 Task: Search one way flight ticket for 3 adults in first from Newark: Newark Liberty International Airport to Greenville: Pitt-greenville Airport on 5-2-2023. Choice of flights is Royal air maroc. Number of bags: 2 checked bags. Price is upto 106000. Outbound departure time preference is 17:00.
Action: Mouse moved to (263, 390)
Screenshot: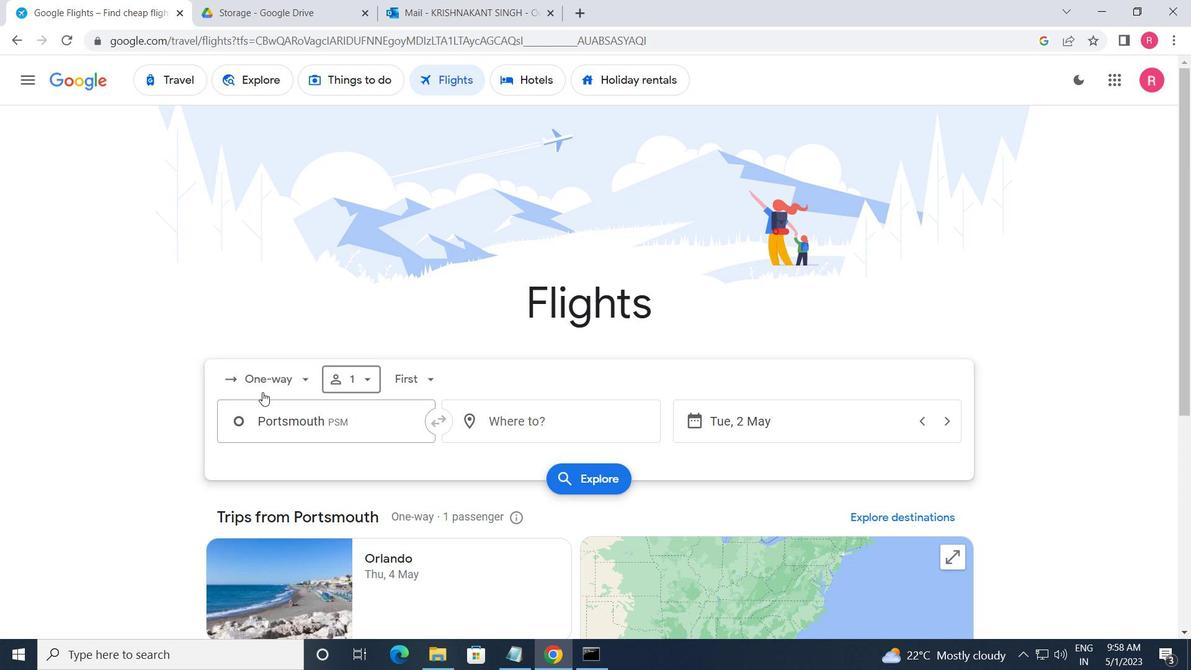 
Action: Mouse pressed left at (263, 390)
Screenshot: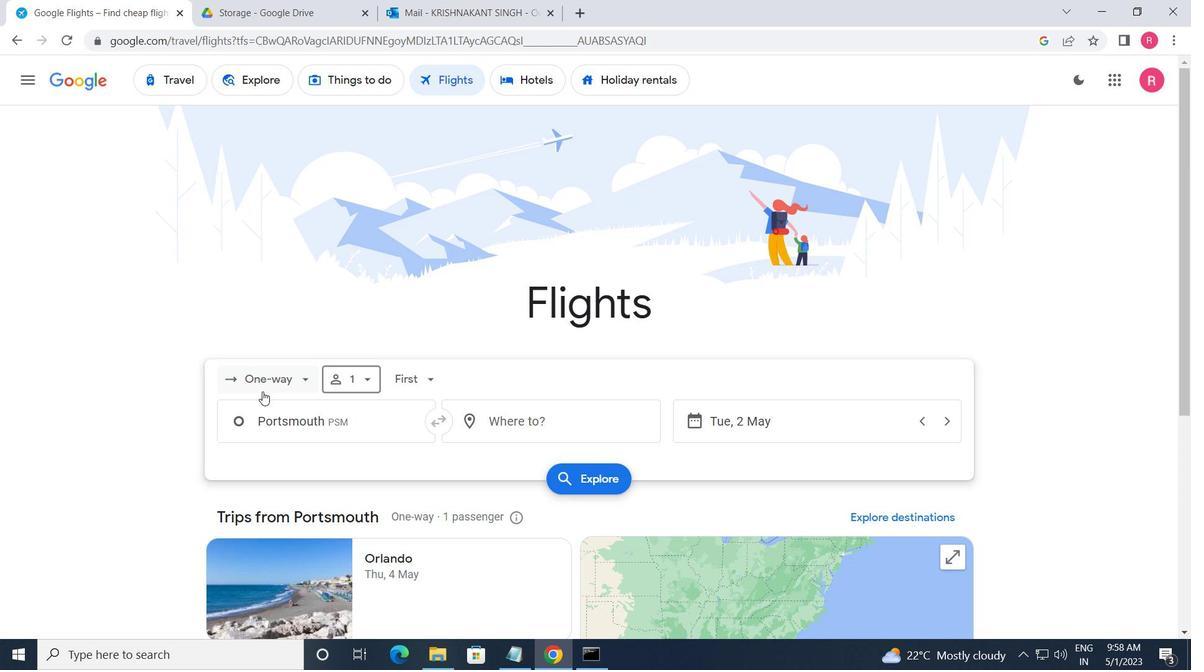 
Action: Mouse moved to (283, 450)
Screenshot: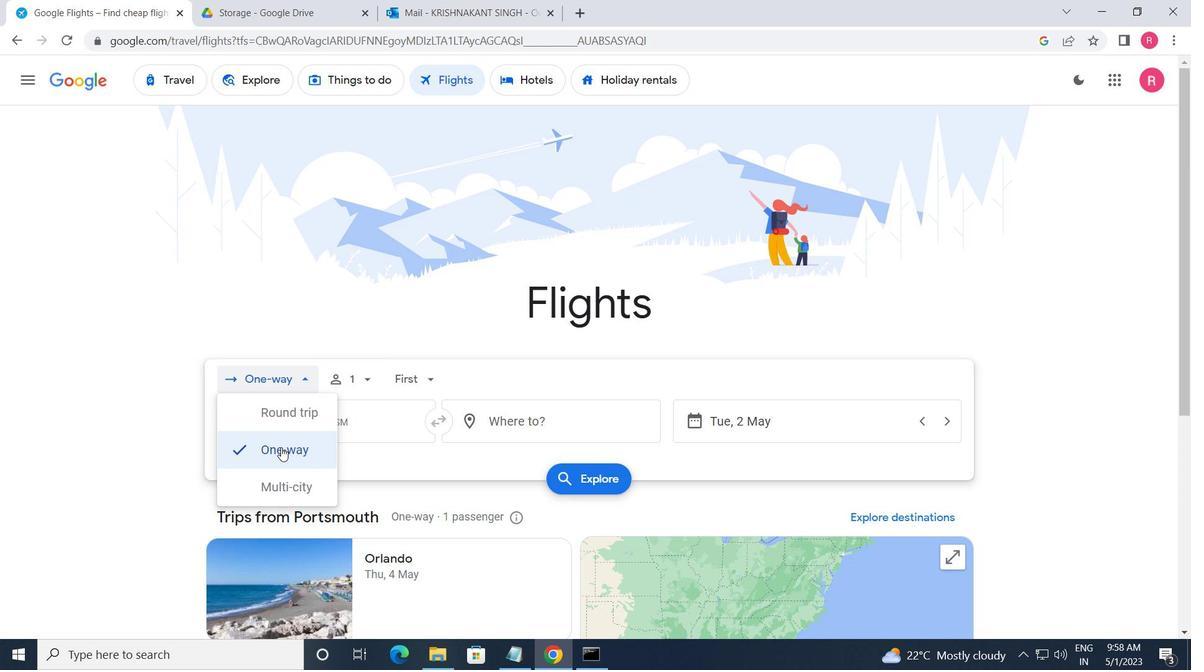 
Action: Mouse pressed left at (283, 450)
Screenshot: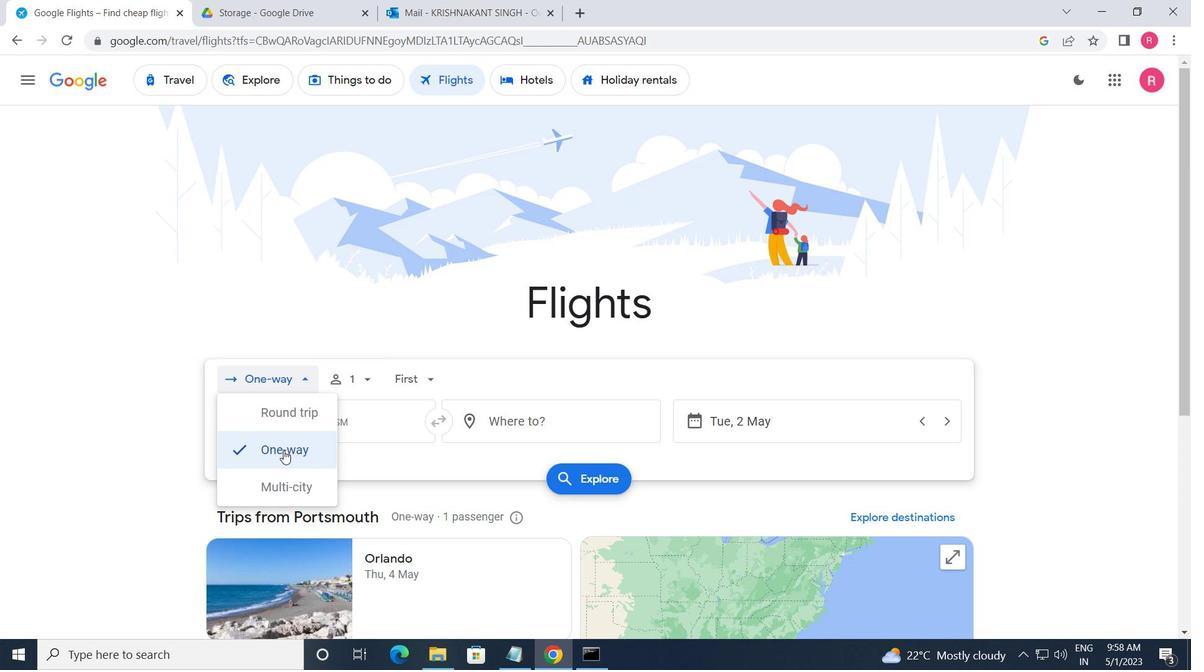 
Action: Mouse moved to (346, 386)
Screenshot: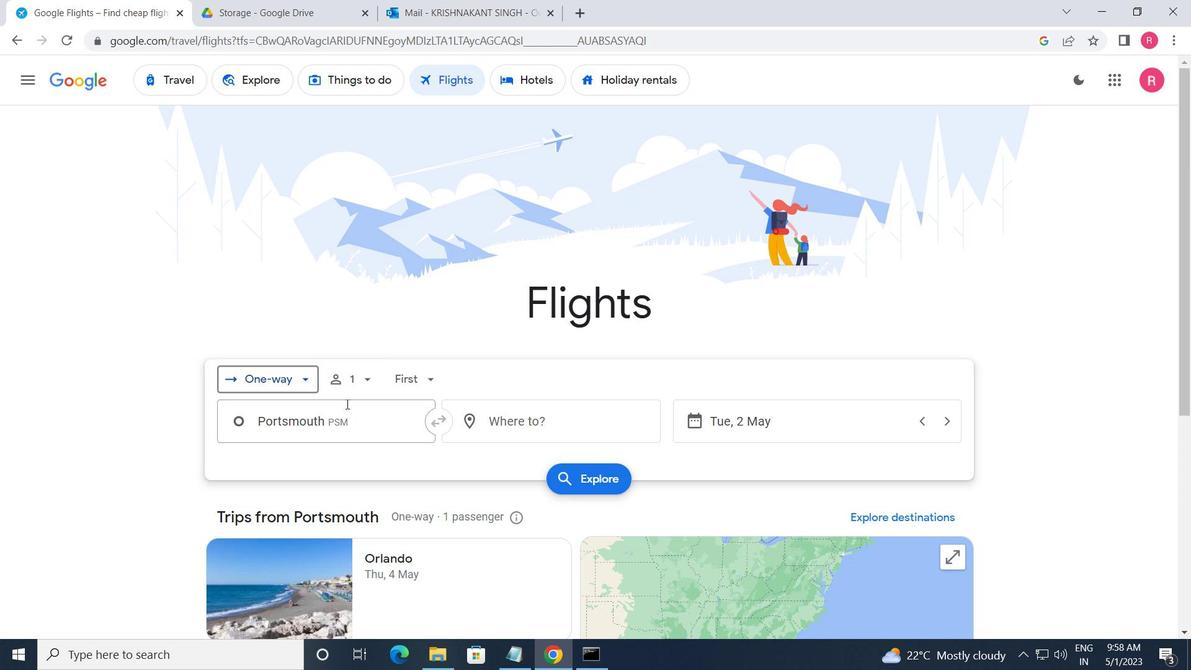 
Action: Mouse pressed left at (346, 386)
Screenshot: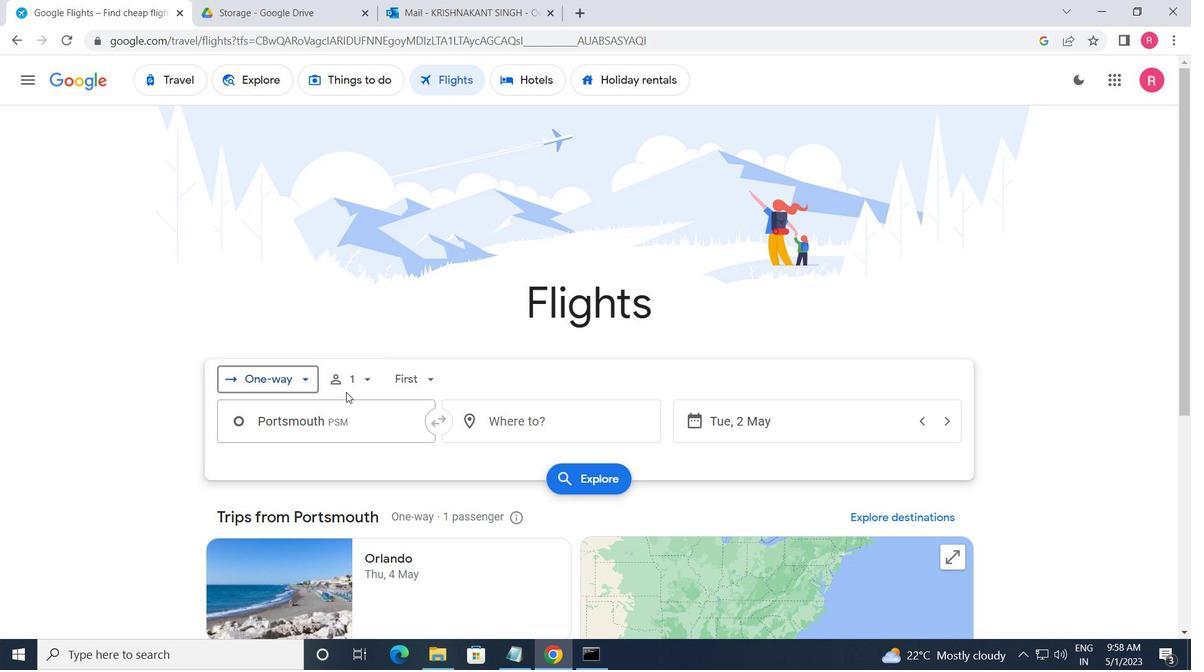 
Action: Mouse moved to (472, 428)
Screenshot: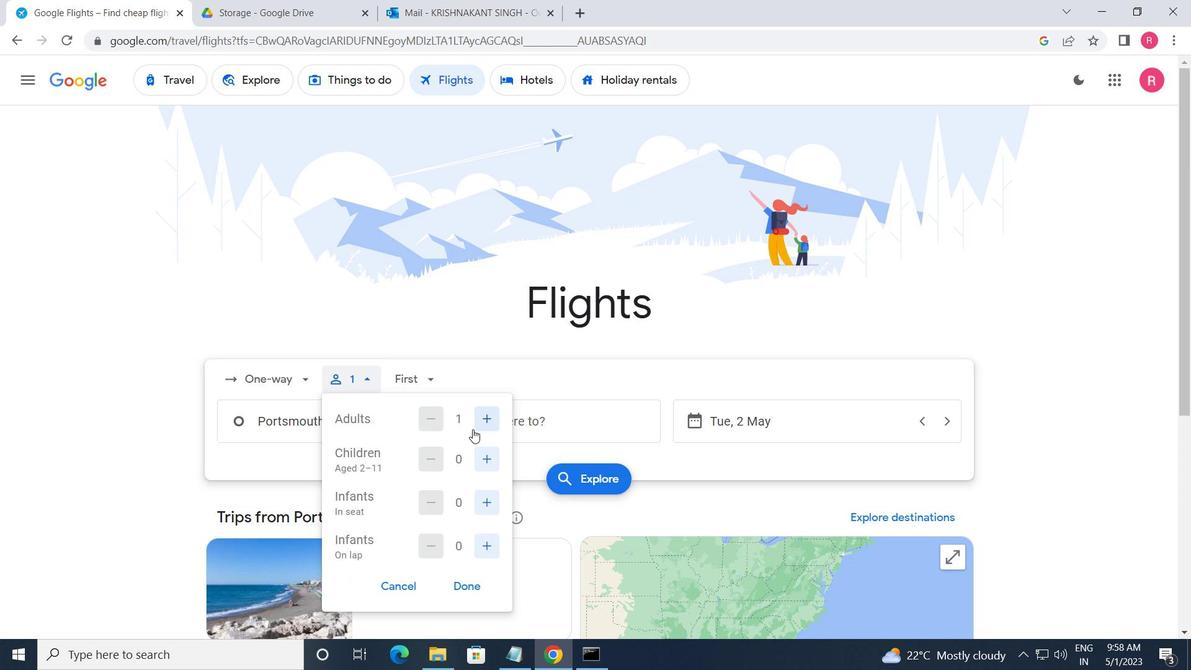 
Action: Mouse pressed left at (472, 428)
Screenshot: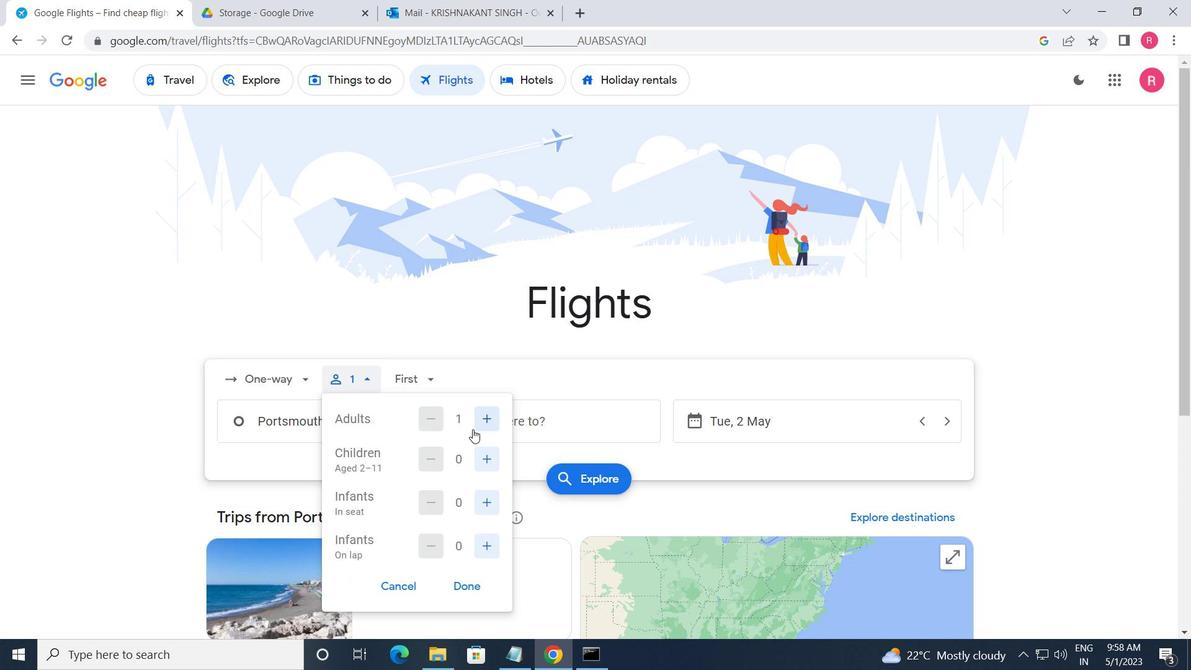 
Action: Mouse moved to (478, 463)
Screenshot: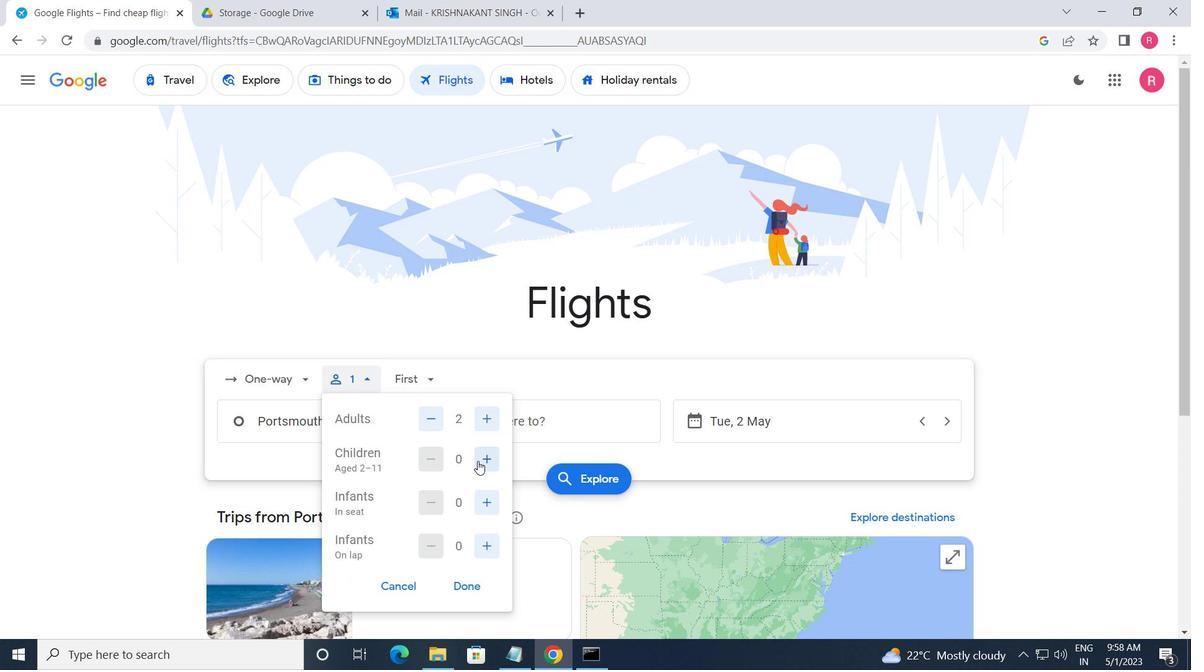 
Action: Mouse pressed left at (478, 463)
Screenshot: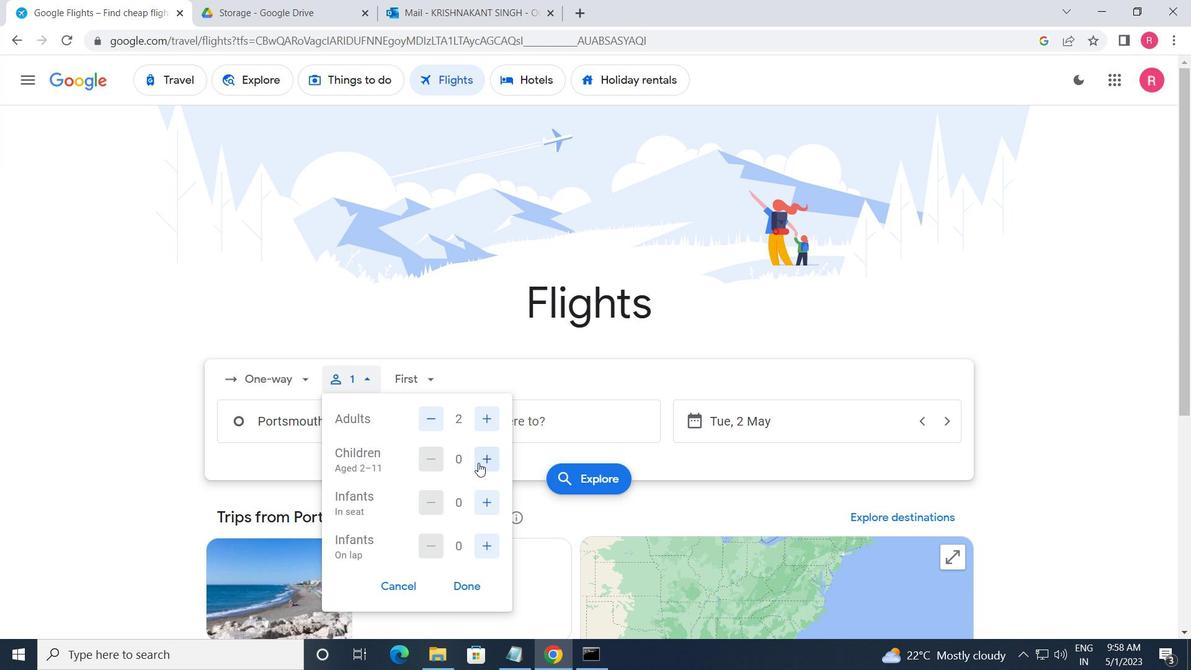 
Action: Mouse pressed left at (478, 463)
Screenshot: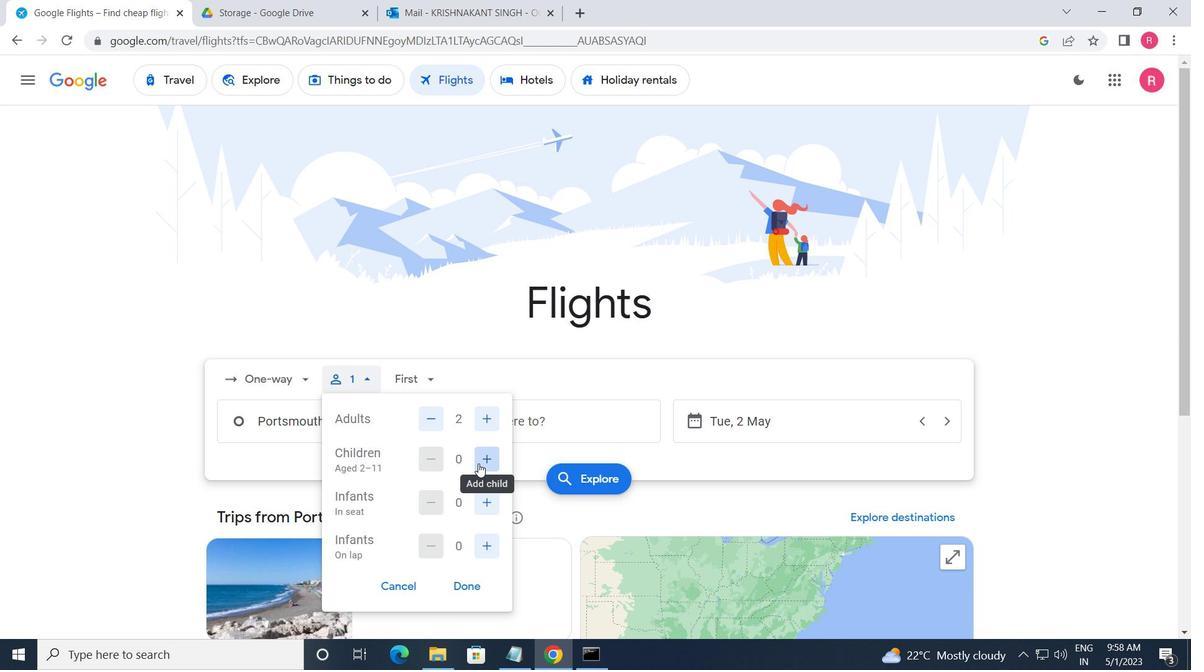 
Action: Mouse pressed left at (478, 463)
Screenshot: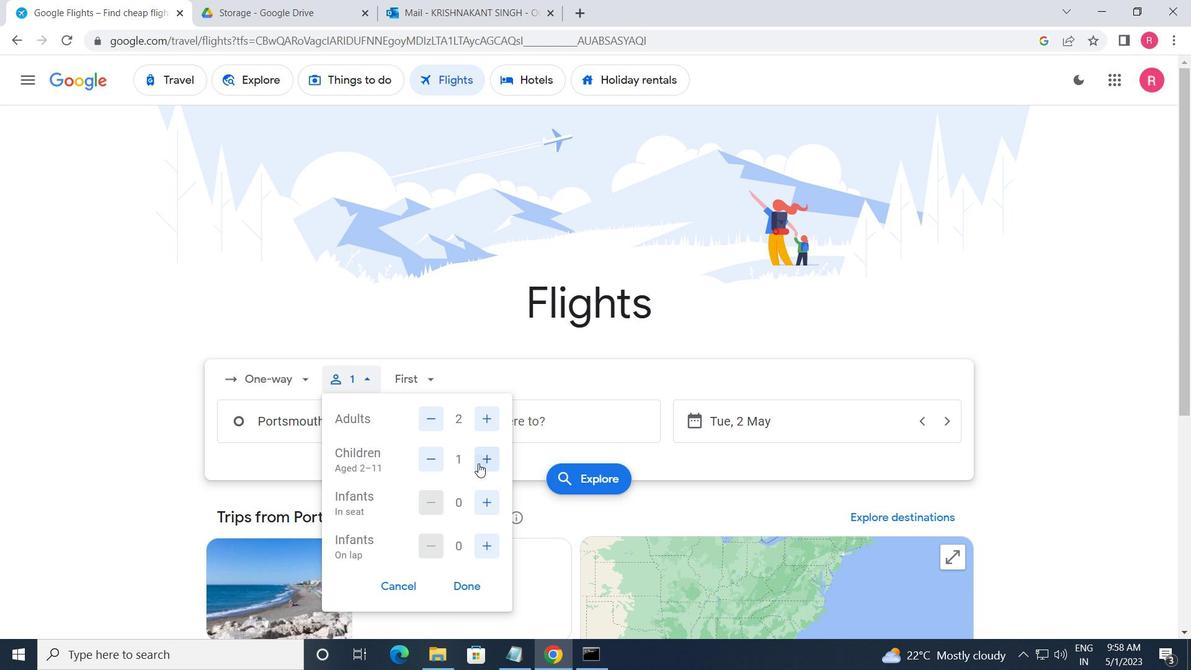 
Action: Mouse pressed left at (478, 463)
Screenshot: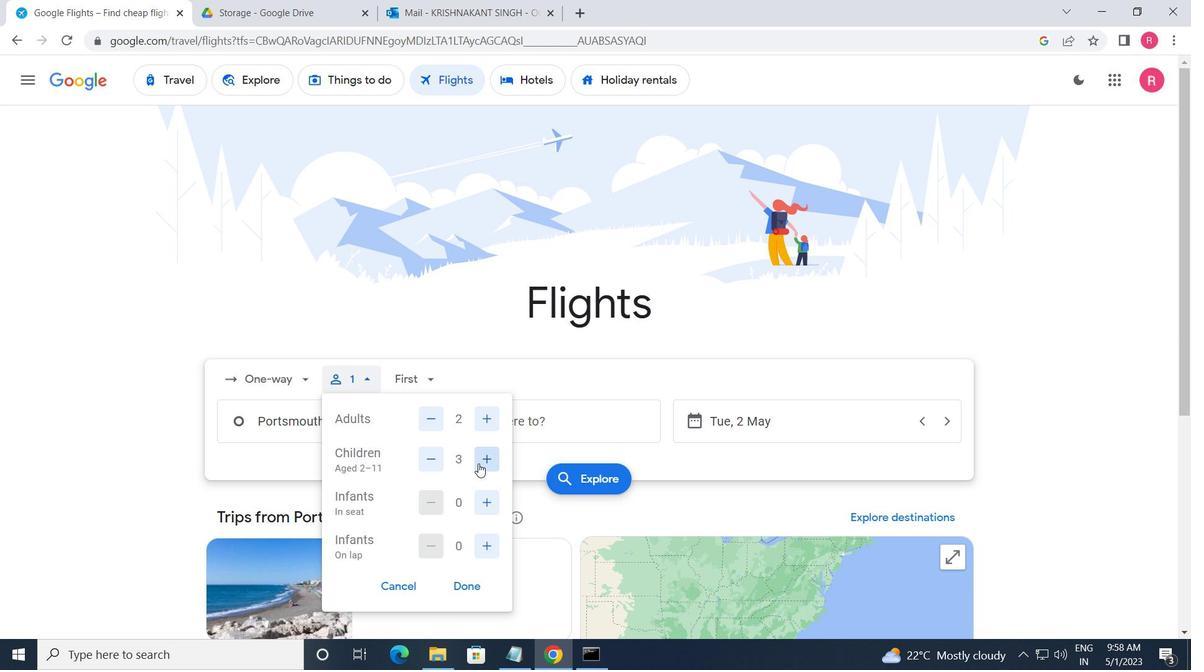 
Action: Mouse moved to (485, 495)
Screenshot: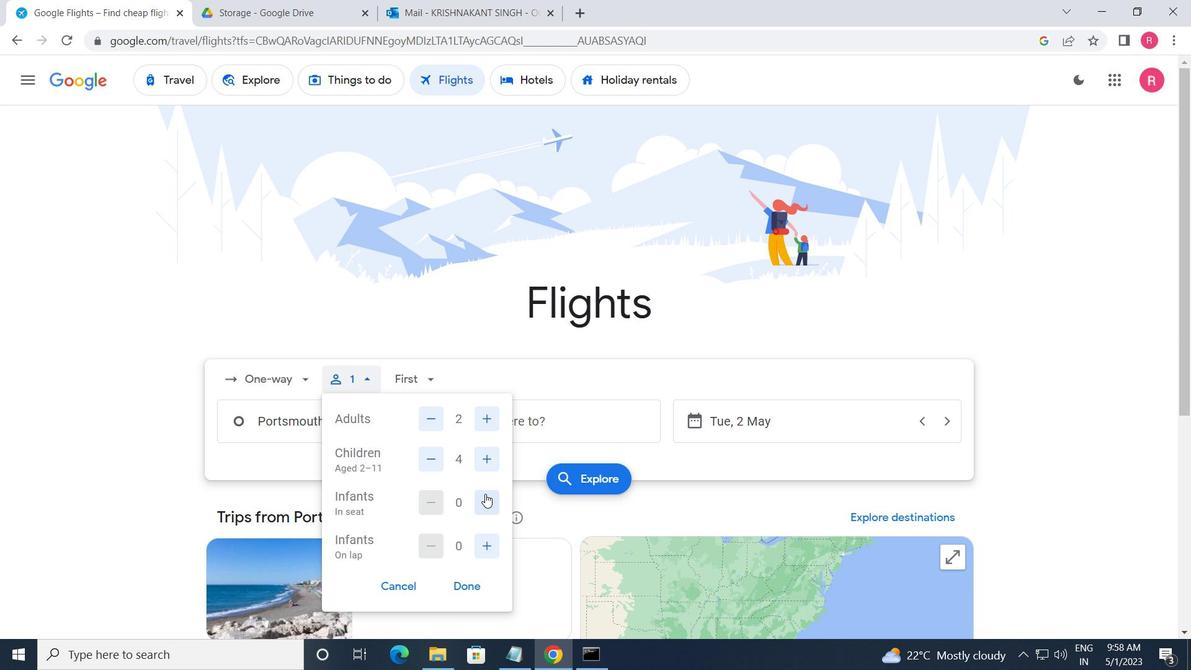 
Action: Mouse pressed left at (485, 495)
Screenshot: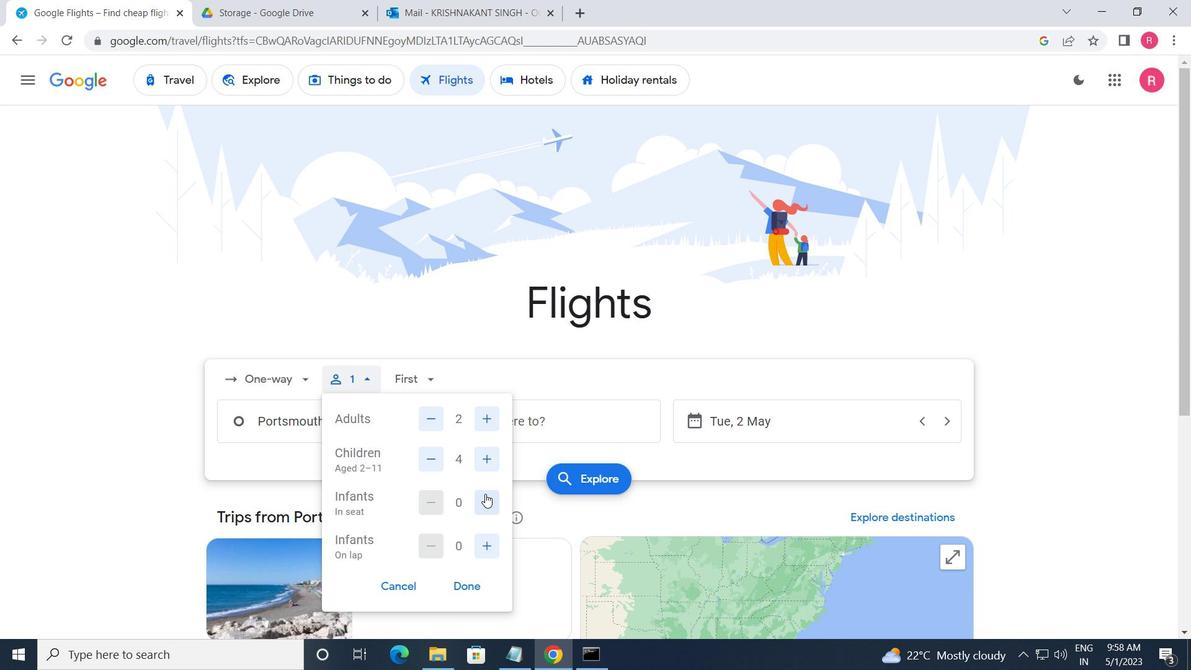 
Action: Mouse moved to (470, 588)
Screenshot: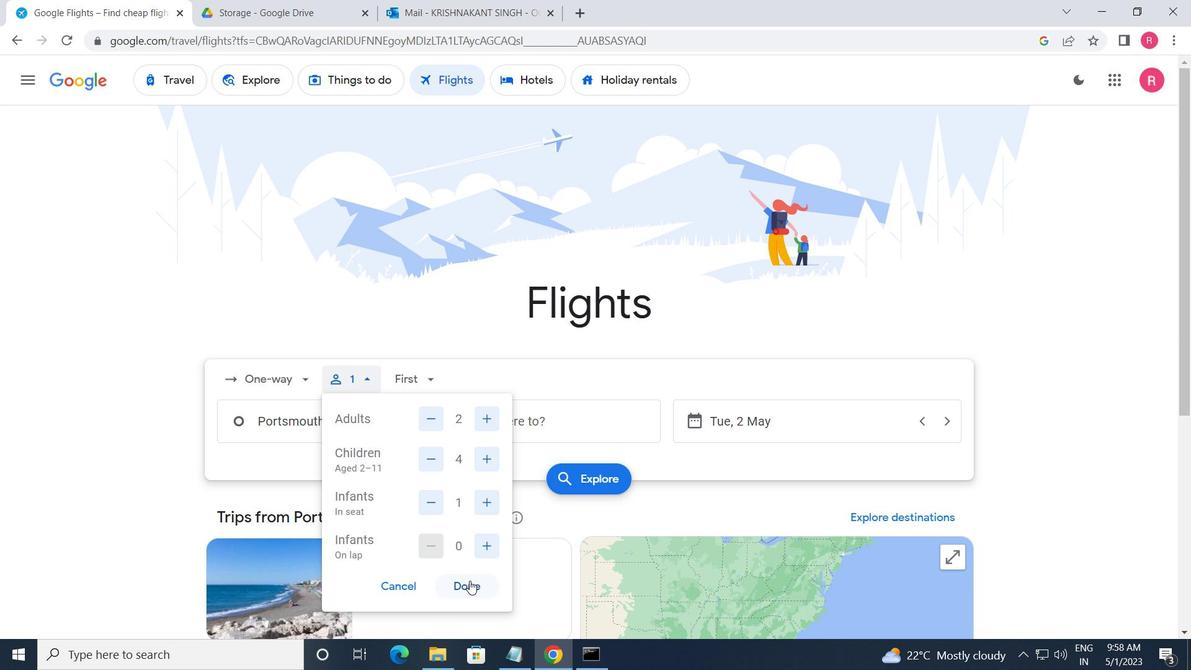 
Action: Mouse pressed left at (470, 588)
Screenshot: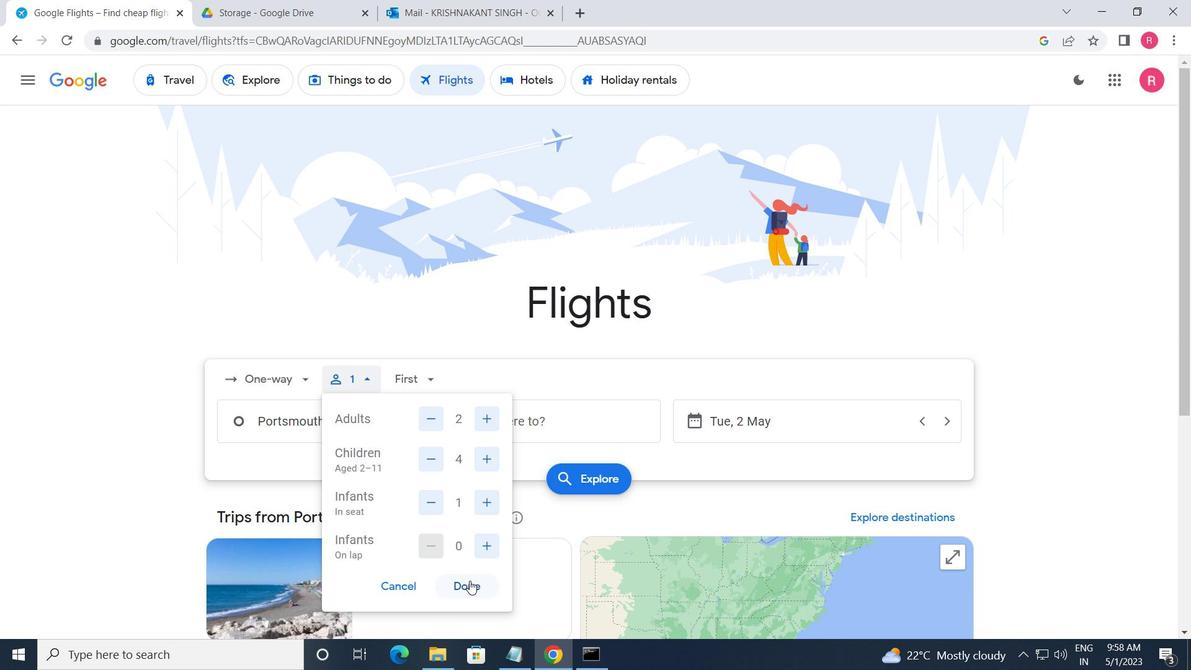 
Action: Mouse moved to (424, 381)
Screenshot: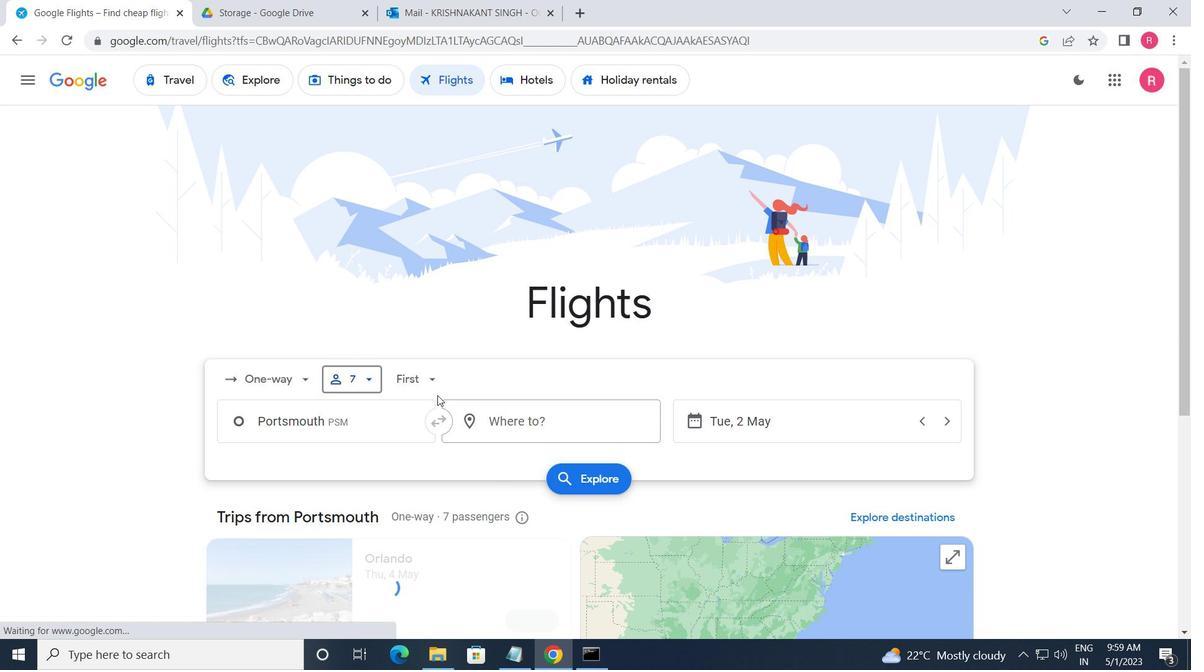 
Action: Mouse pressed left at (424, 381)
Screenshot: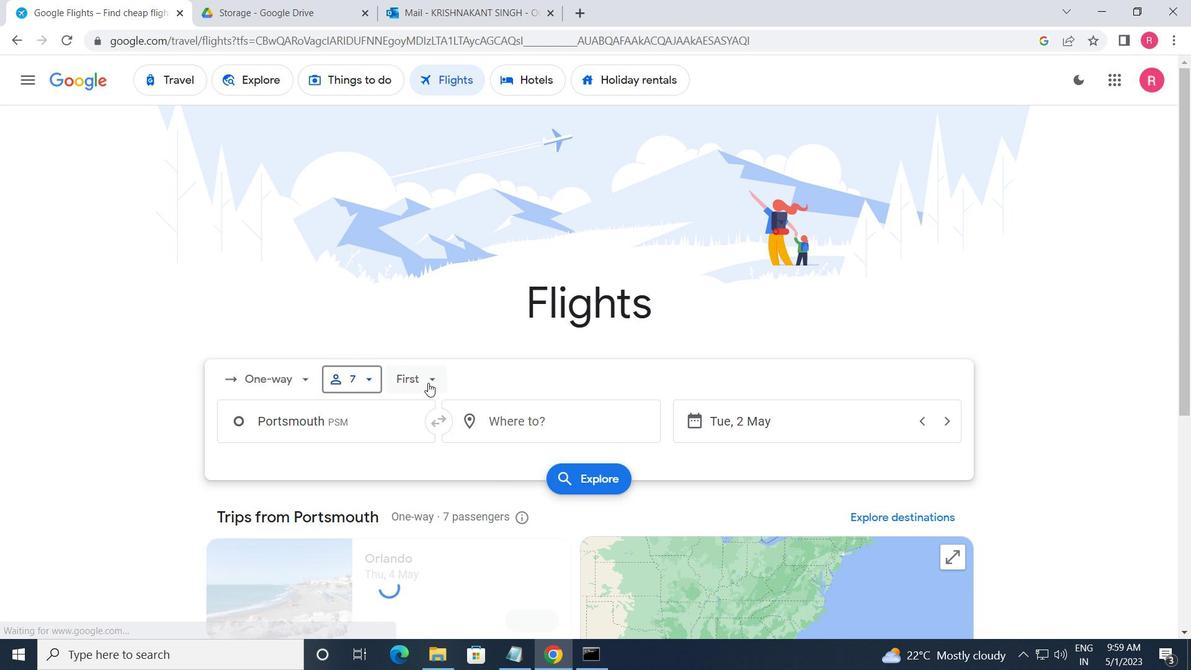
Action: Mouse moved to (440, 484)
Screenshot: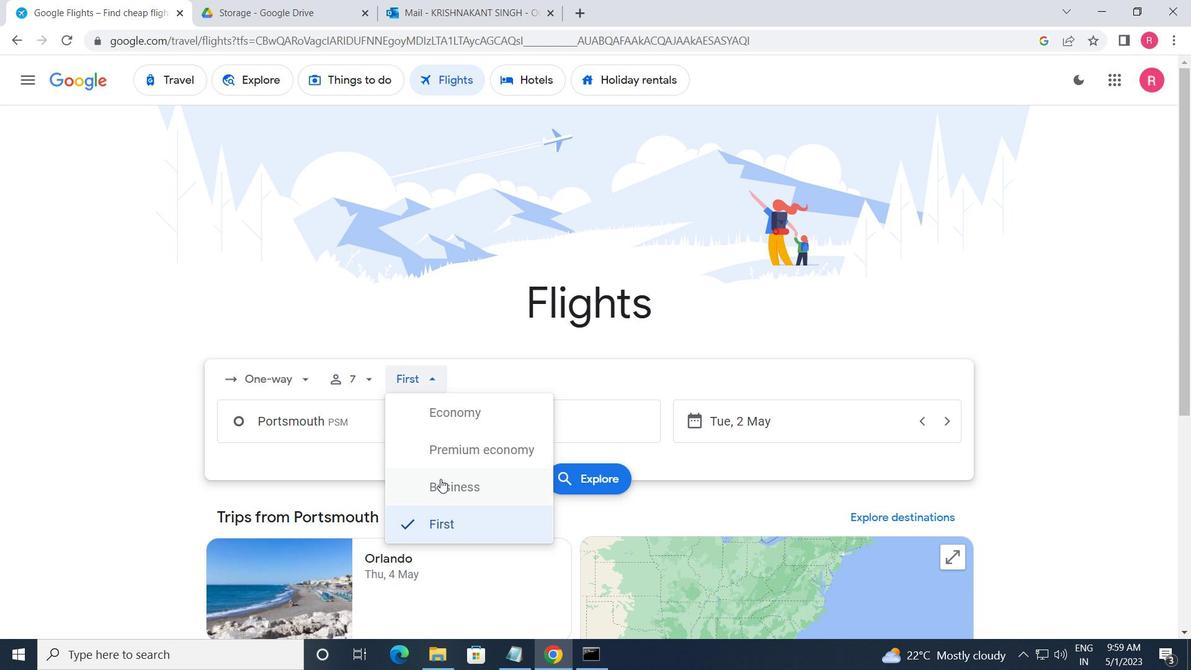 
Action: Mouse pressed left at (440, 484)
Screenshot: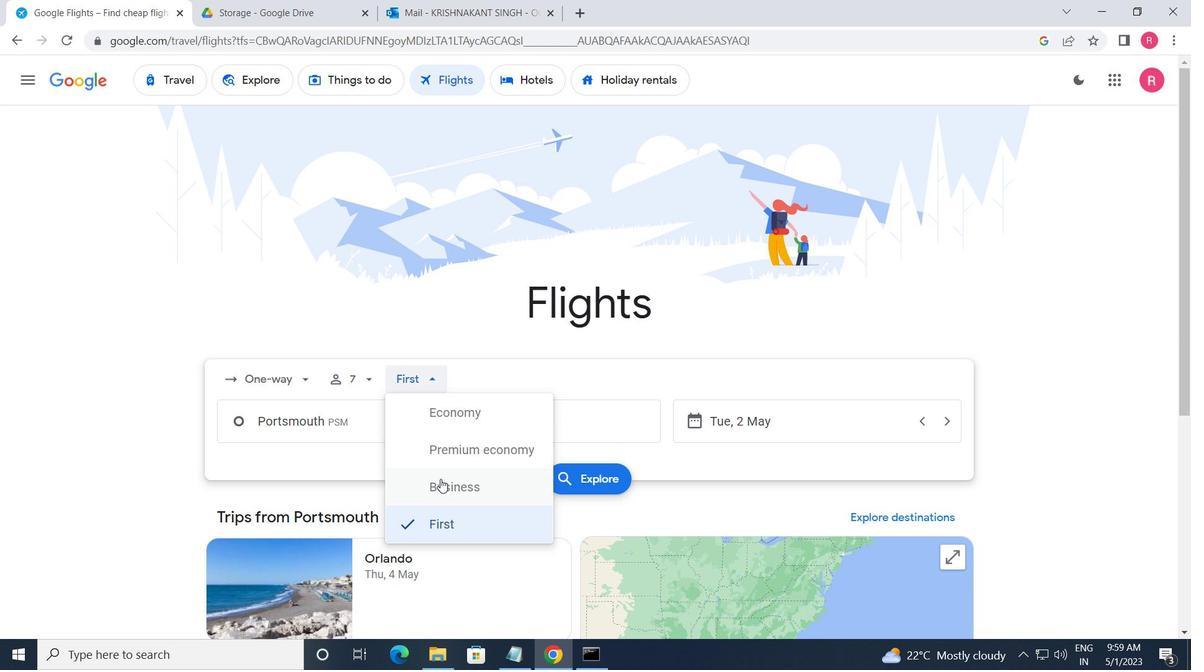 
Action: Mouse moved to (343, 441)
Screenshot: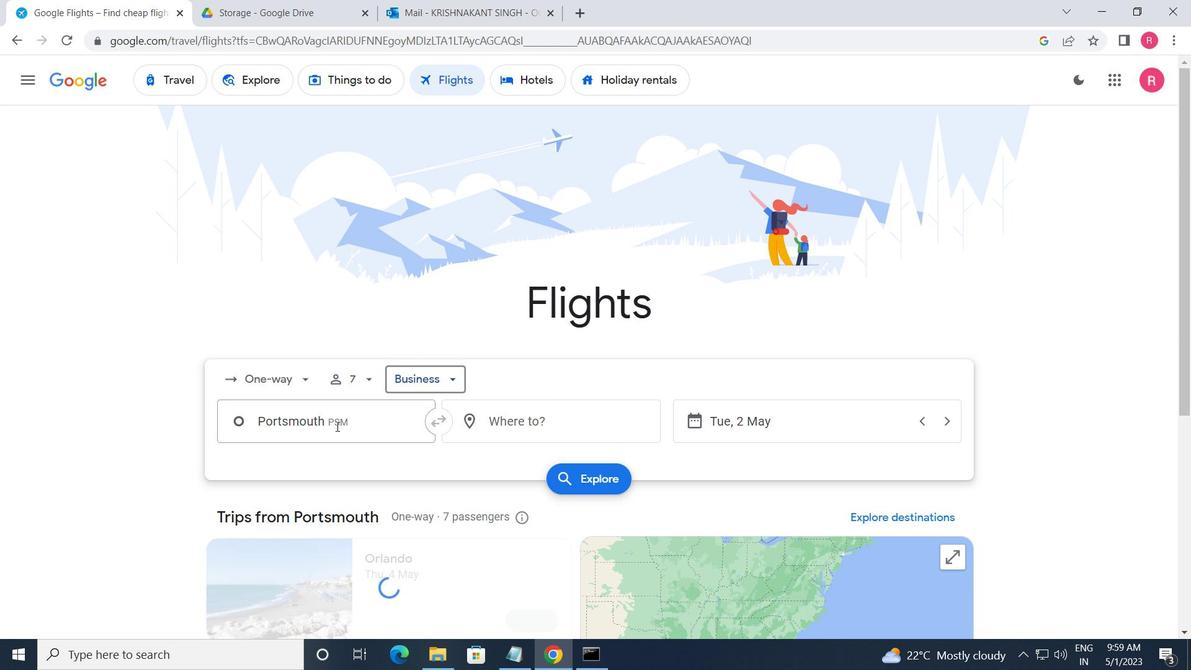 
Action: Mouse pressed left at (343, 441)
Screenshot: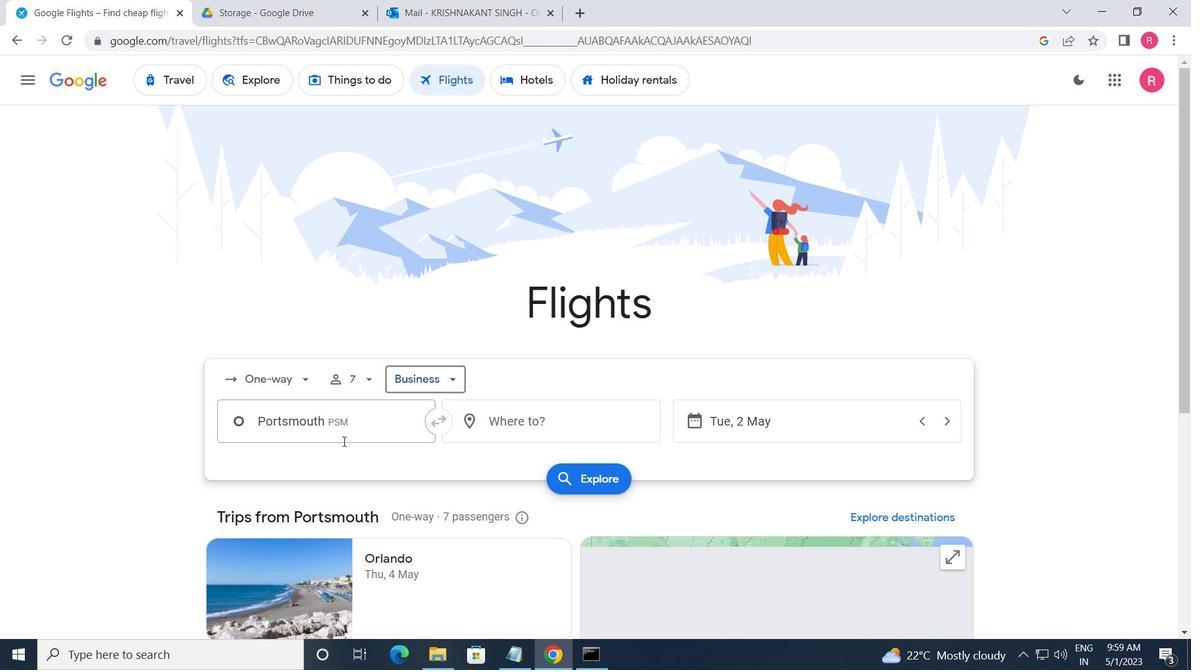 
Action: Mouse moved to (290, 461)
Screenshot: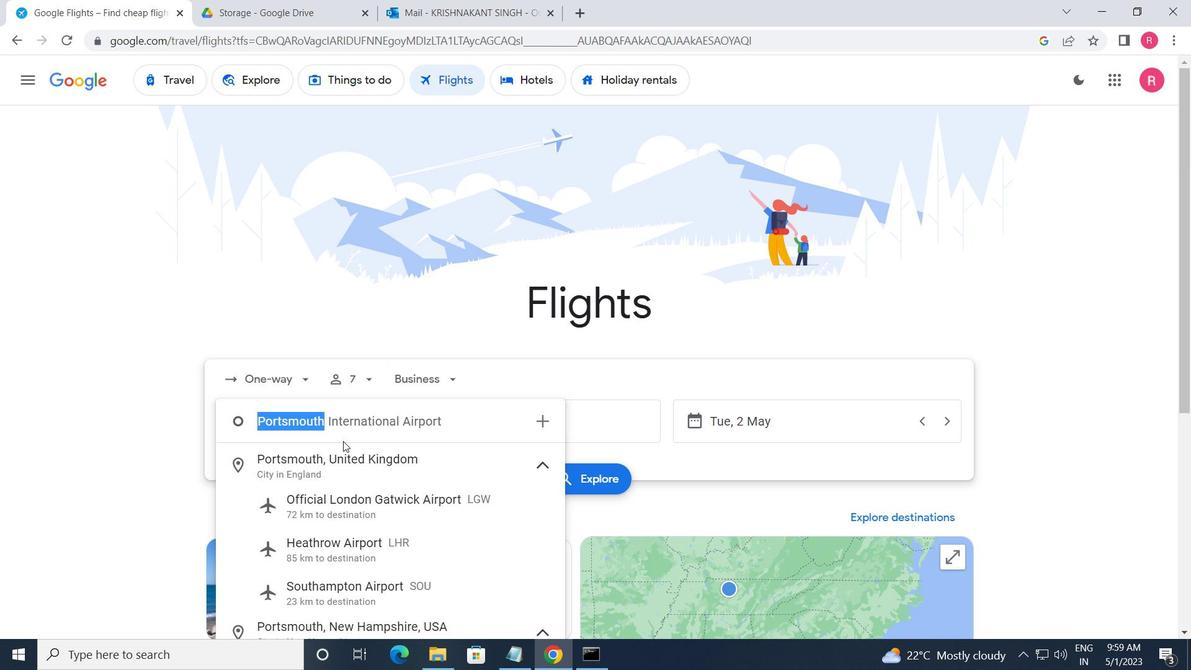 
Action: Key pressed <Key.shift>A
Screenshot: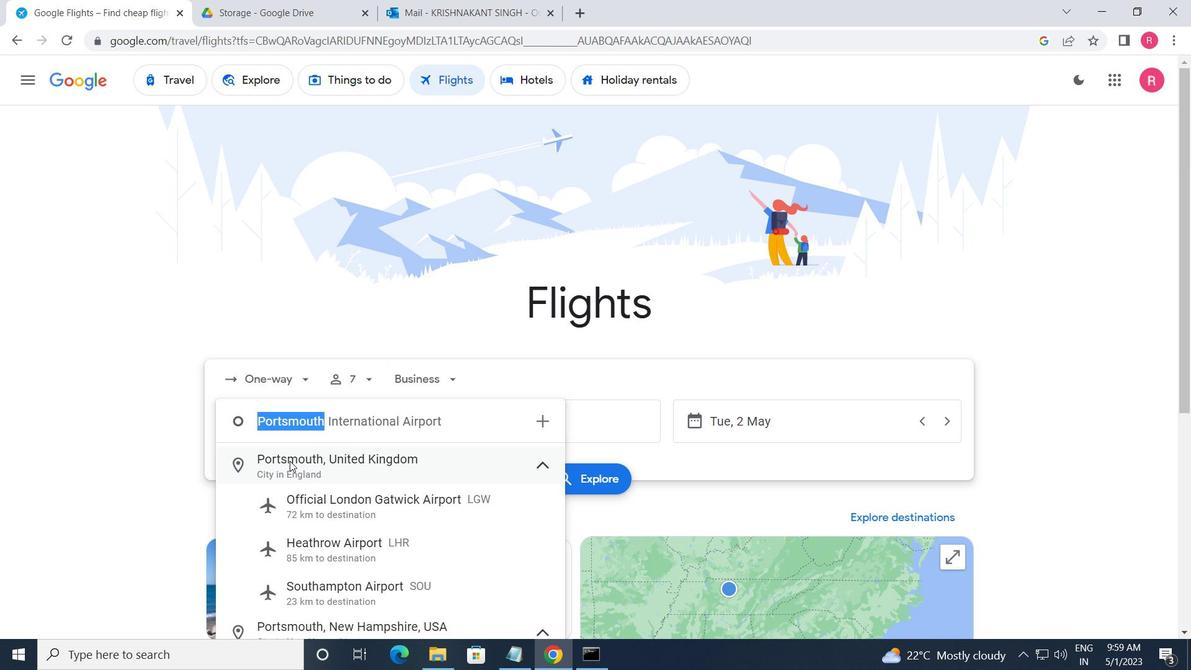 
Action: Mouse moved to (566, 617)
Screenshot: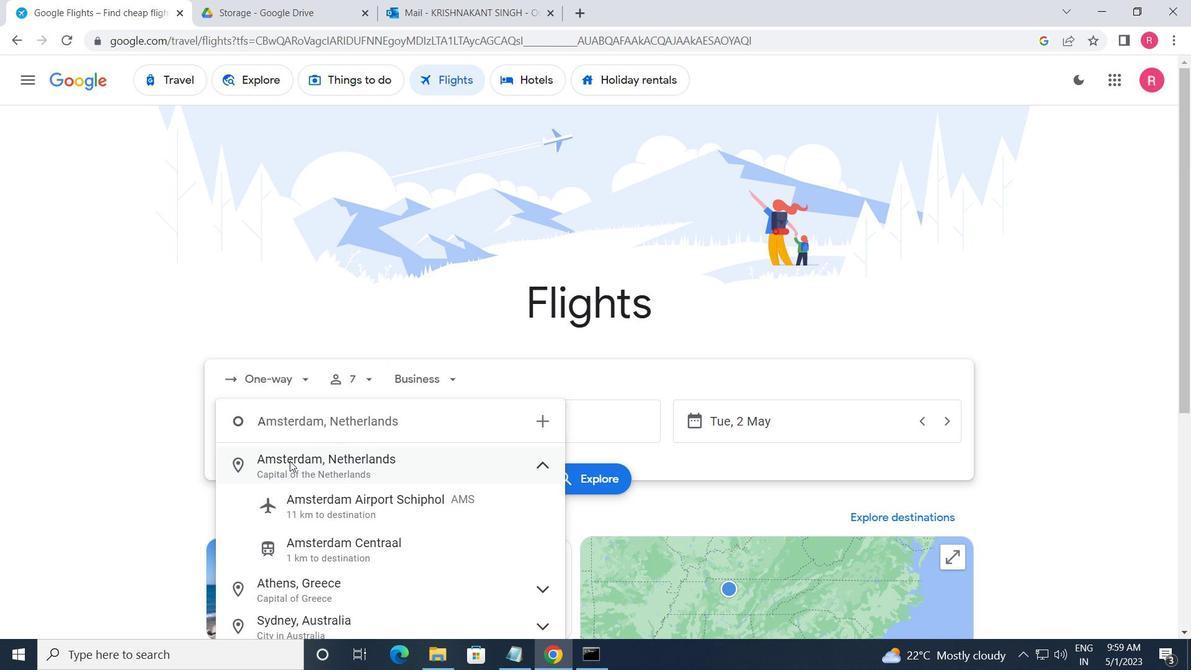 
Action: Key pressed TLANTIC
Screenshot: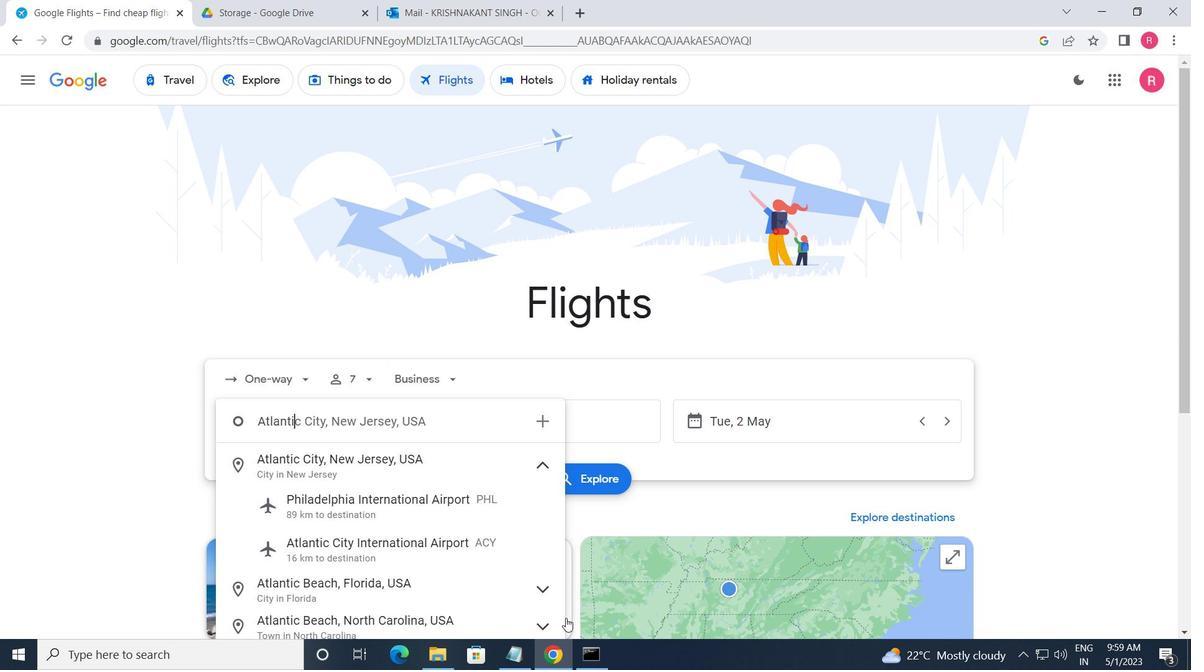 
Action: Mouse moved to (410, 539)
Screenshot: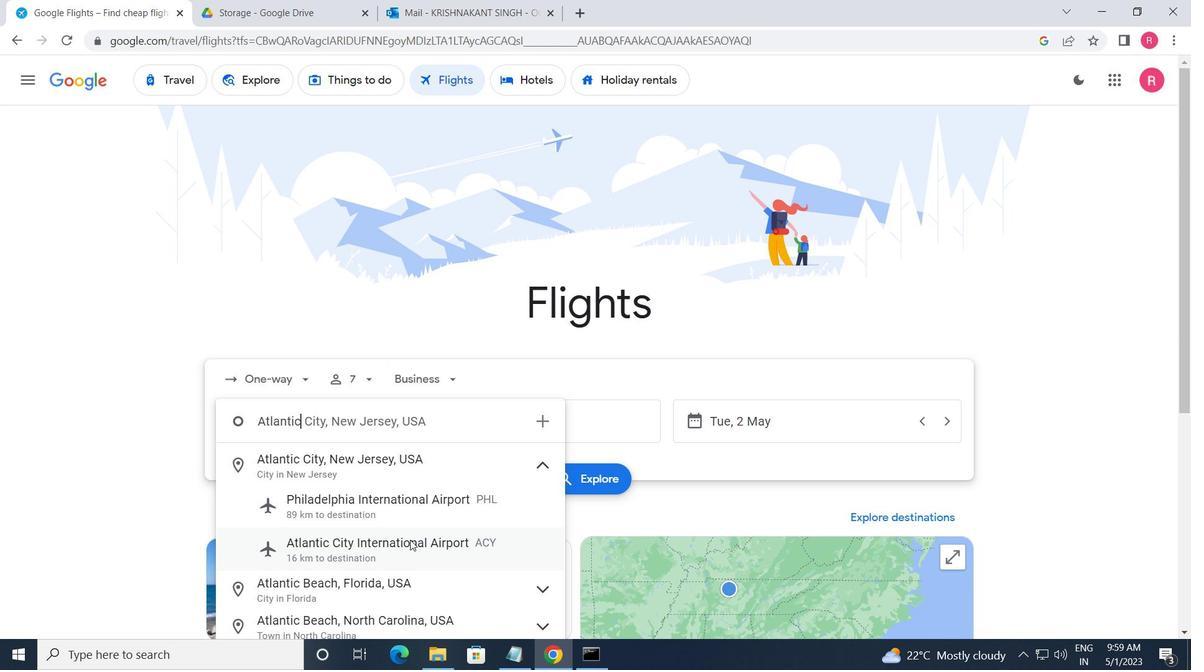 
Action: Mouse pressed left at (410, 539)
Screenshot: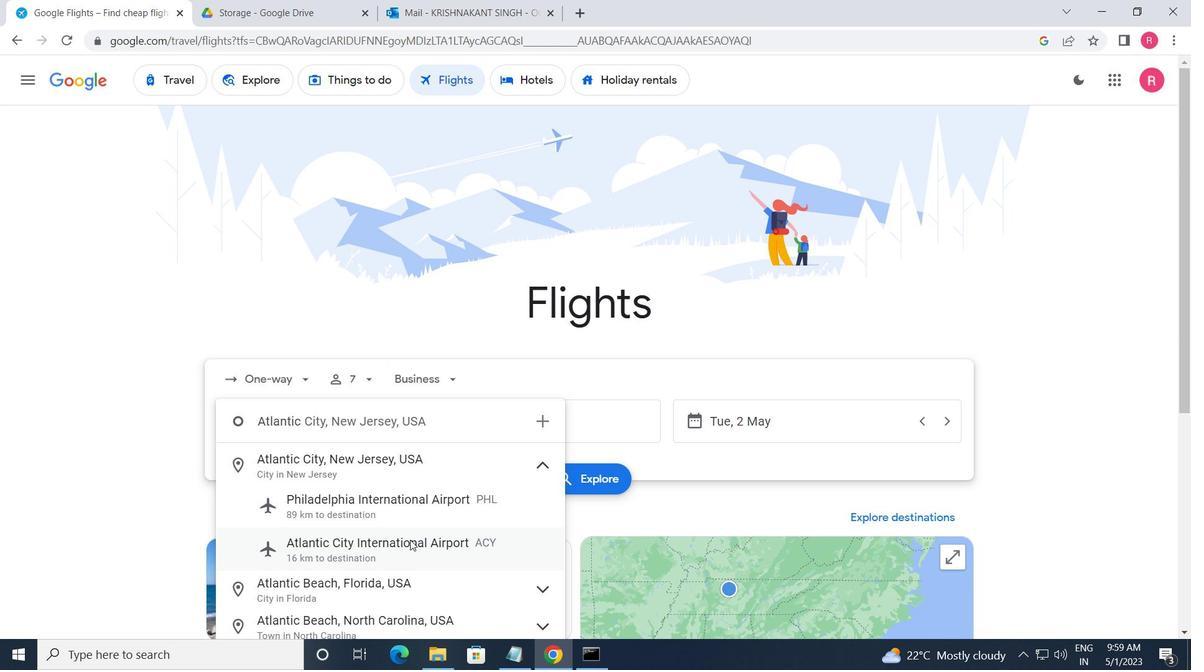 
Action: Mouse moved to (560, 434)
Screenshot: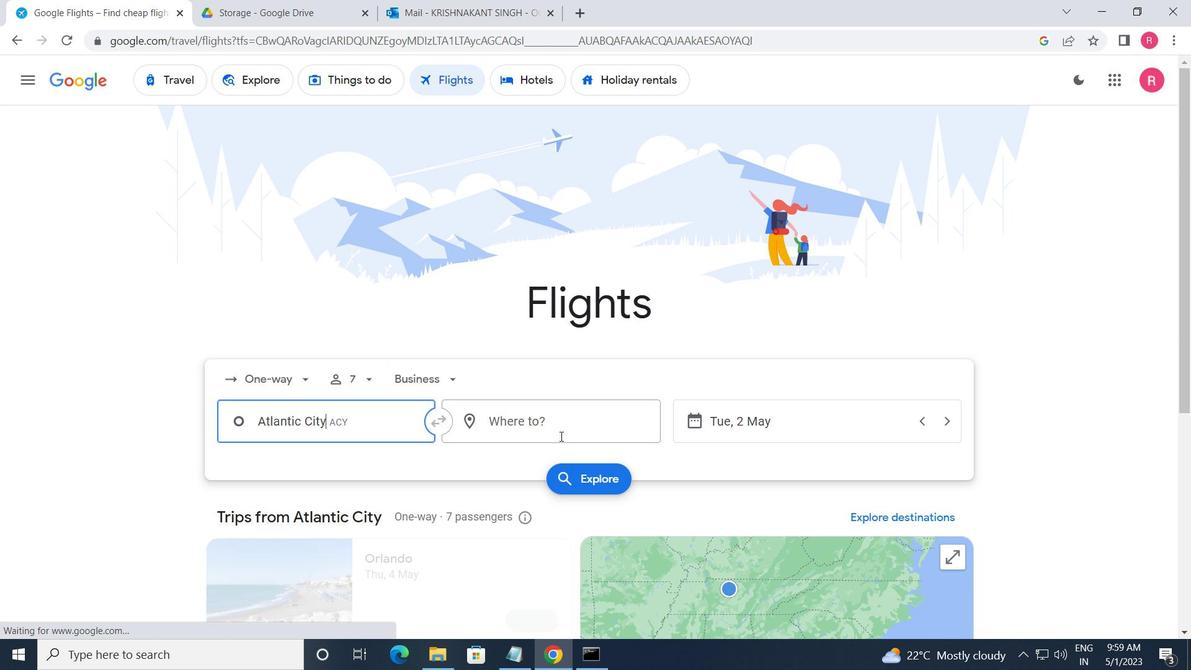 
Action: Mouse pressed left at (560, 434)
Screenshot: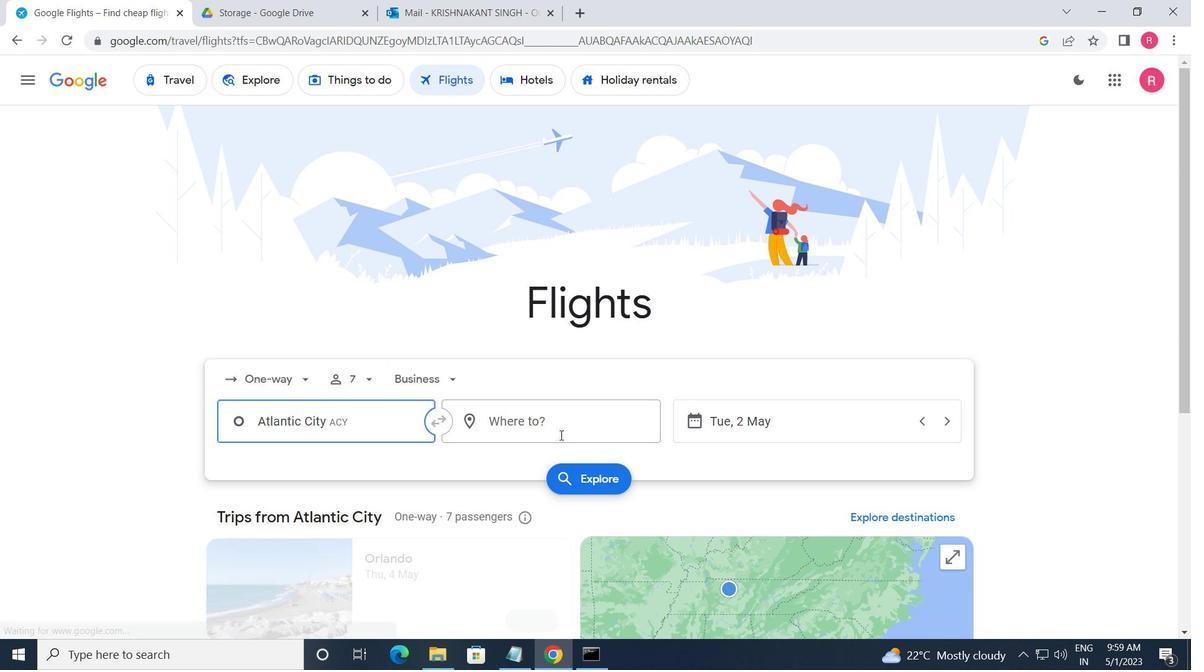 
Action: Mouse moved to (557, 583)
Screenshot: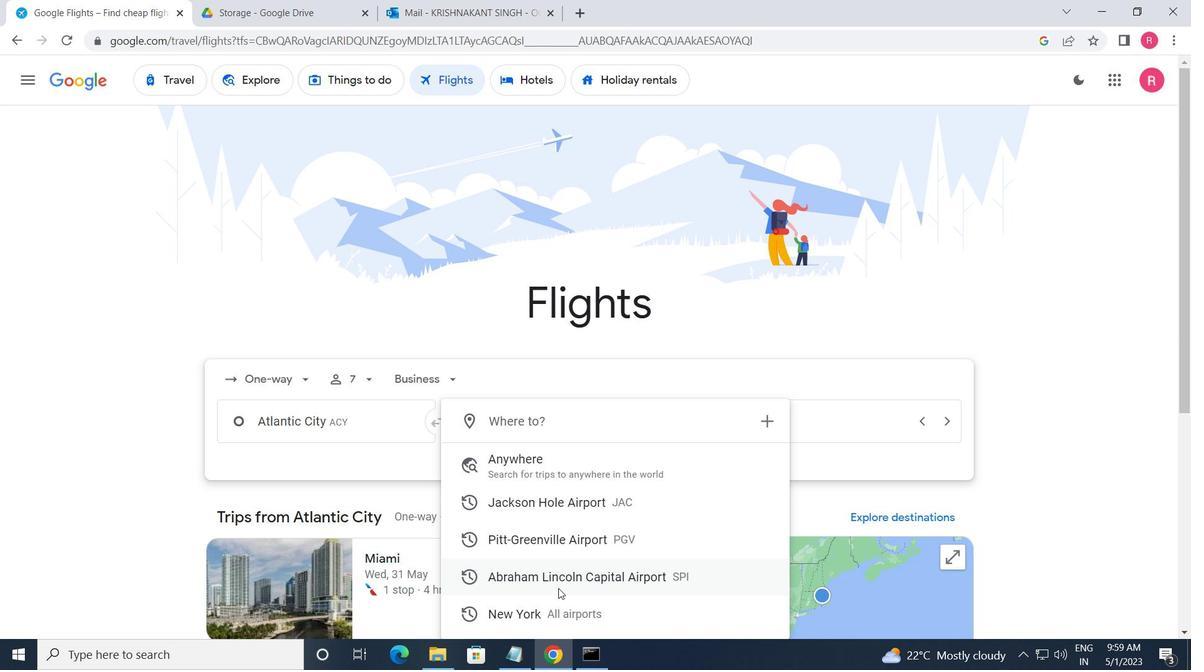 
Action: Mouse pressed left at (557, 583)
Screenshot: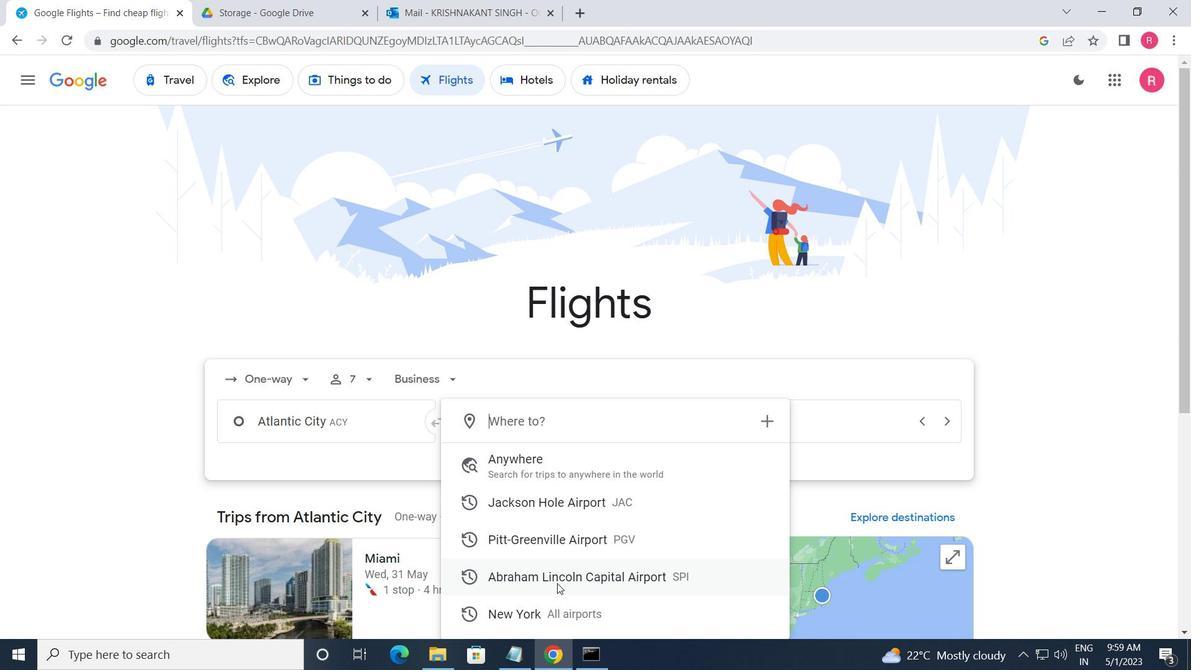 
Action: Mouse moved to (811, 432)
Screenshot: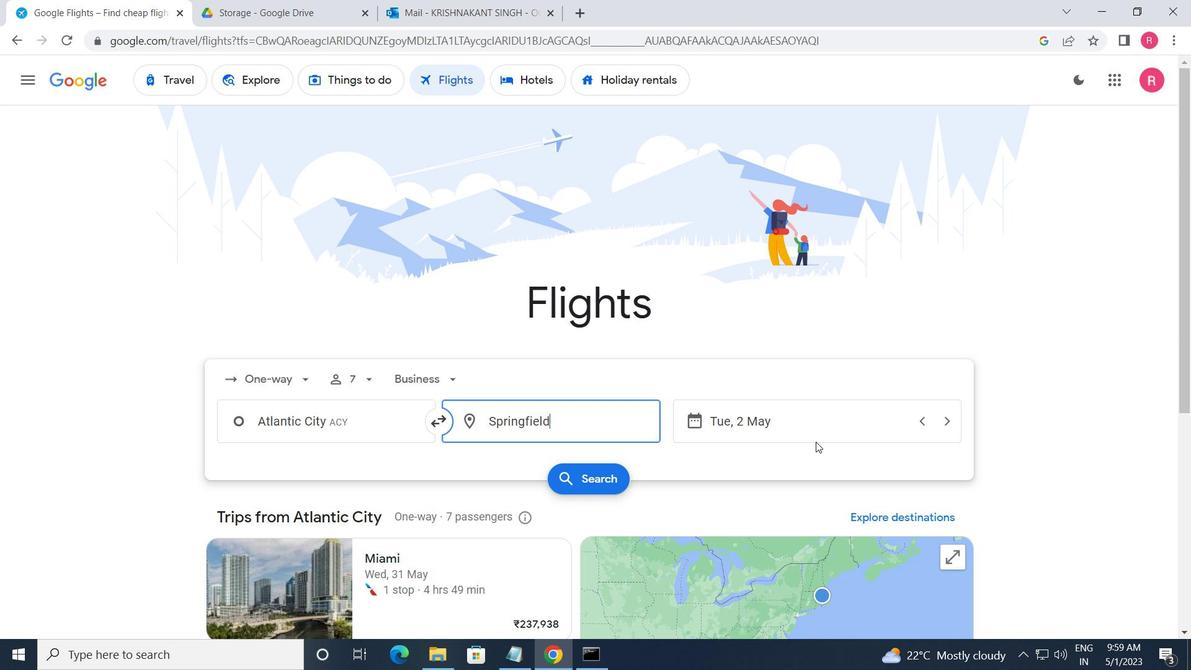 
Action: Mouse pressed left at (811, 432)
Screenshot: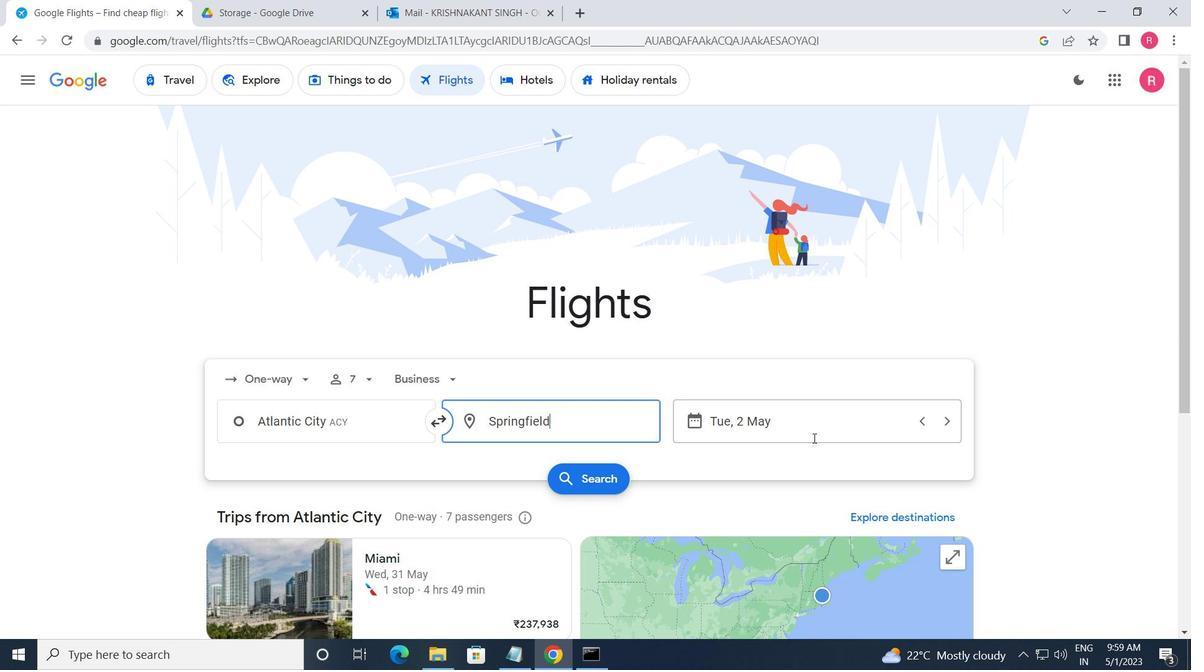 
Action: Mouse moved to (472, 367)
Screenshot: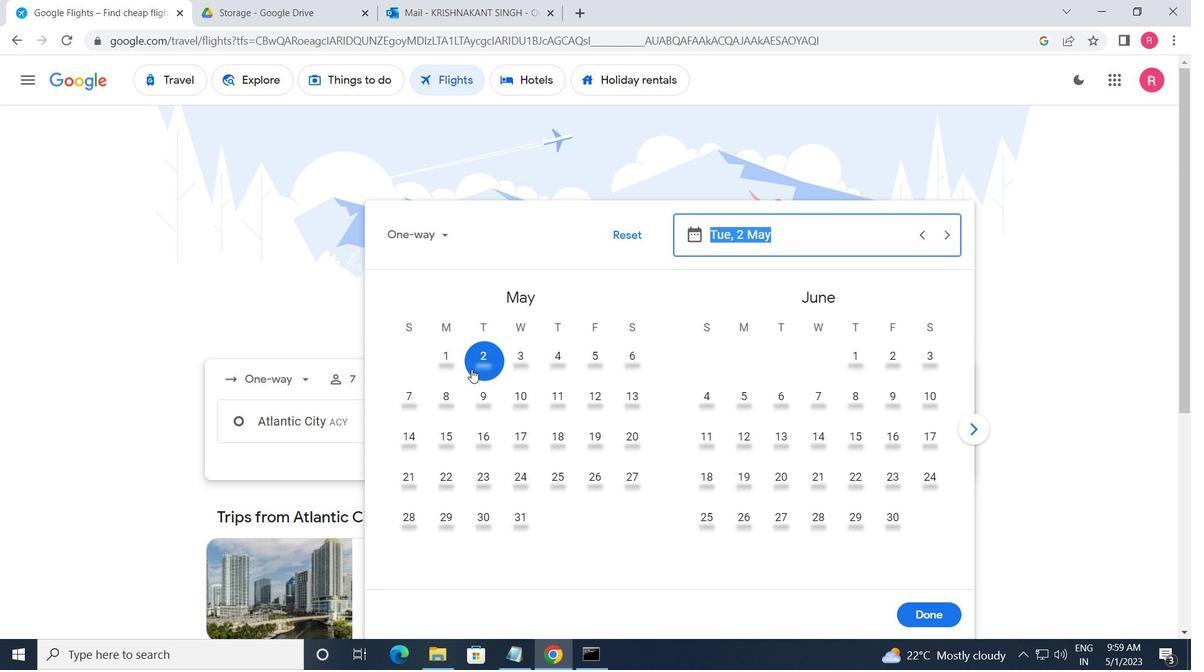 
Action: Mouse pressed left at (472, 367)
Screenshot: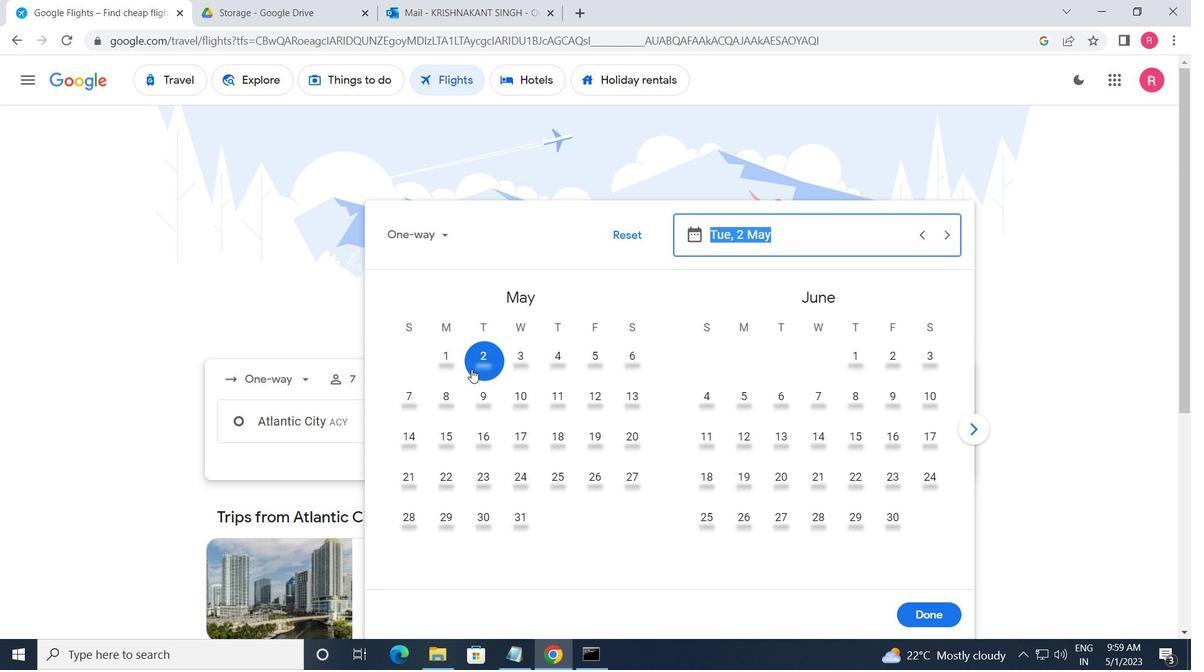 
Action: Mouse moved to (919, 620)
Screenshot: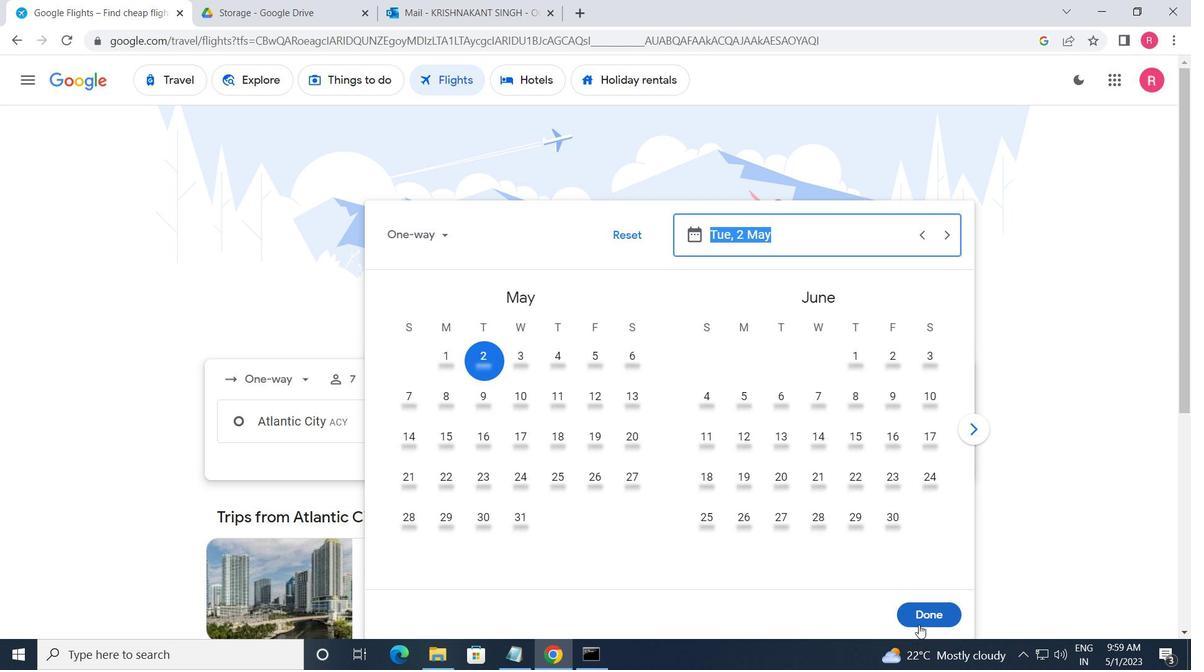 
Action: Mouse pressed left at (919, 620)
Screenshot: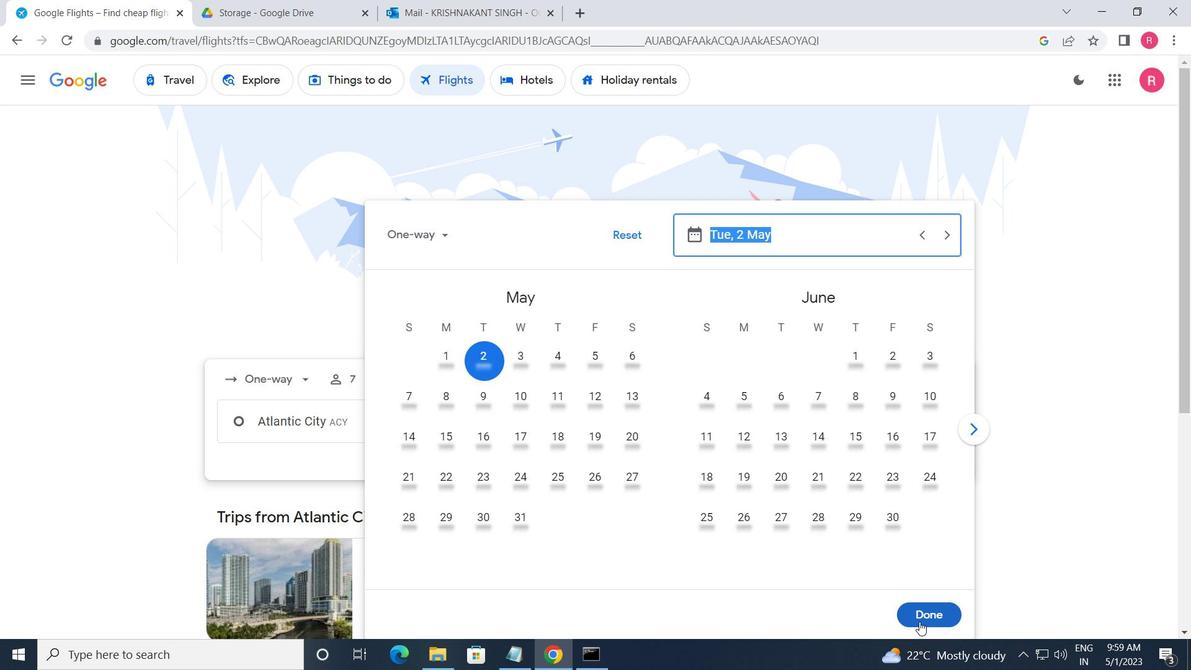
Action: Mouse moved to (588, 477)
Screenshot: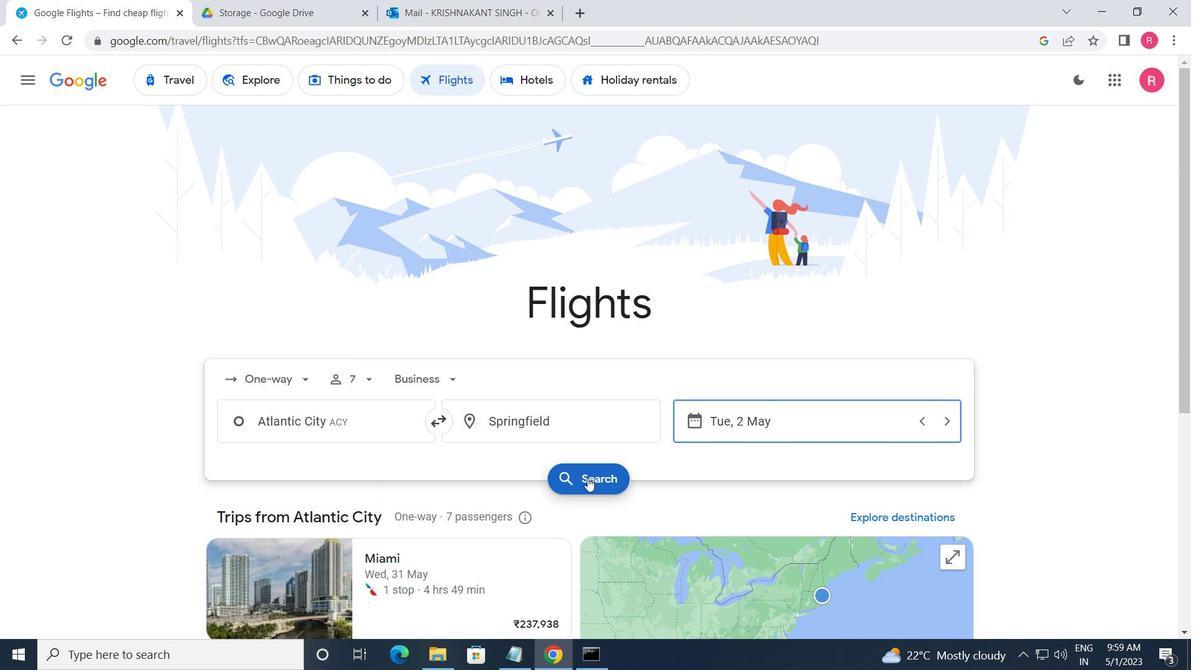 
Action: Mouse pressed left at (588, 477)
Screenshot: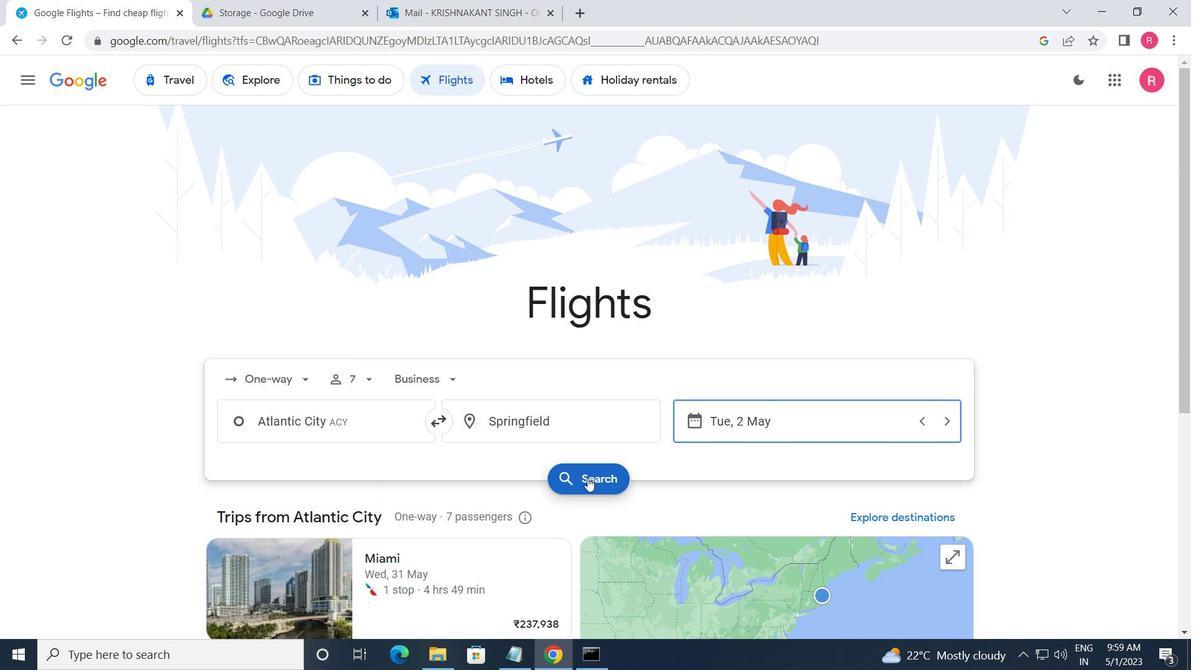 
Action: Mouse moved to (238, 225)
Screenshot: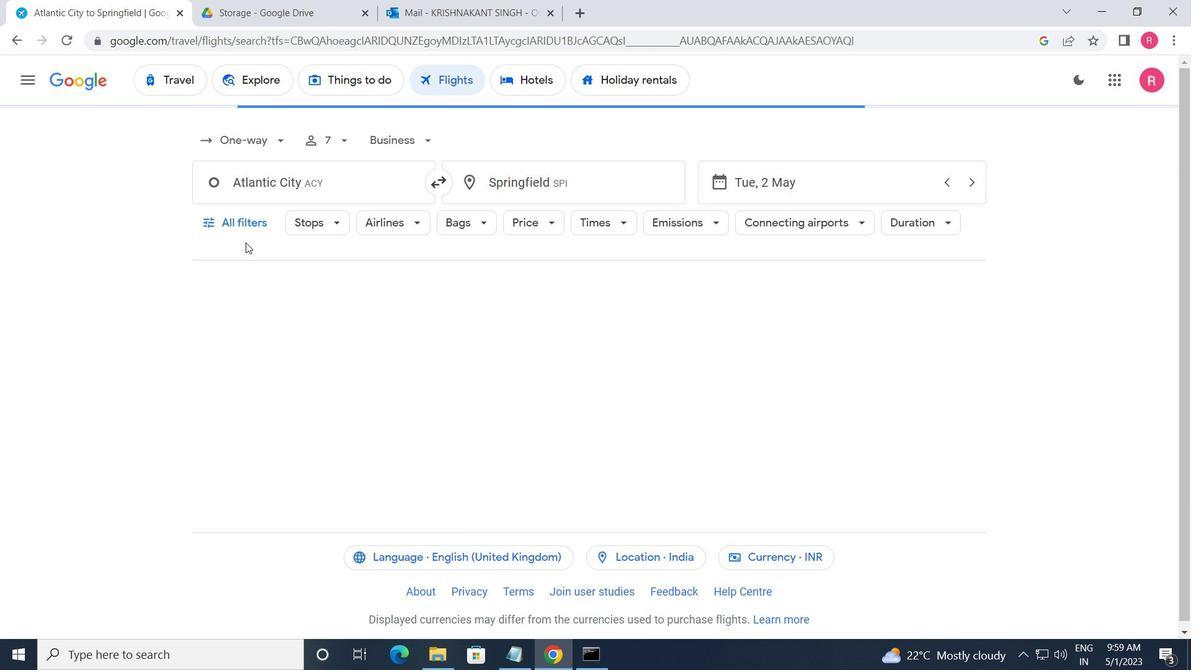 
Action: Mouse pressed left at (238, 225)
Screenshot: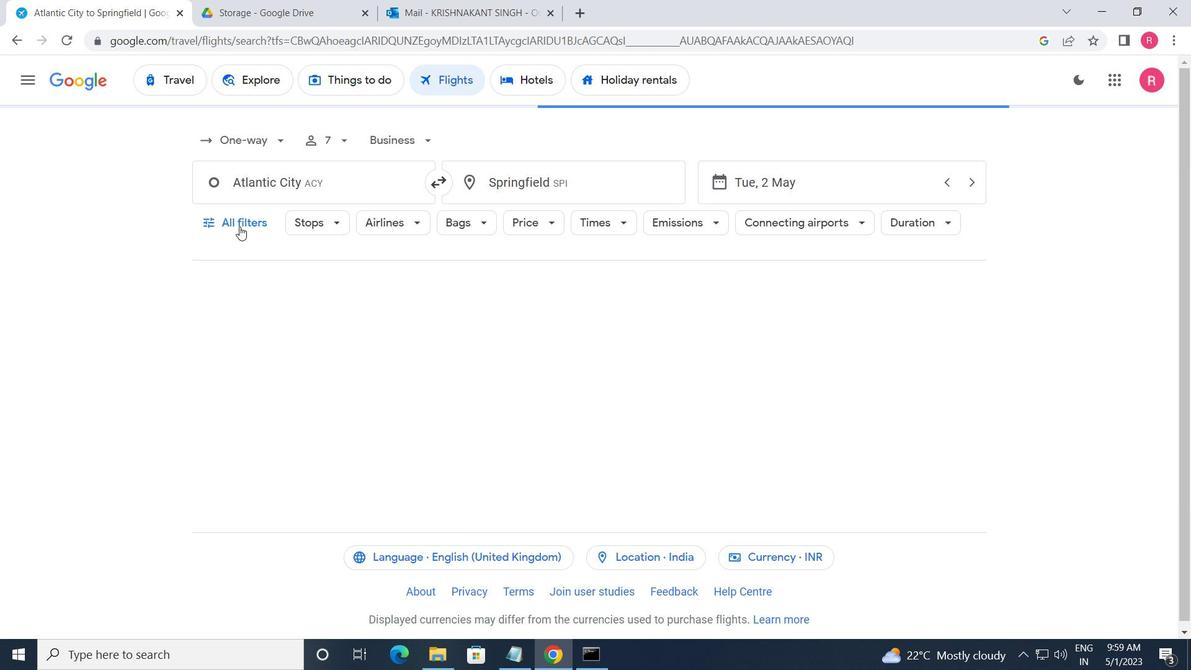 
Action: Mouse moved to (290, 448)
Screenshot: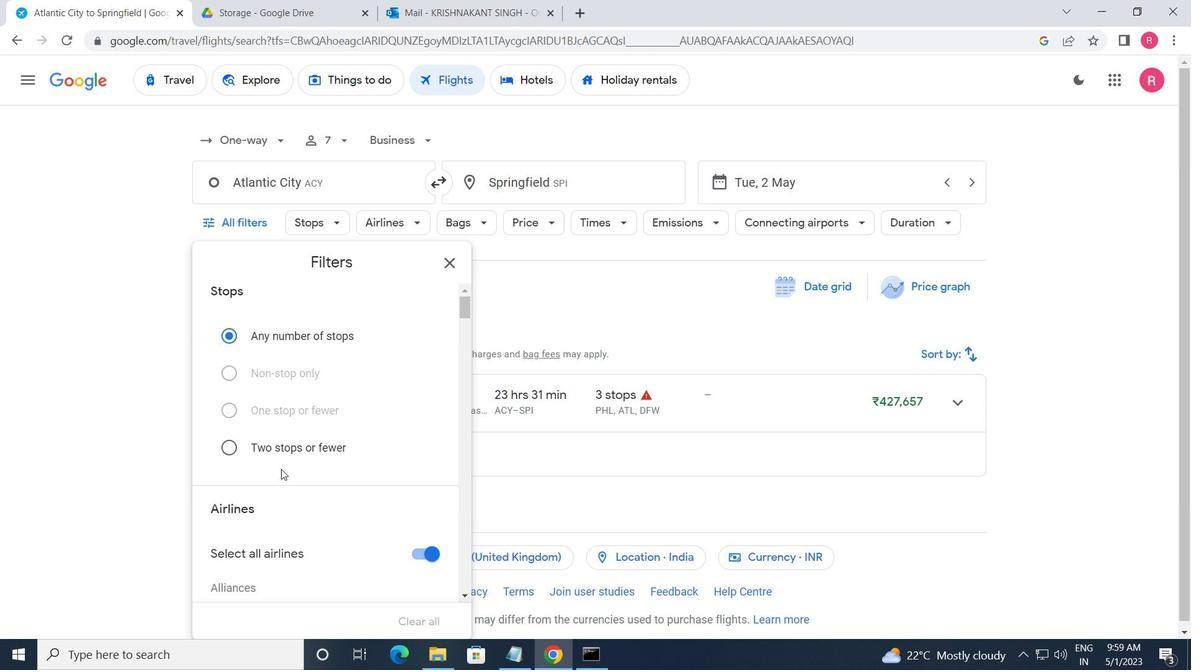 
Action: Mouse scrolled (290, 447) with delta (0, 0)
Screenshot: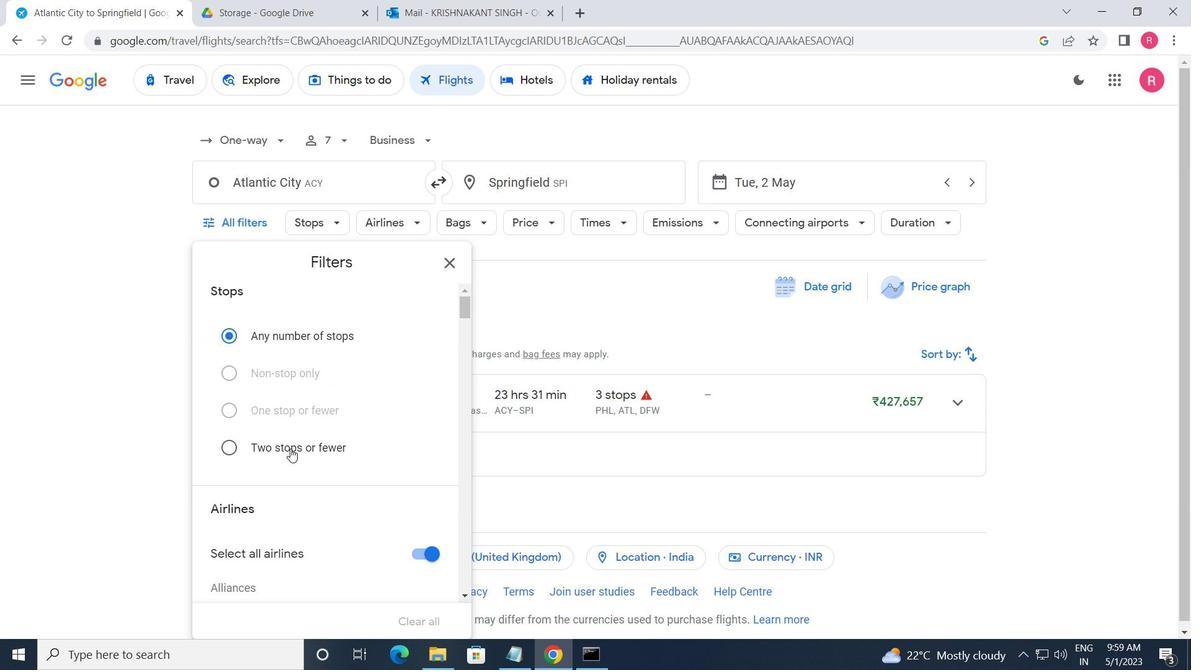 
Action: Mouse moved to (290, 448)
Screenshot: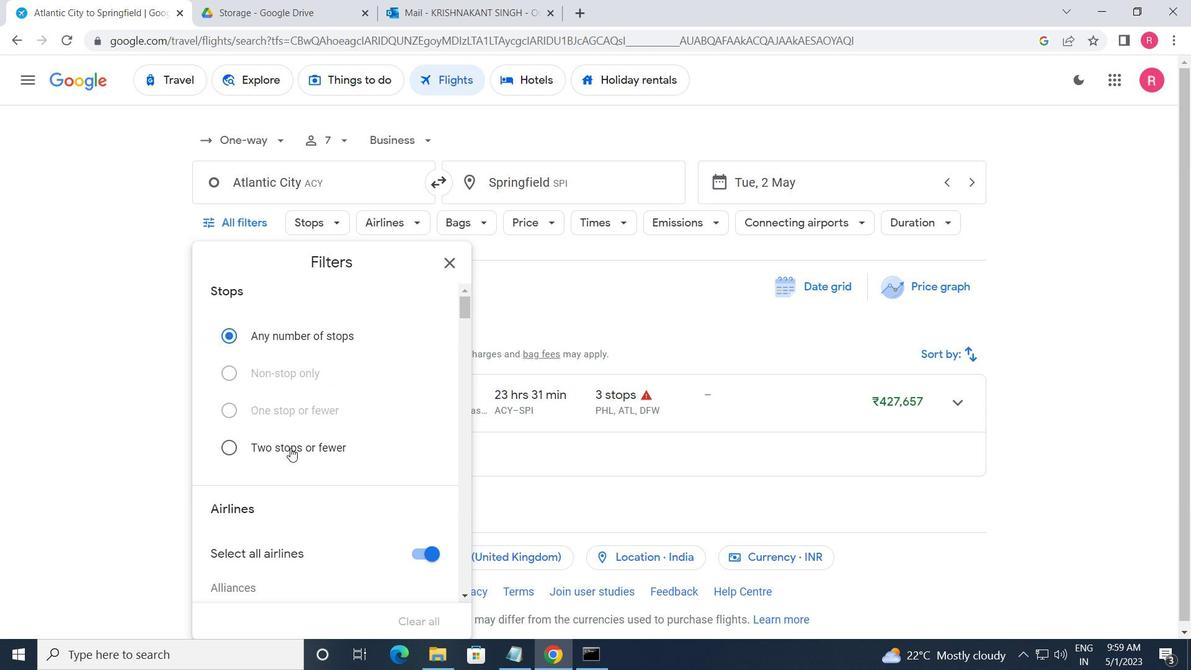 
Action: Mouse scrolled (290, 447) with delta (0, 0)
Screenshot: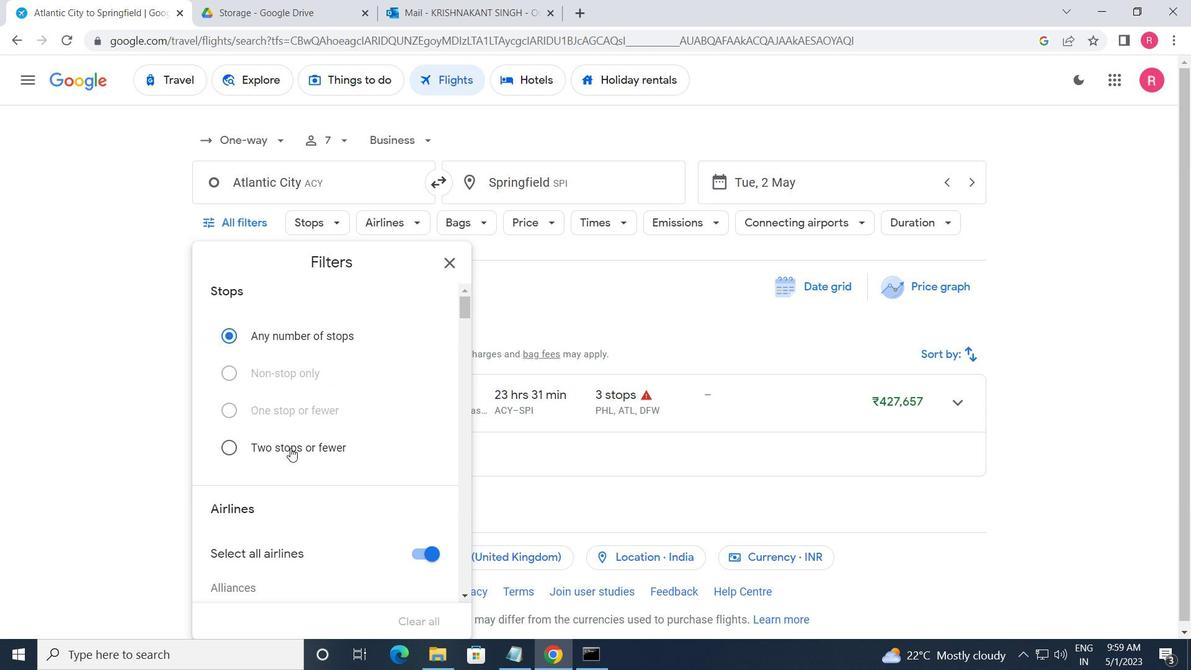 
Action: Mouse moved to (292, 444)
Screenshot: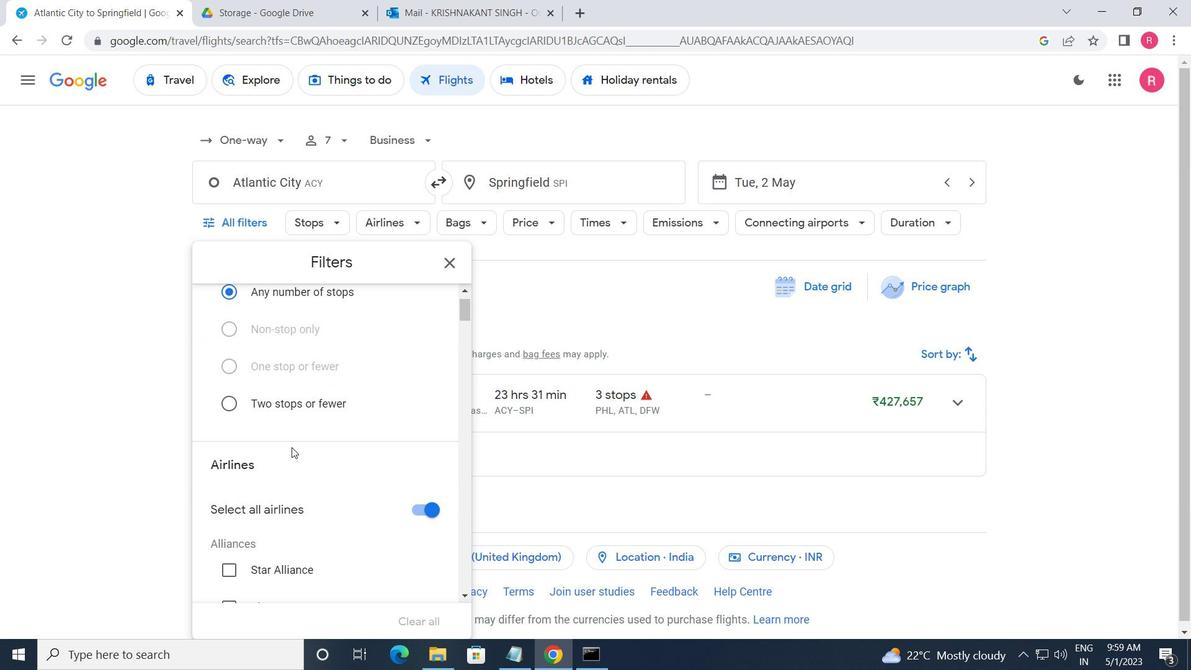 
Action: Mouse scrolled (292, 444) with delta (0, 0)
Screenshot: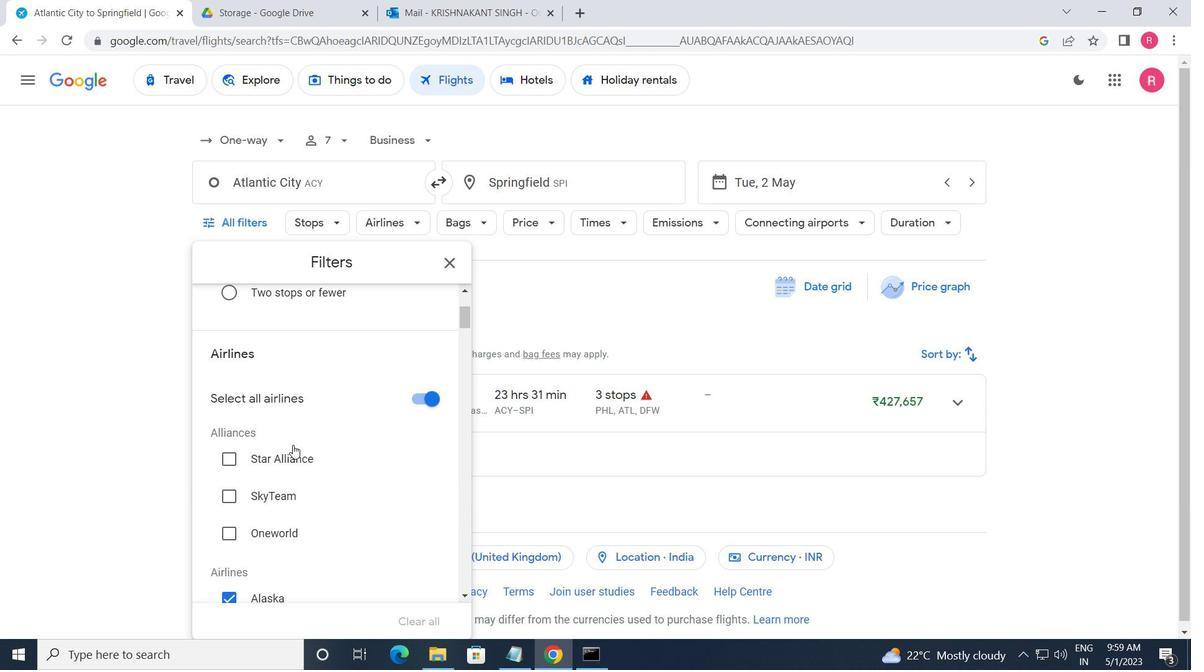
Action: Mouse scrolled (292, 444) with delta (0, 0)
Screenshot: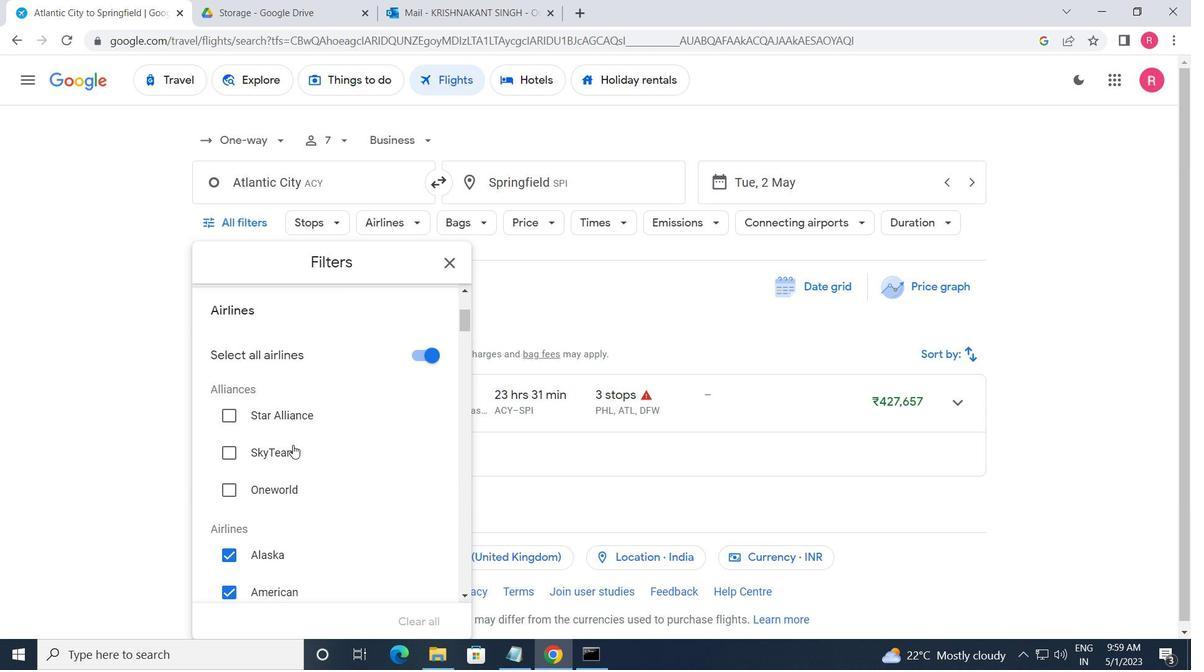 
Action: Mouse scrolled (292, 444) with delta (0, 0)
Screenshot: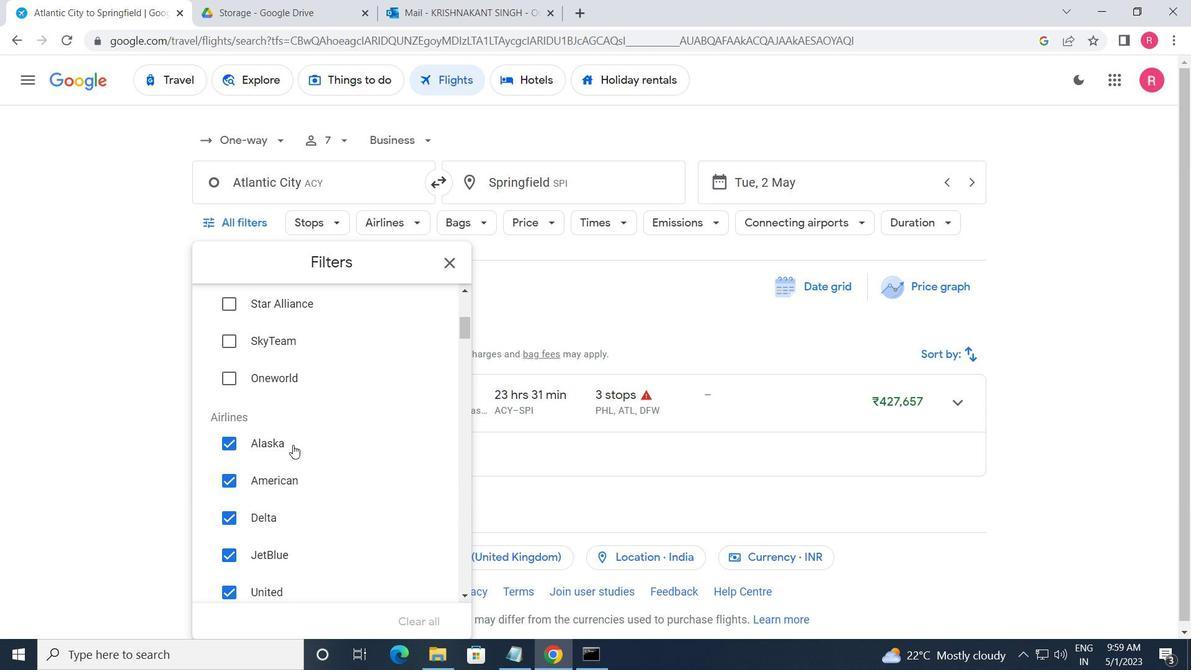 
Action: Mouse scrolled (292, 445) with delta (0, 0)
Screenshot: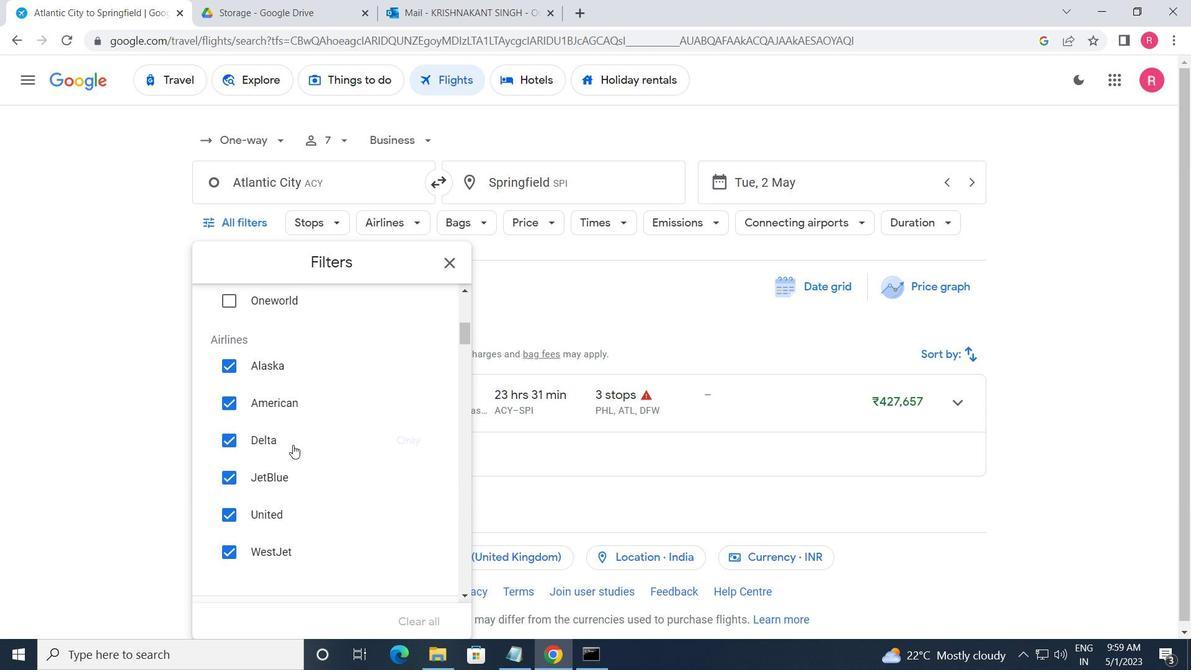 
Action: Mouse moved to (302, 431)
Screenshot: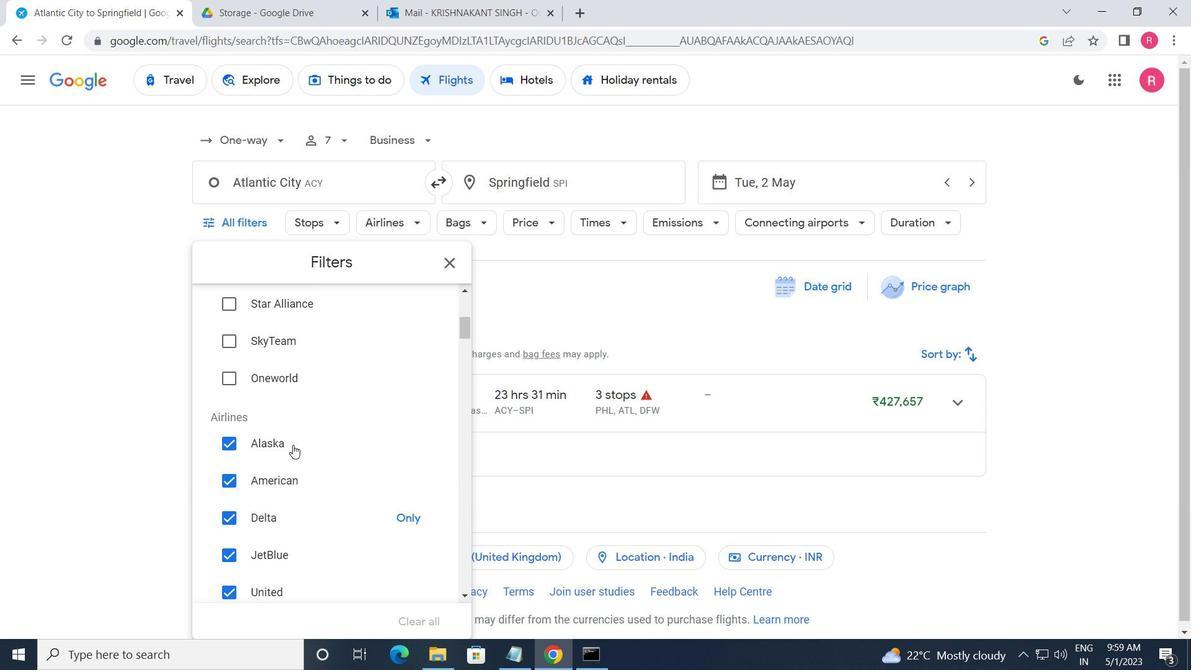 
Action: Mouse scrolled (302, 431) with delta (0, 0)
Screenshot: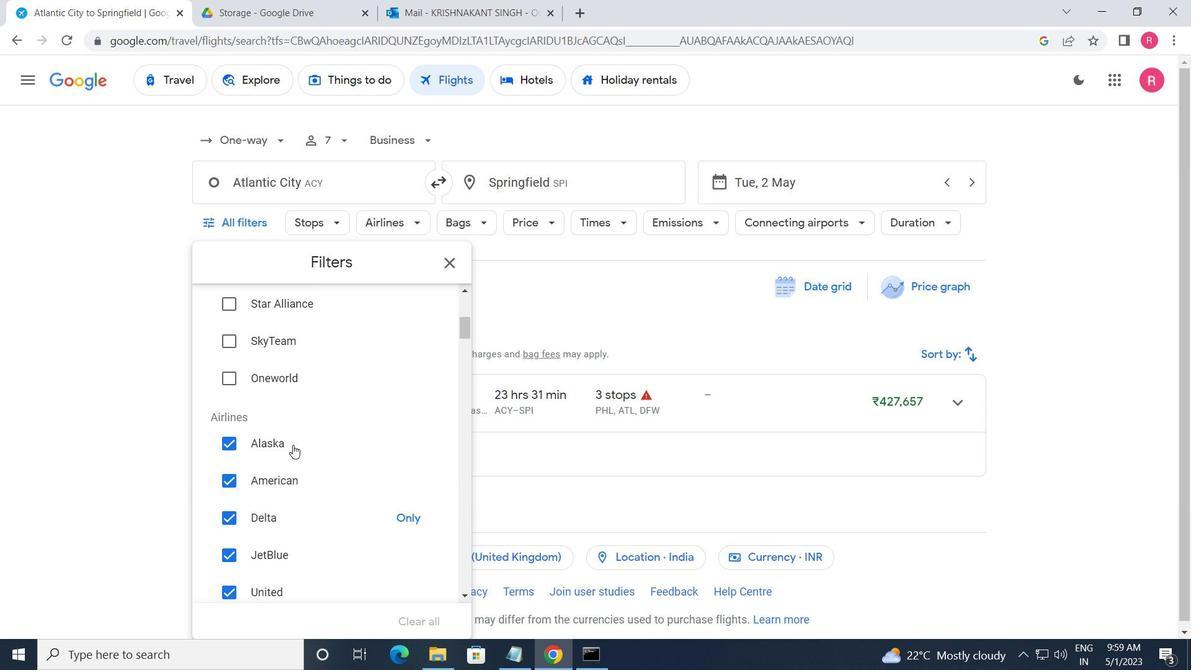 
Action: Mouse moved to (302, 430)
Screenshot: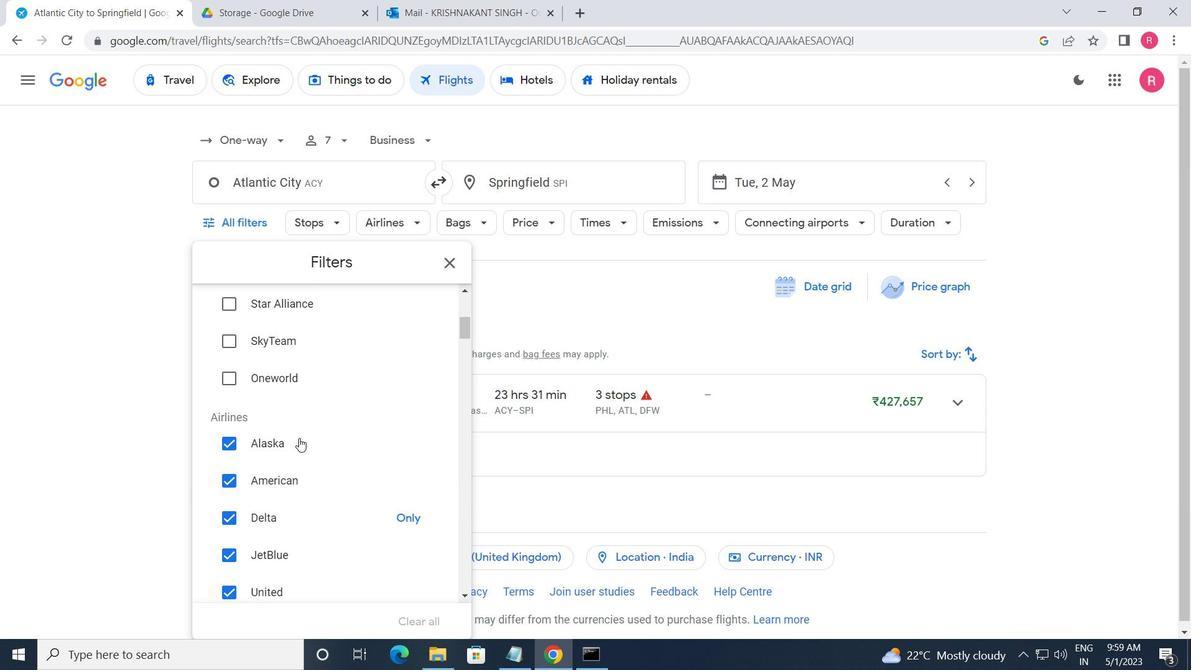 
Action: Mouse scrolled (302, 431) with delta (0, 0)
Screenshot: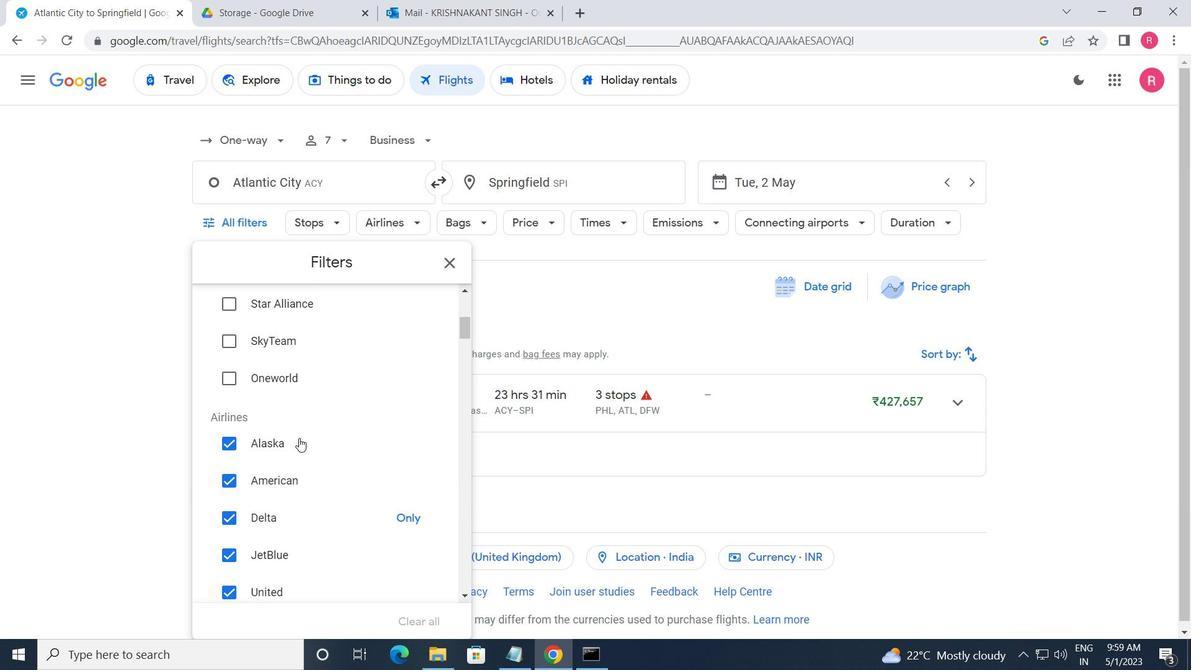 
Action: Mouse scrolled (302, 431) with delta (0, 0)
Screenshot: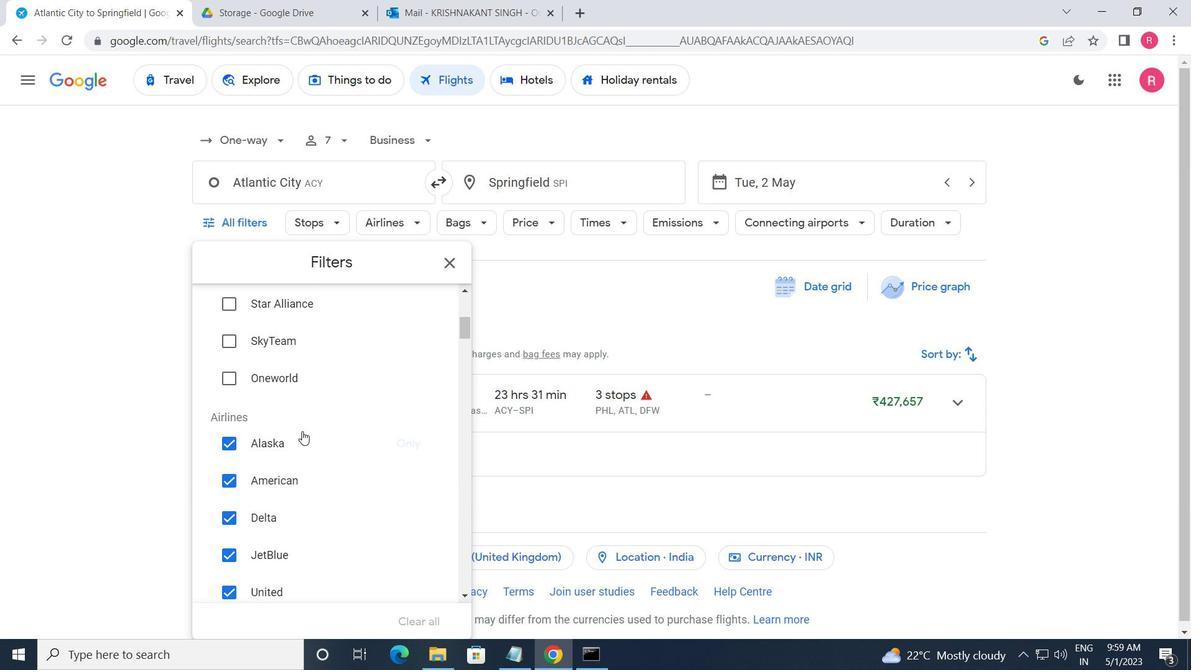 
Action: Mouse moved to (422, 471)
Screenshot: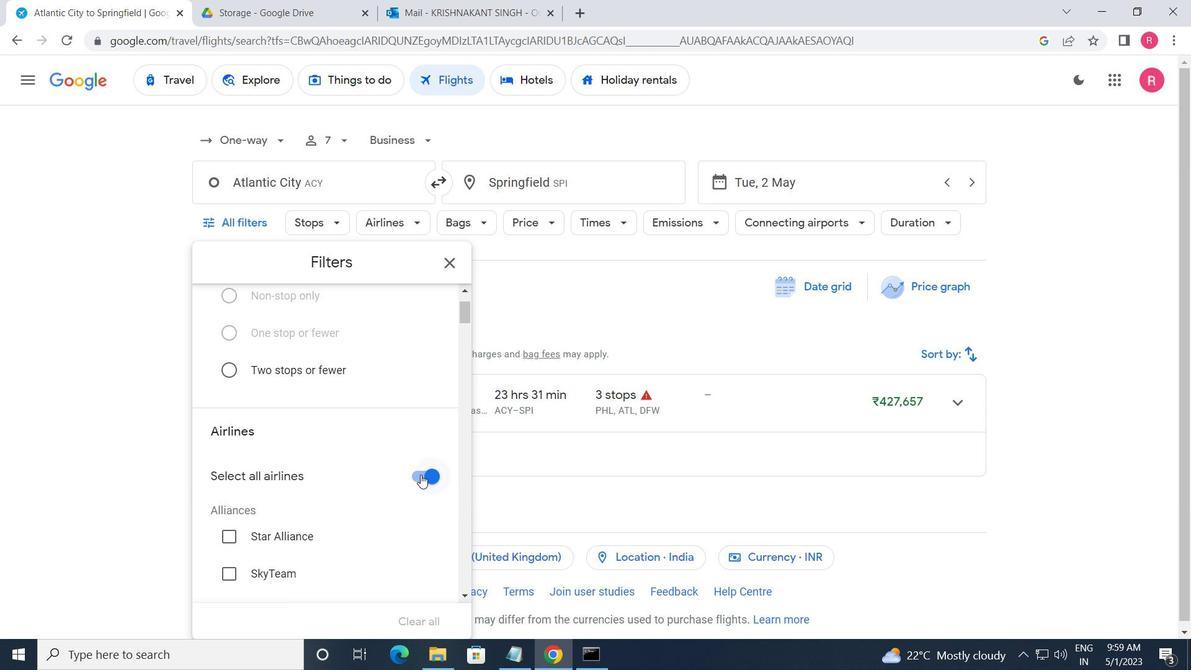 
Action: Mouse pressed left at (422, 471)
Screenshot: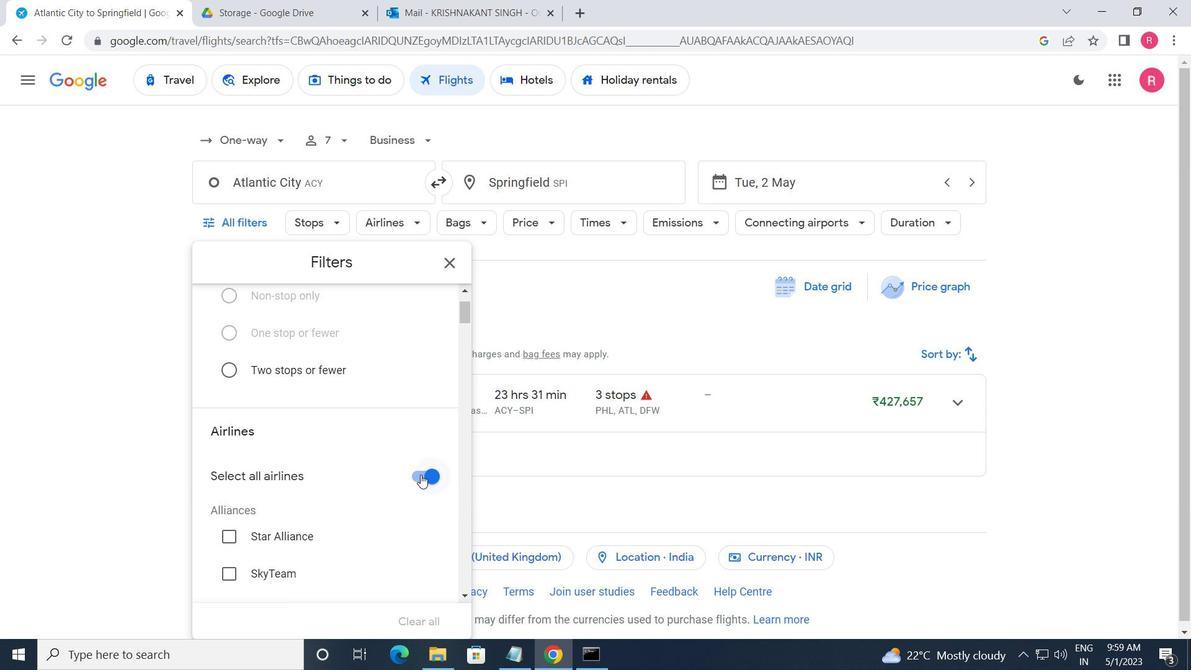 
Action: Mouse moved to (403, 490)
Screenshot: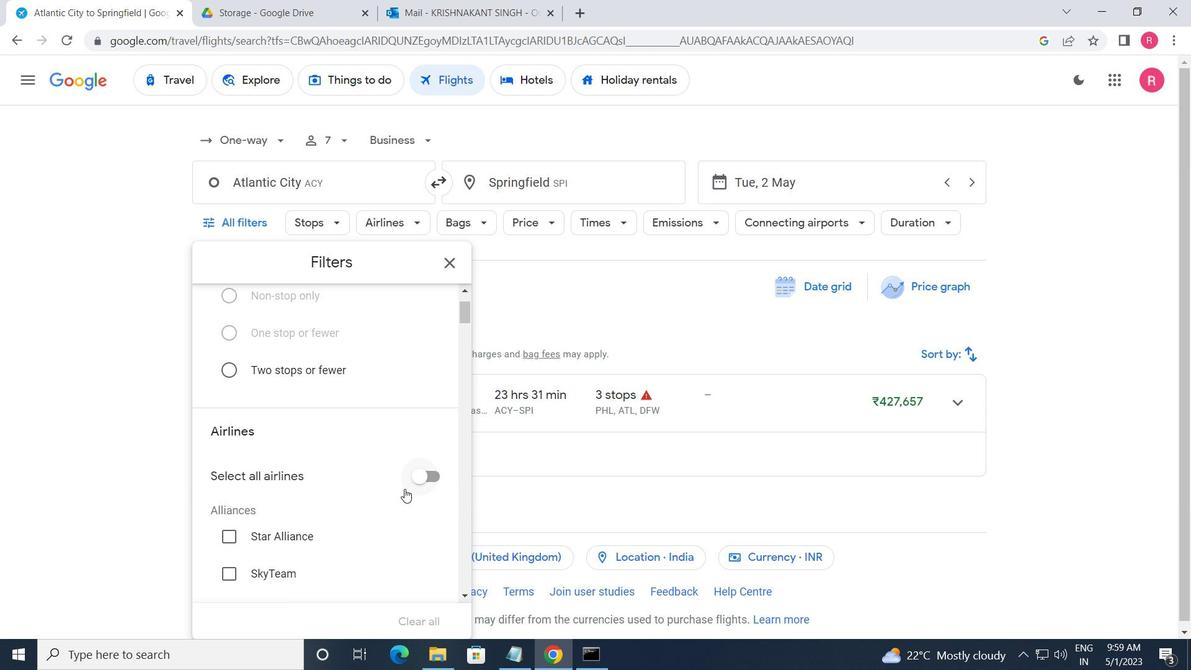 
Action: Mouse scrolled (403, 490) with delta (0, 0)
Screenshot: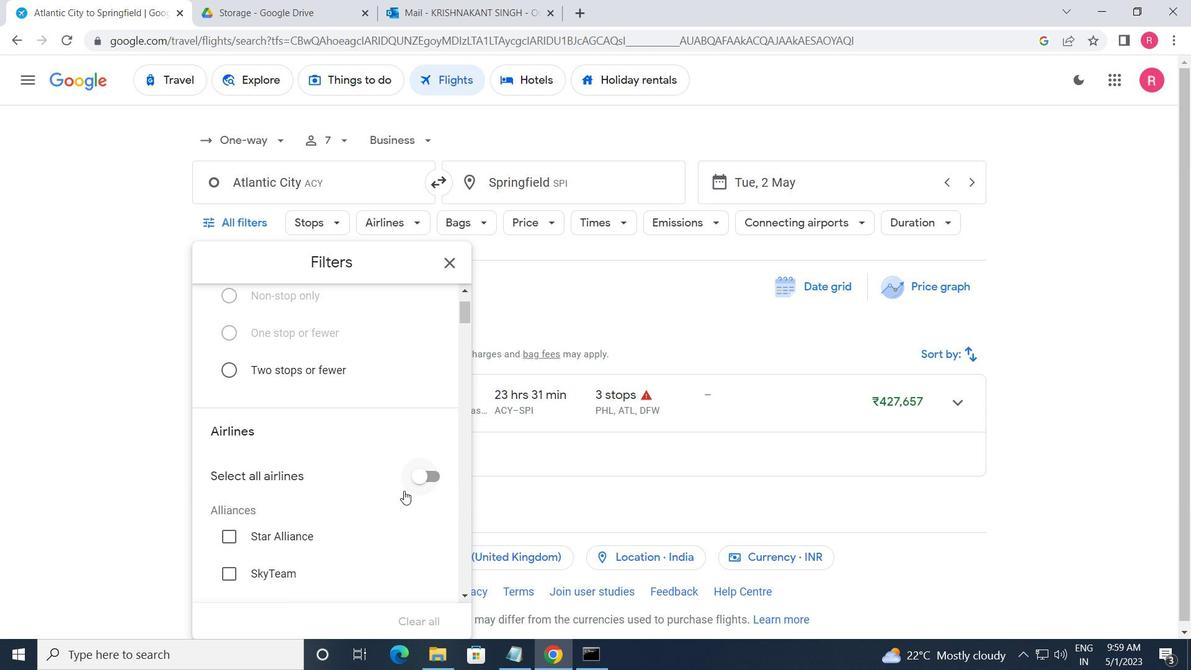 
Action: Mouse scrolled (403, 490) with delta (0, 0)
Screenshot: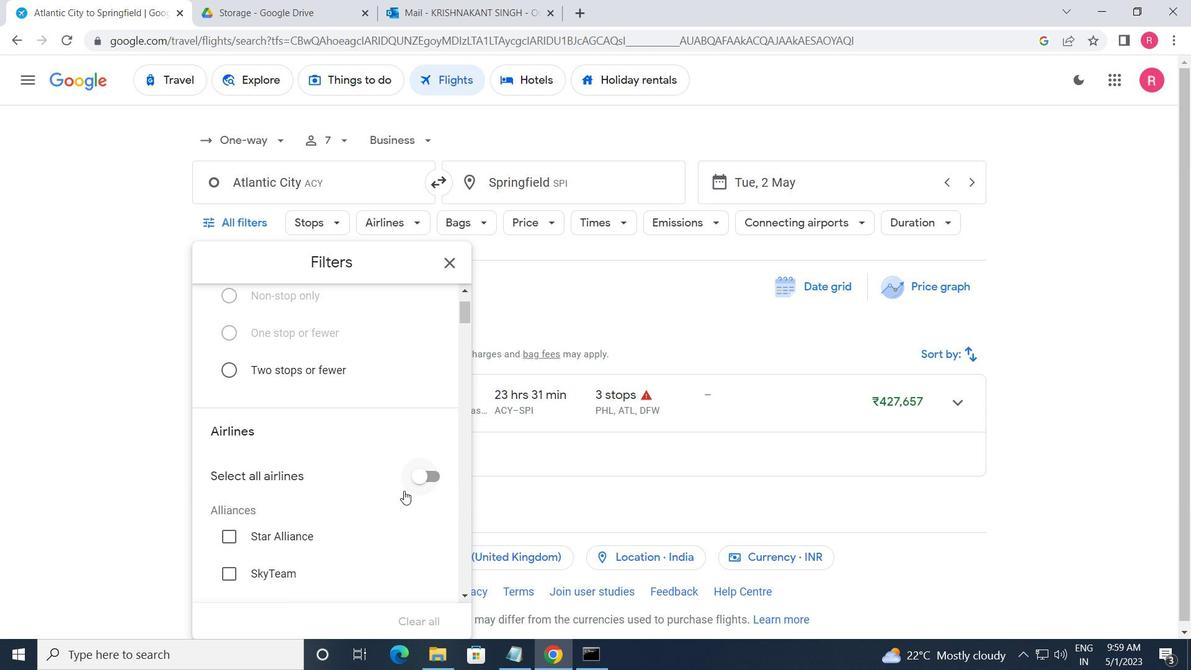
Action: Mouse scrolled (403, 490) with delta (0, 0)
Screenshot: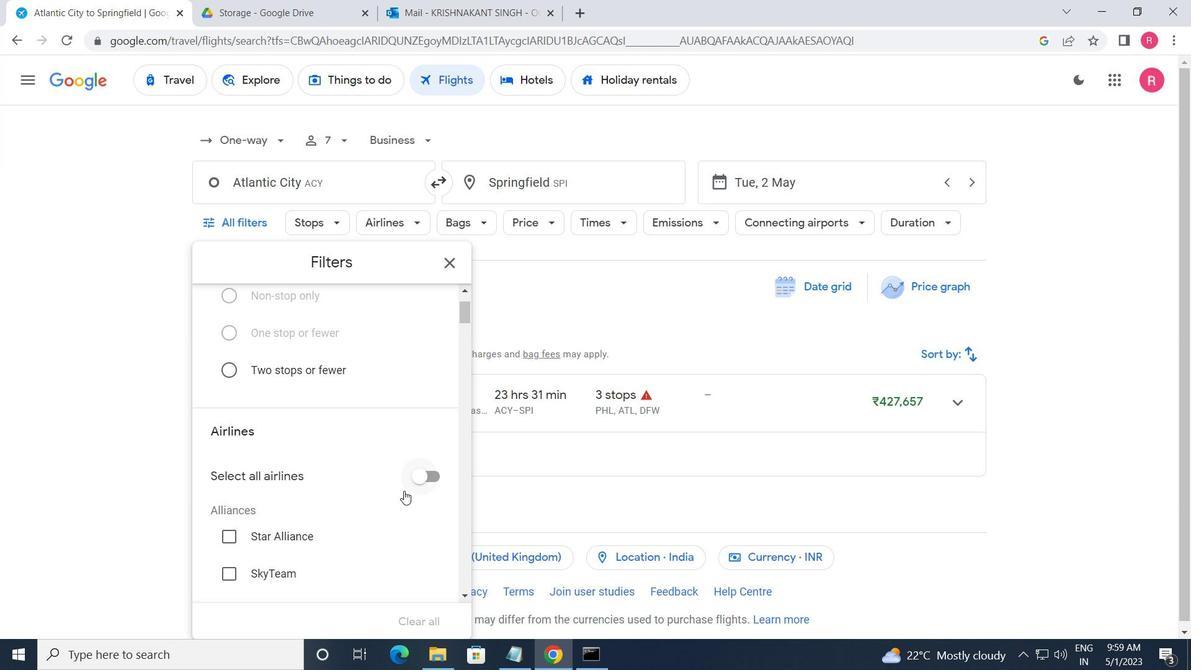 
Action: Mouse scrolled (403, 490) with delta (0, 0)
Screenshot: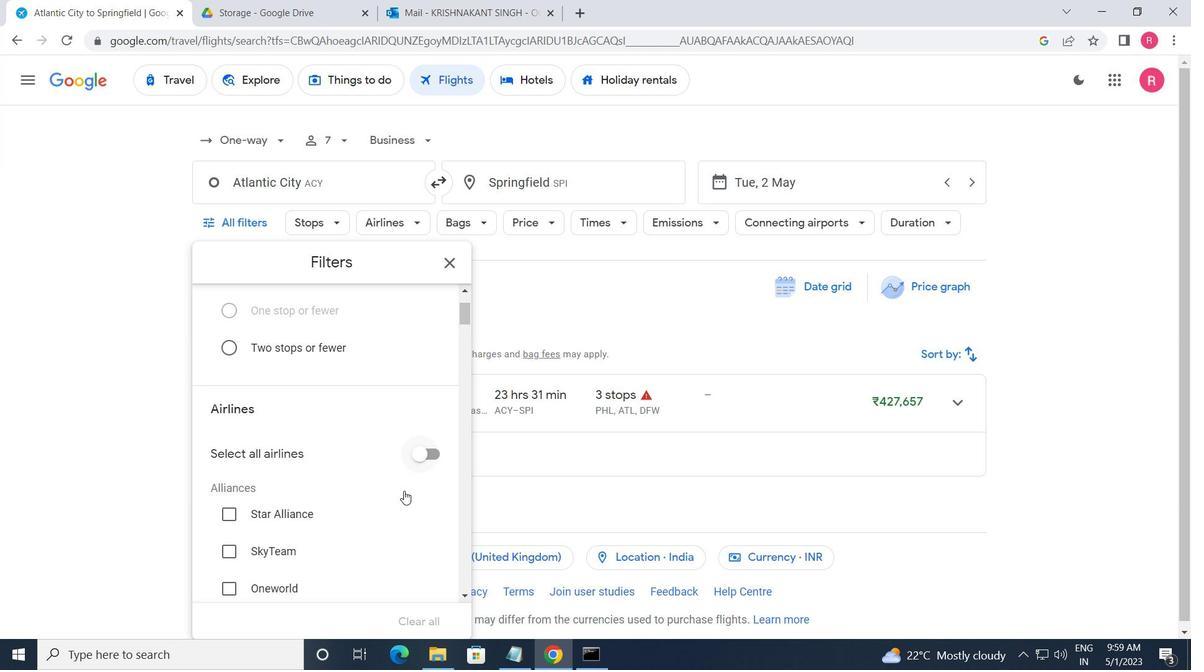 
Action: Mouse scrolled (403, 490) with delta (0, 0)
Screenshot: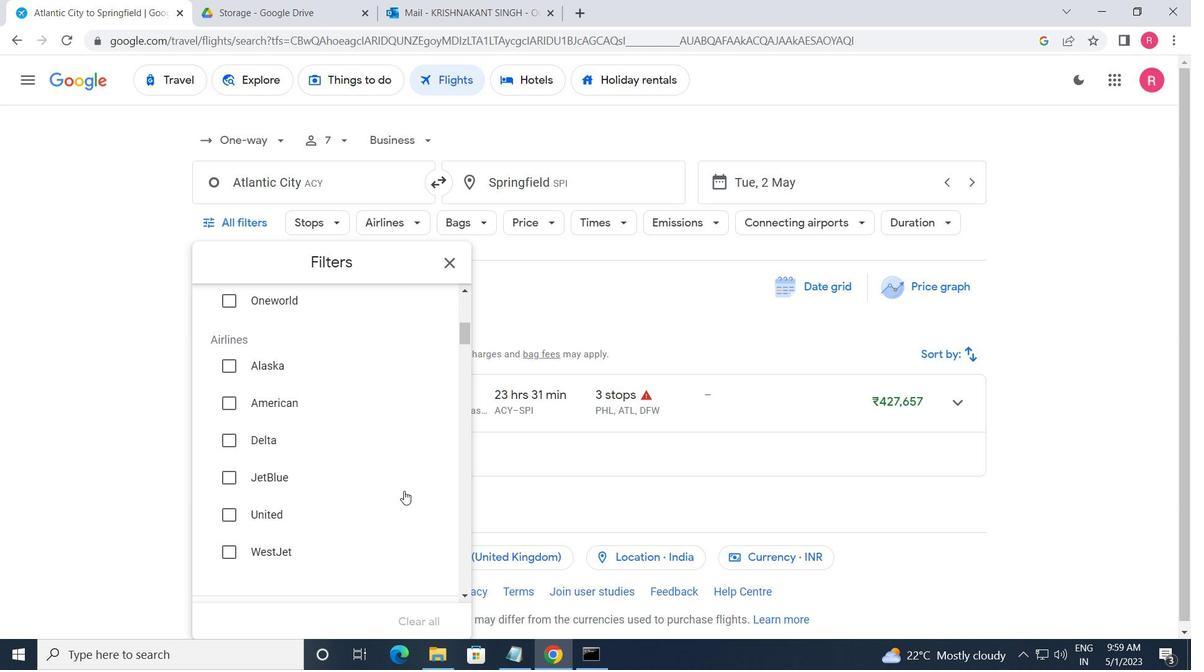 
Action: Mouse scrolled (403, 490) with delta (0, 0)
Screenshot: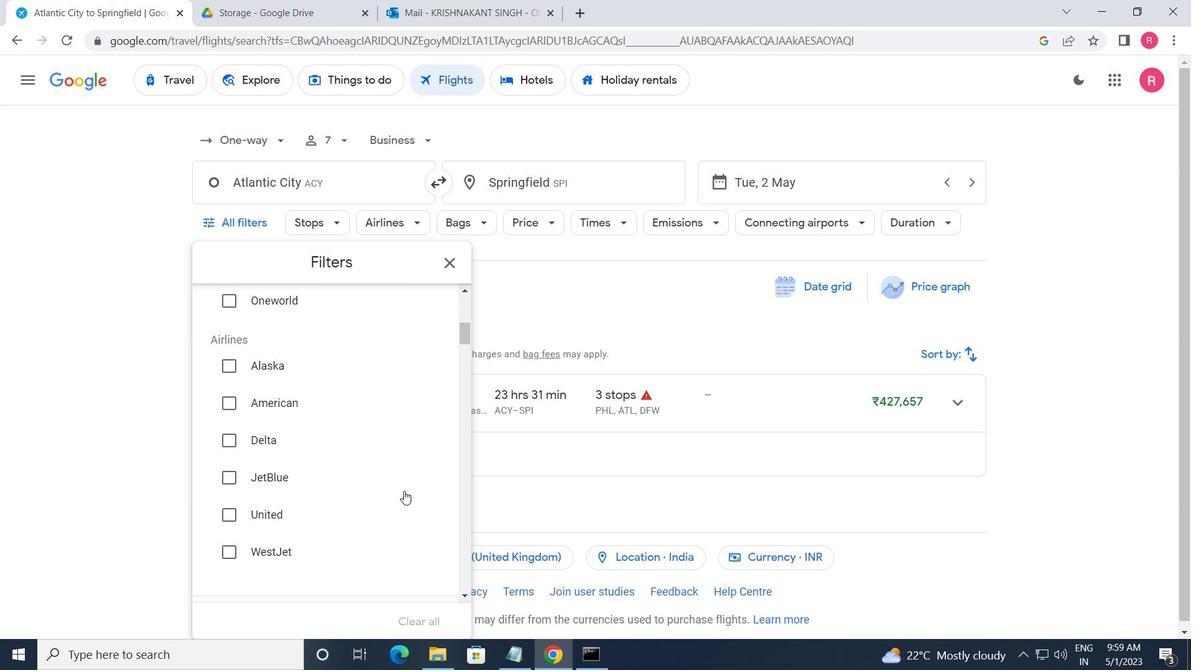
Action: Mouse scrolled (403, 490) with delta (0, 0)
Screenshot: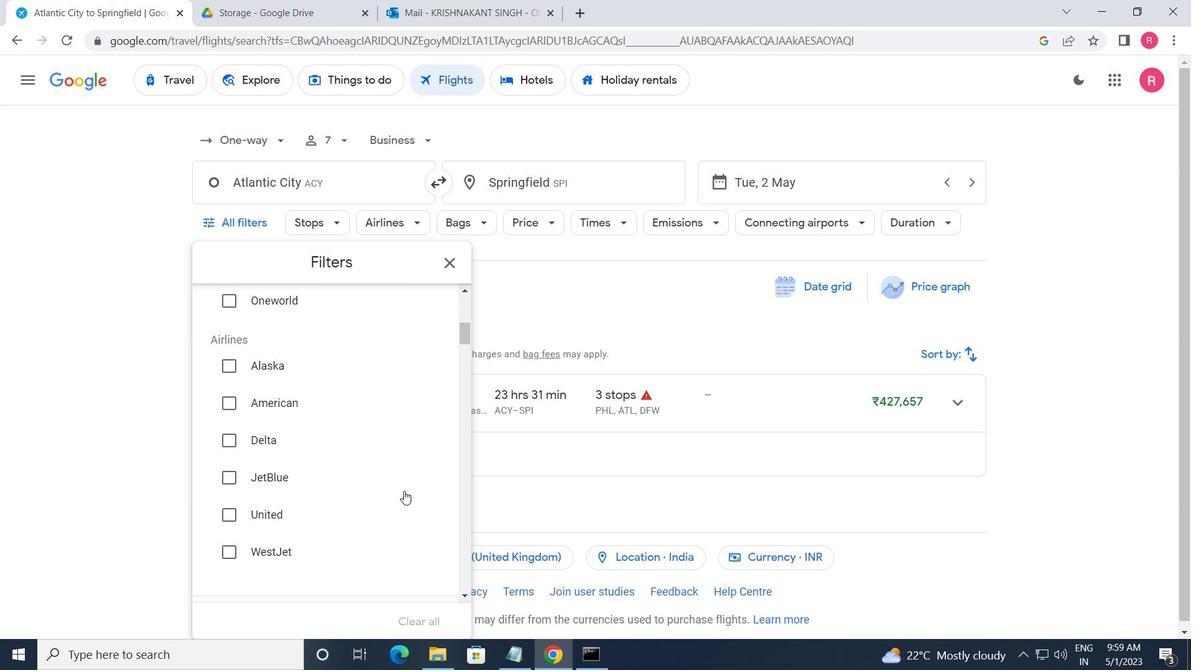 
Action: Mouse moved to (410, 467)
Screenshot: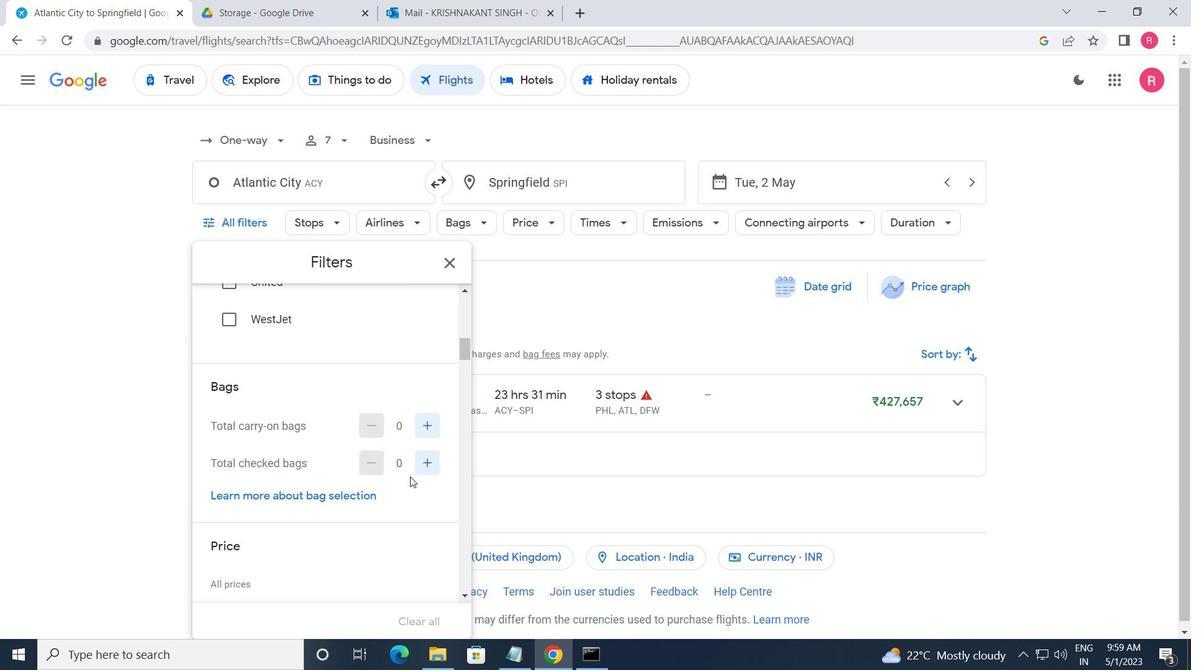 
Action: Mouse scrolled (410, 468) with delta (0, 0)
Screenshot: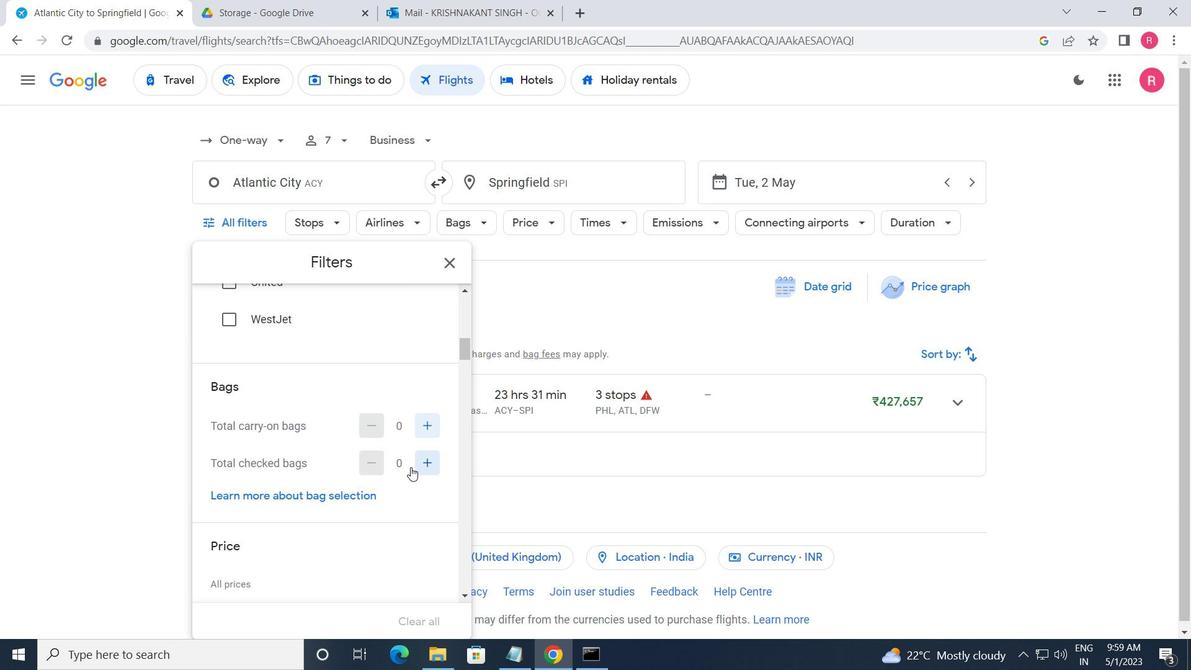 
Action: Mouse scrolled (410, 468) with delta (0, 0)
Screenshot: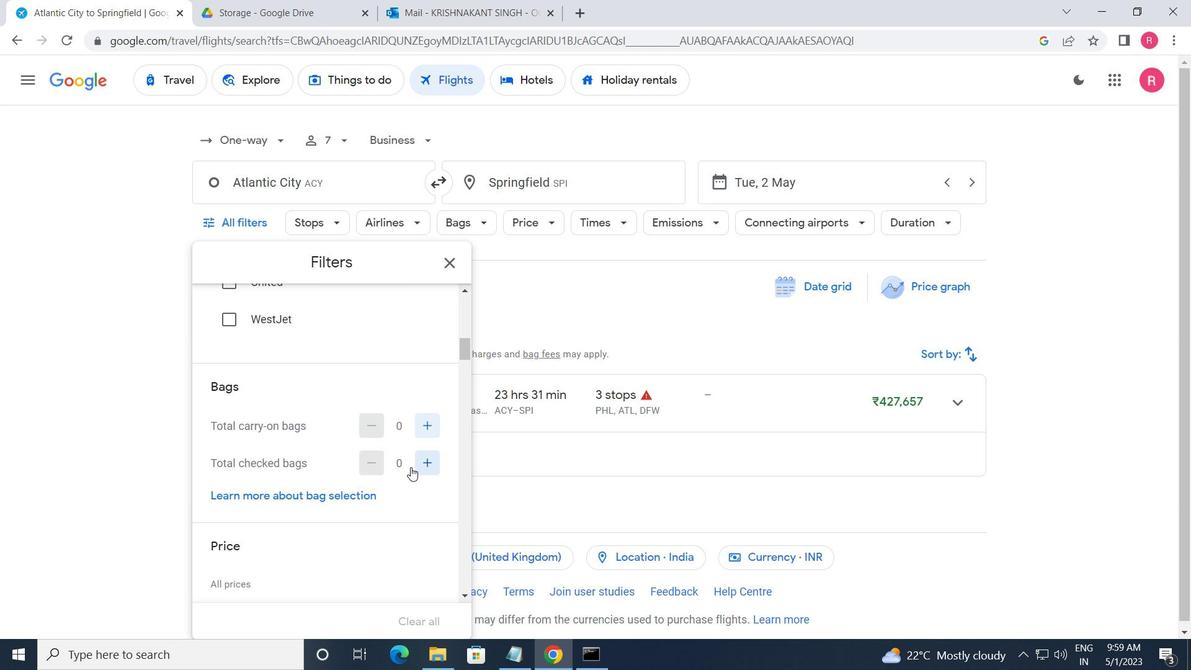
Action: Mouse scrolled (410, 468) with delta (0, 0)
Screenshot: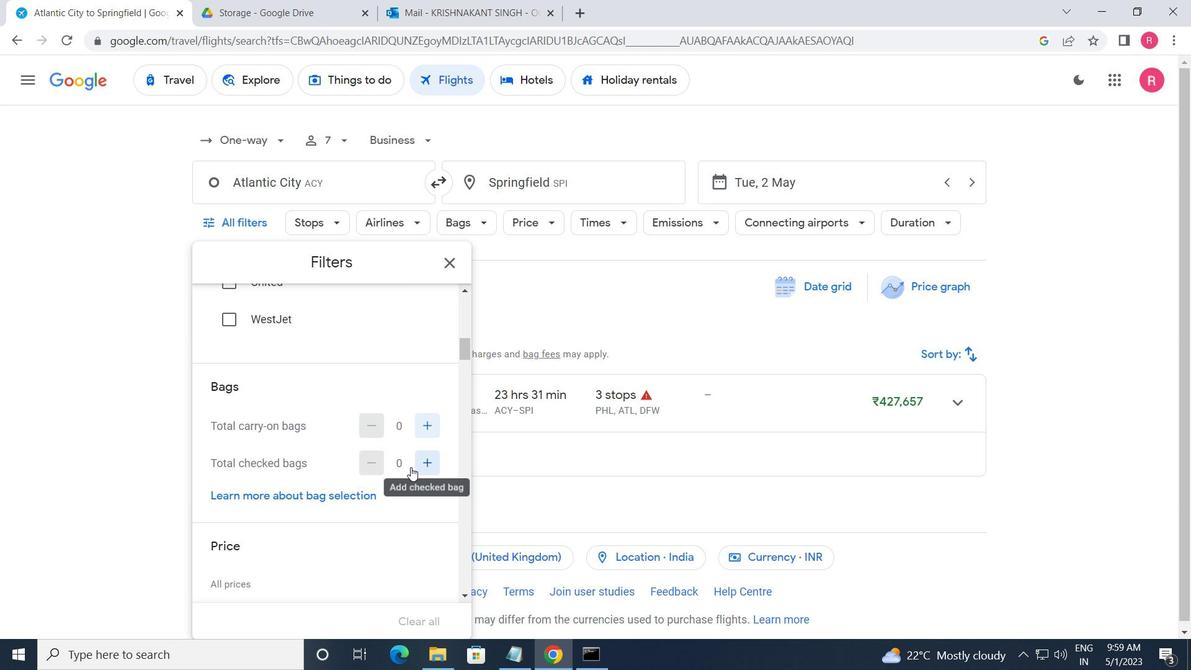 
Action: Mouse scrolled (410, 468) with delta (0, 0)
Screenshot: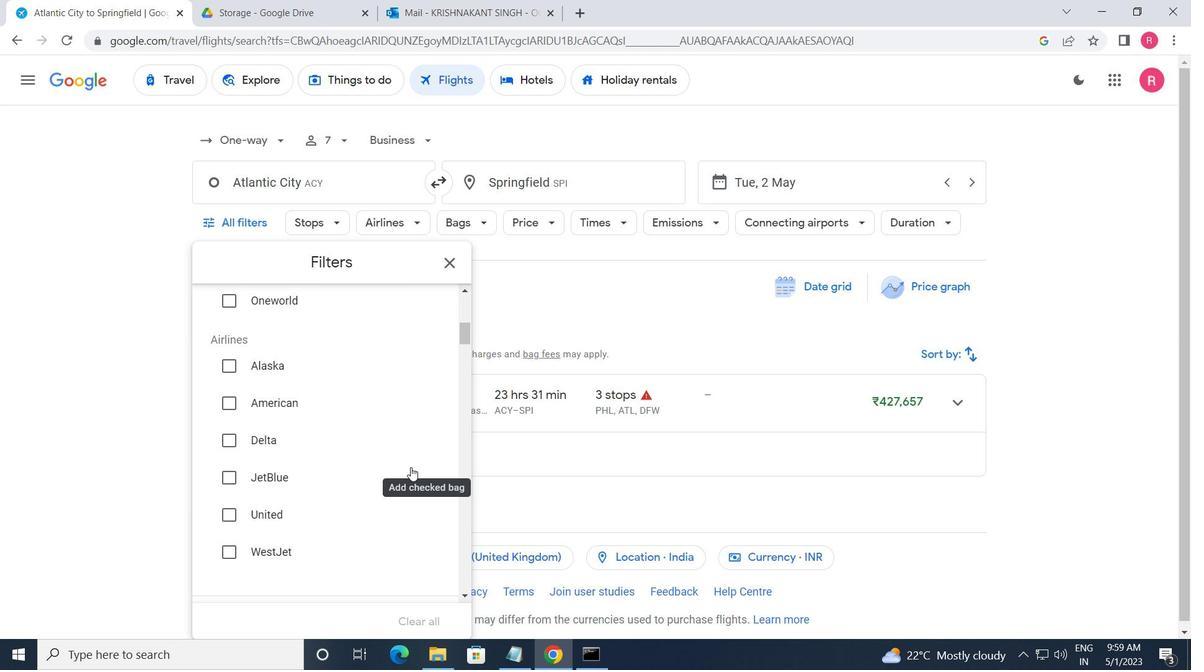 
Action: Mouse scrolled (410, 467) with delta (0, 0)
Screenshot: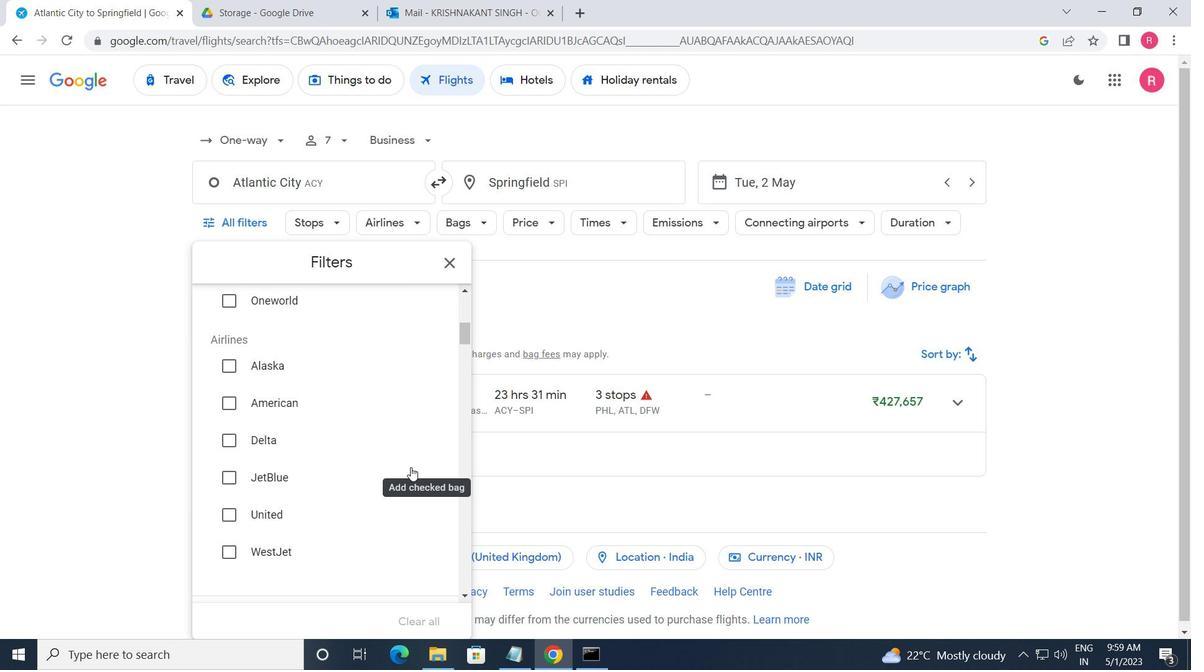 
Action: Mouse scrolled (410, 467) with delta (0, 0)
Screenshot: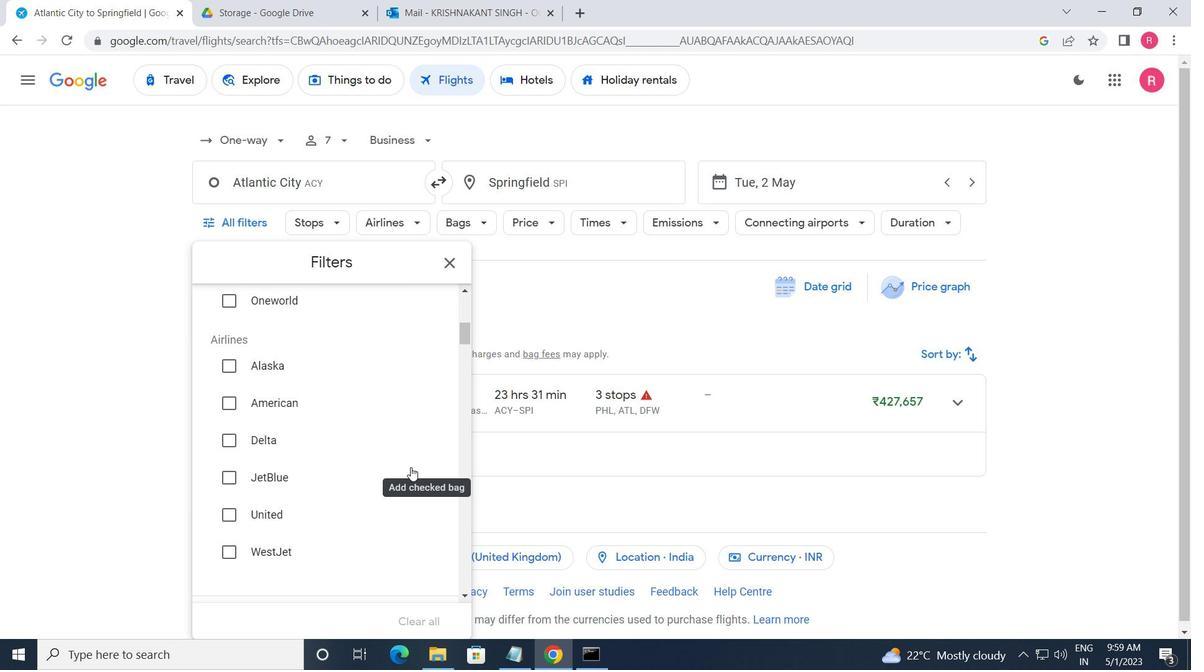 
Action: Mouse scrolled (410, 468) with delta (0, 0)
Screenshot: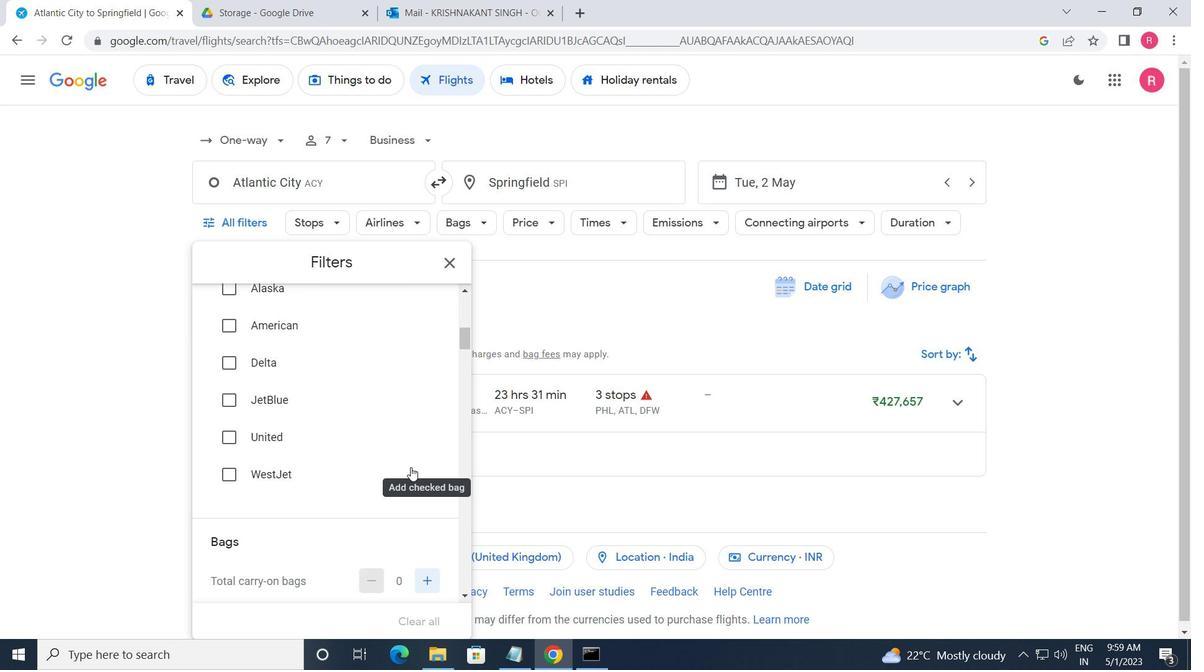 
Action: Mouse scrolled (410, 467) with delta (0, 0)
Screenshot: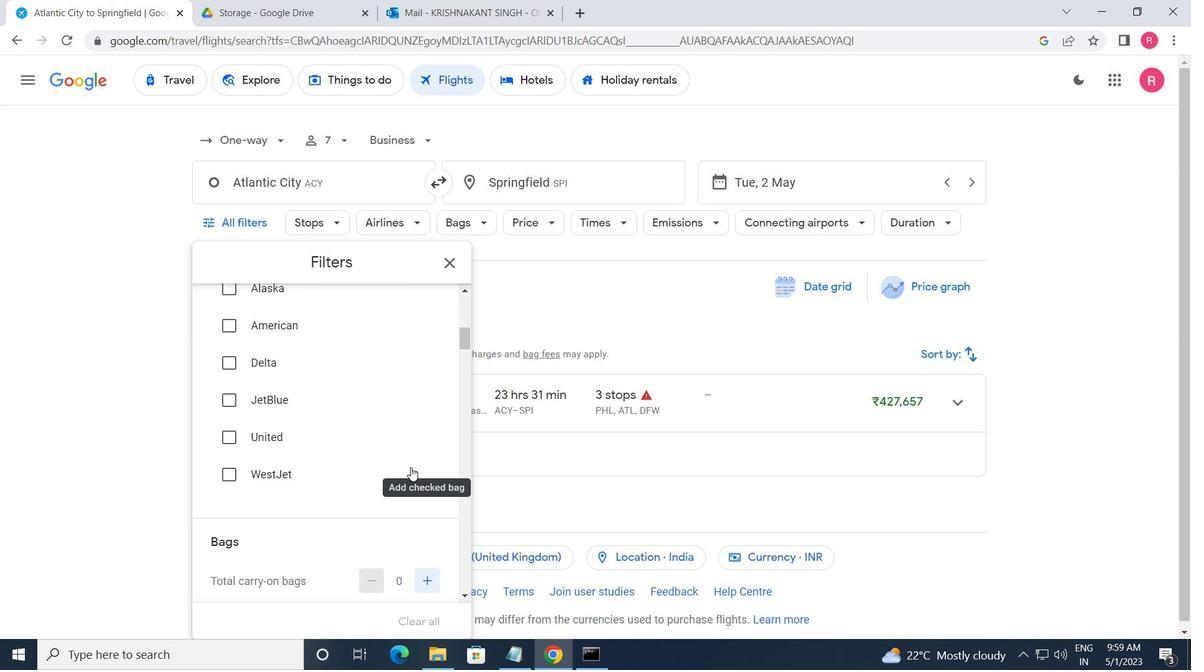 
Action: Mouse scrolled (410, 467) with delta (0, 0)
Screenshot: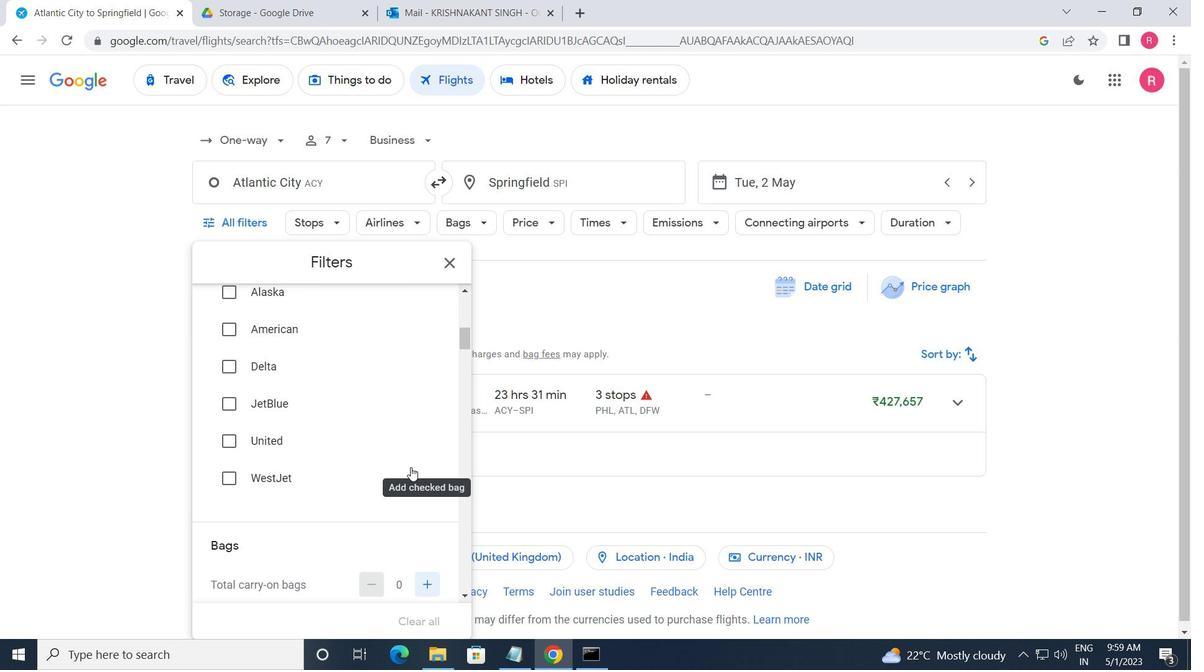 
Action: Mouse scrolled (410, 467) with delta (0, 0)
Screenshot: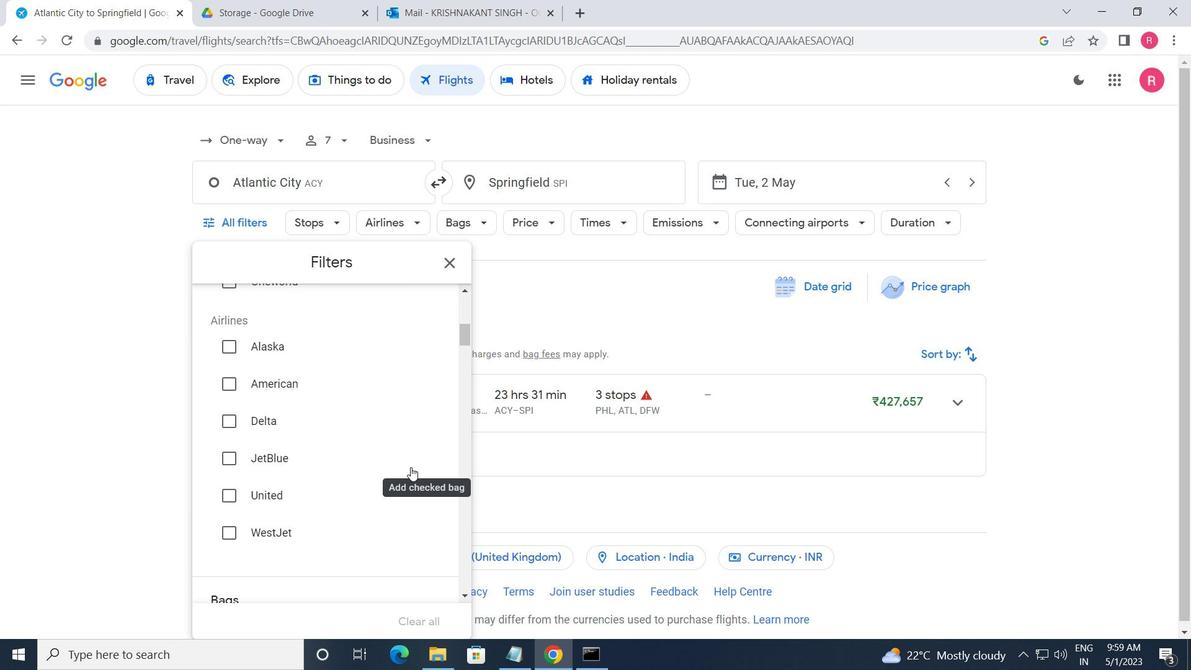
Action: Mouse scrolled (410, 467) with delta (0, 0)
Screenshot: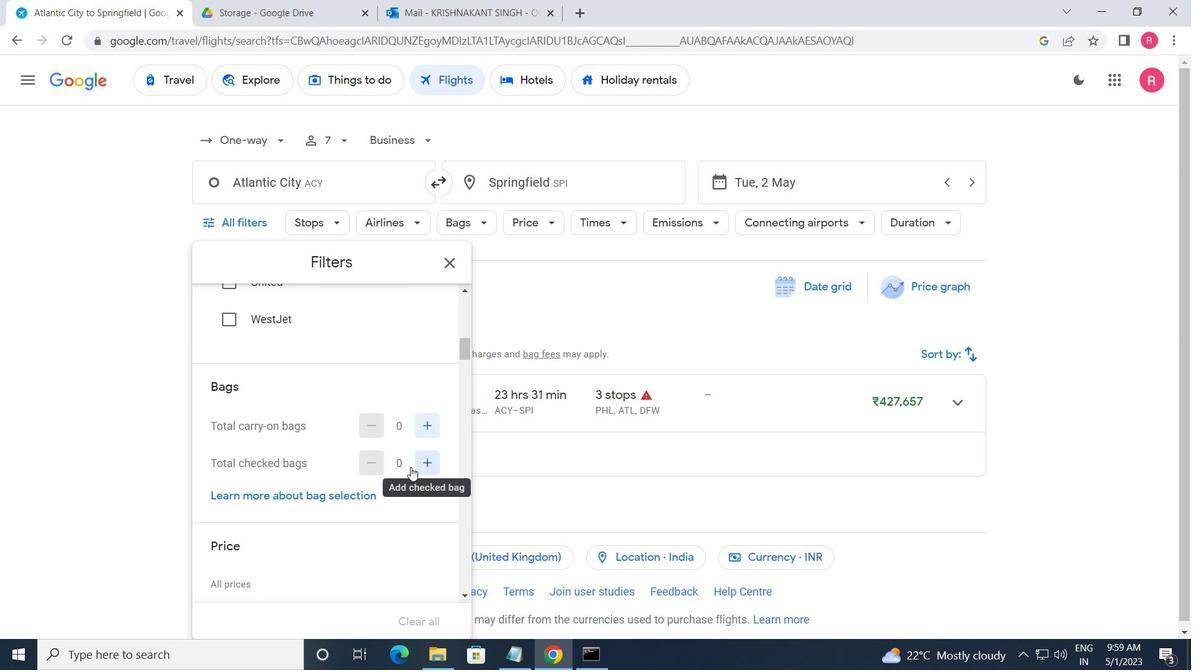 
Action: Mouse scrolled (410, 467) with delta (0, 0)
Screenshot: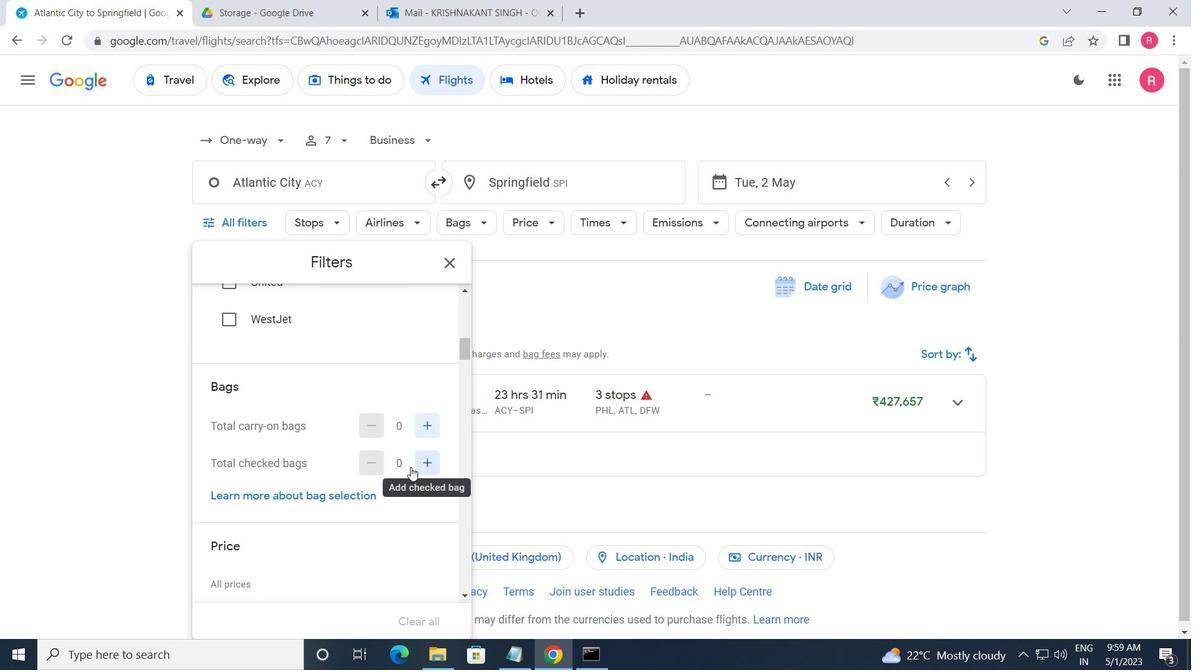 
Action: Mouse scrolled (410, 467) with delta (0, 0)
Screenshot: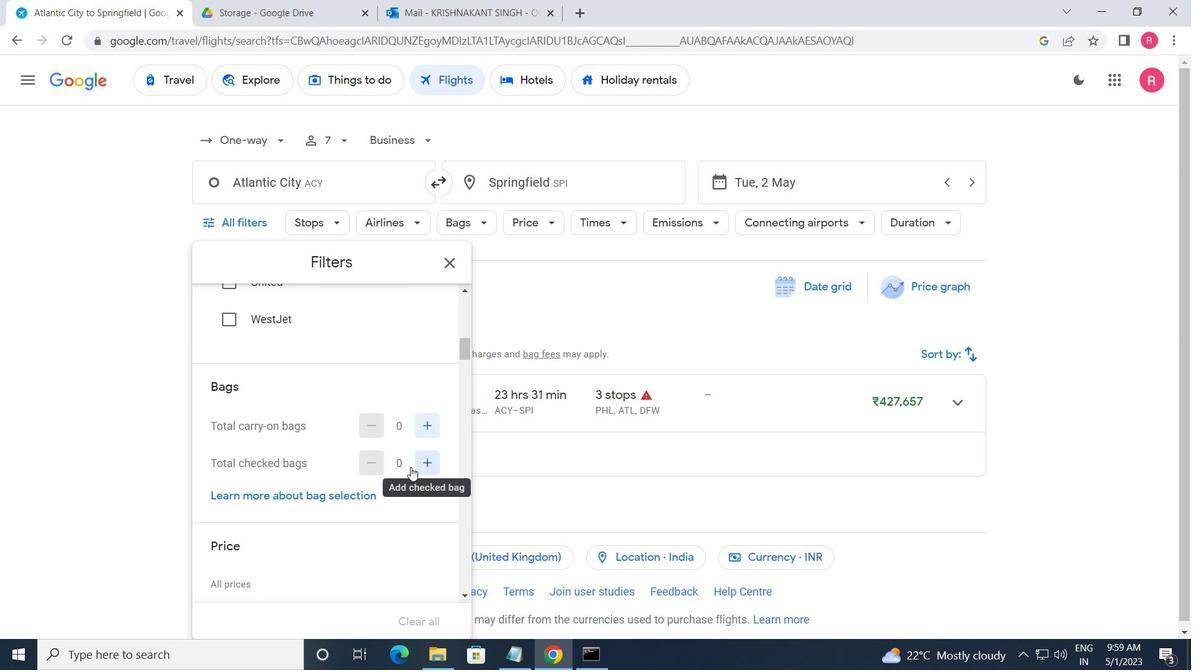 
Action: Mouse moved to (431, 391)
Screenshot: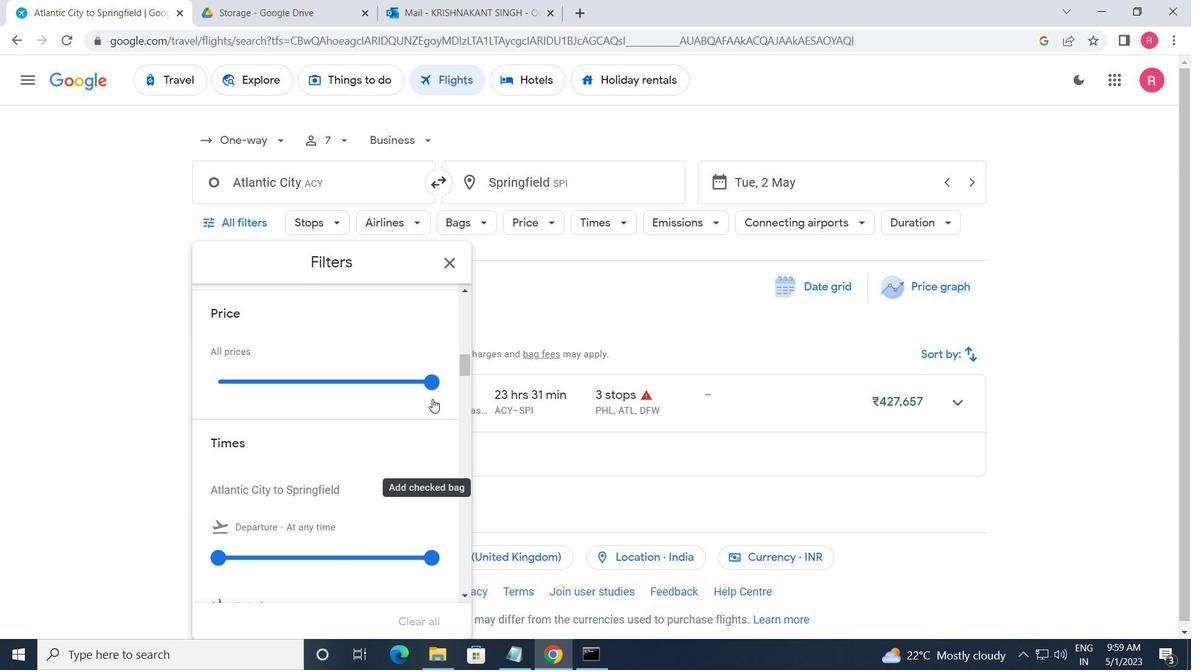 
Action: Mouse pressed left at (431, 391)
Screenshot: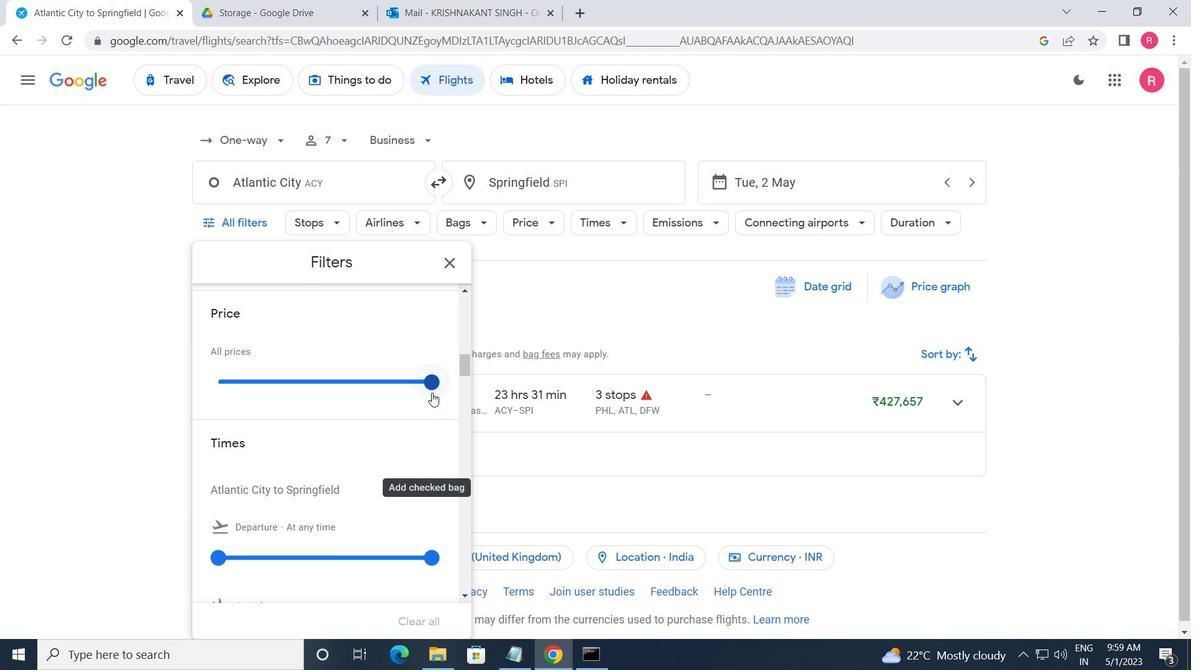 
Action: Mouse moved to (204, 457)
Screenshot: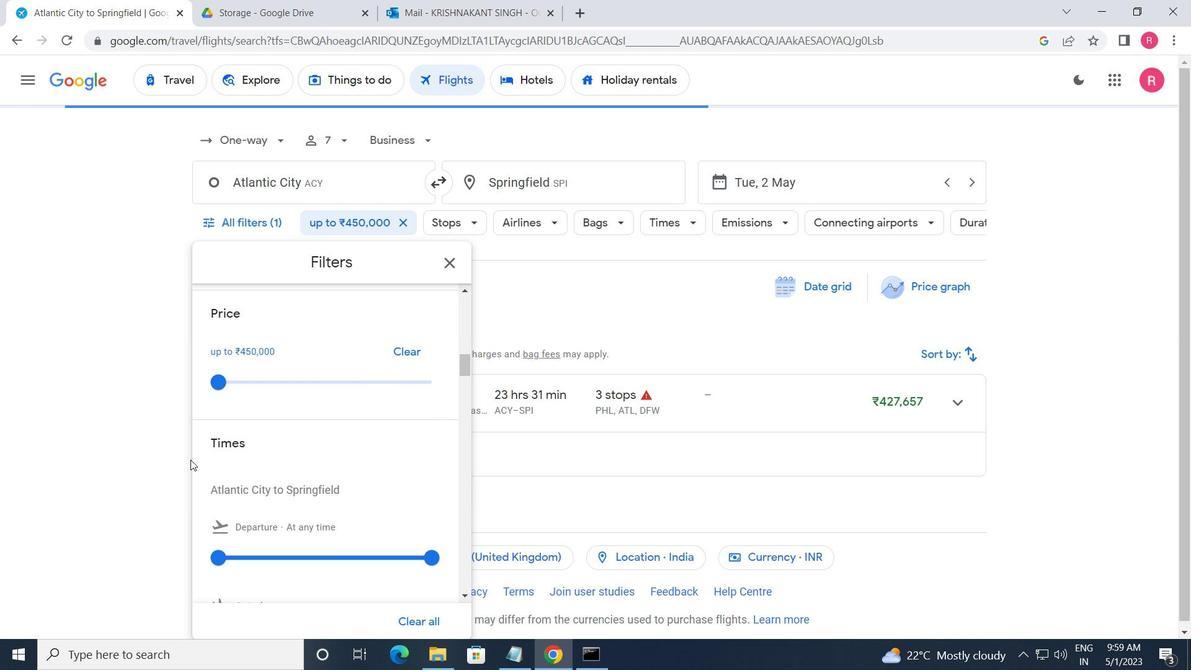 
Action: Mouse scrolled (204, 457) with delta (0, 0)
Screenshot: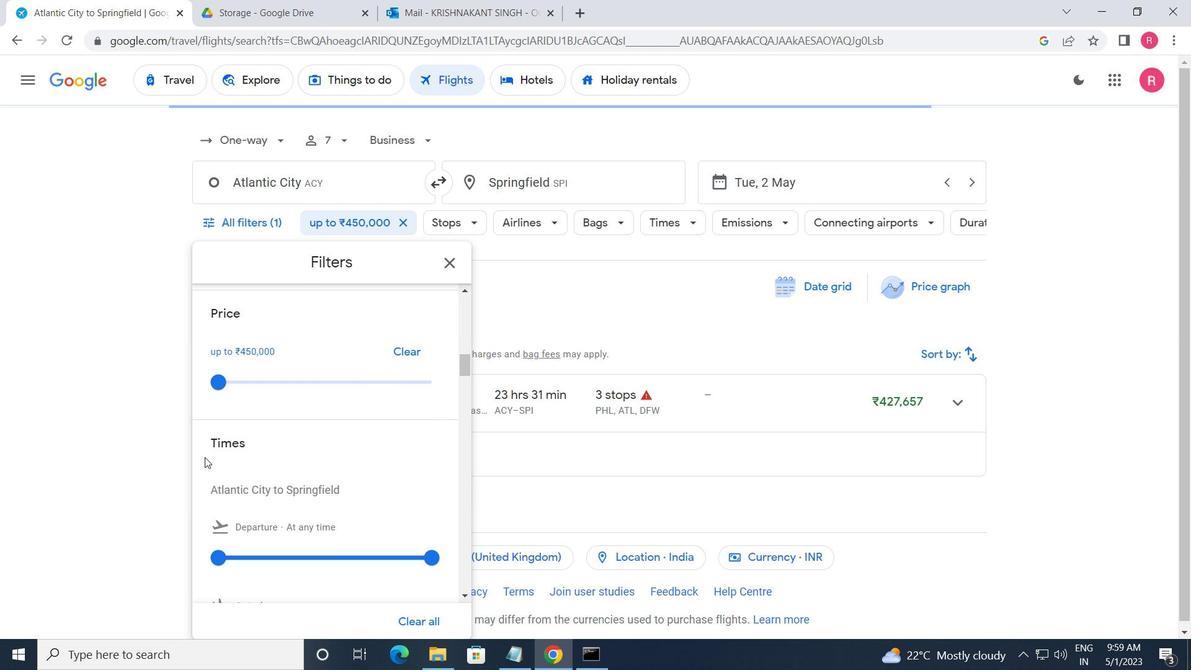 
Action: Mouse moved to (205, 458)
Screenshot: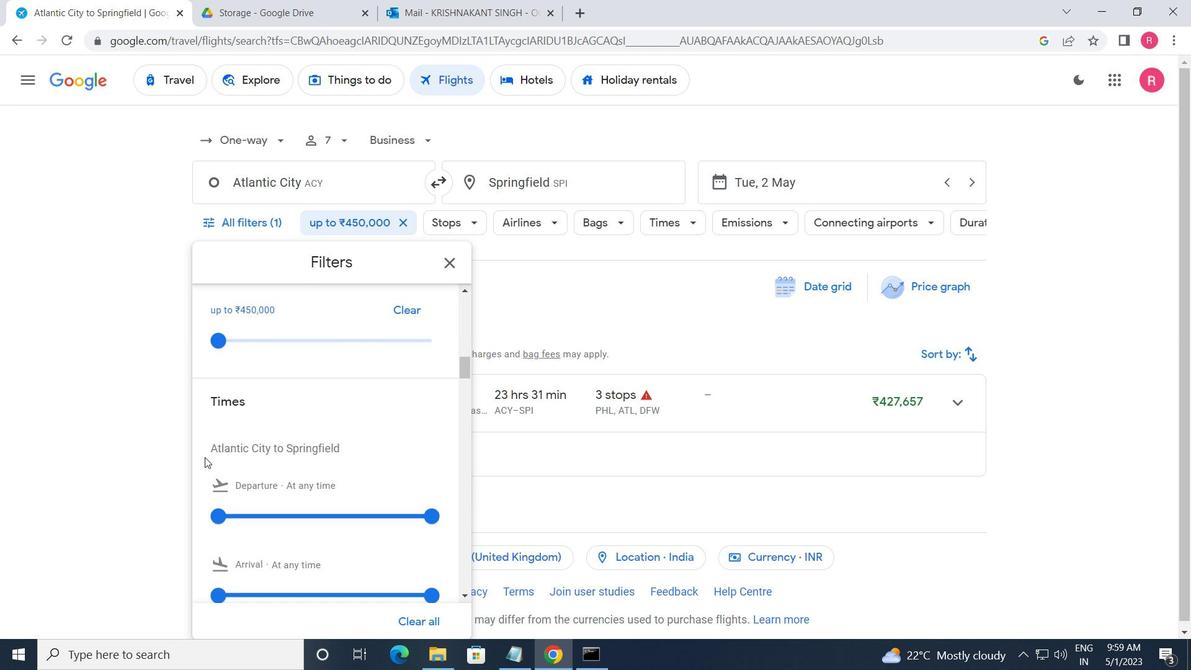 
Action: Mouse scrolled (205, 457) with delta (0, 0)
Screenshot: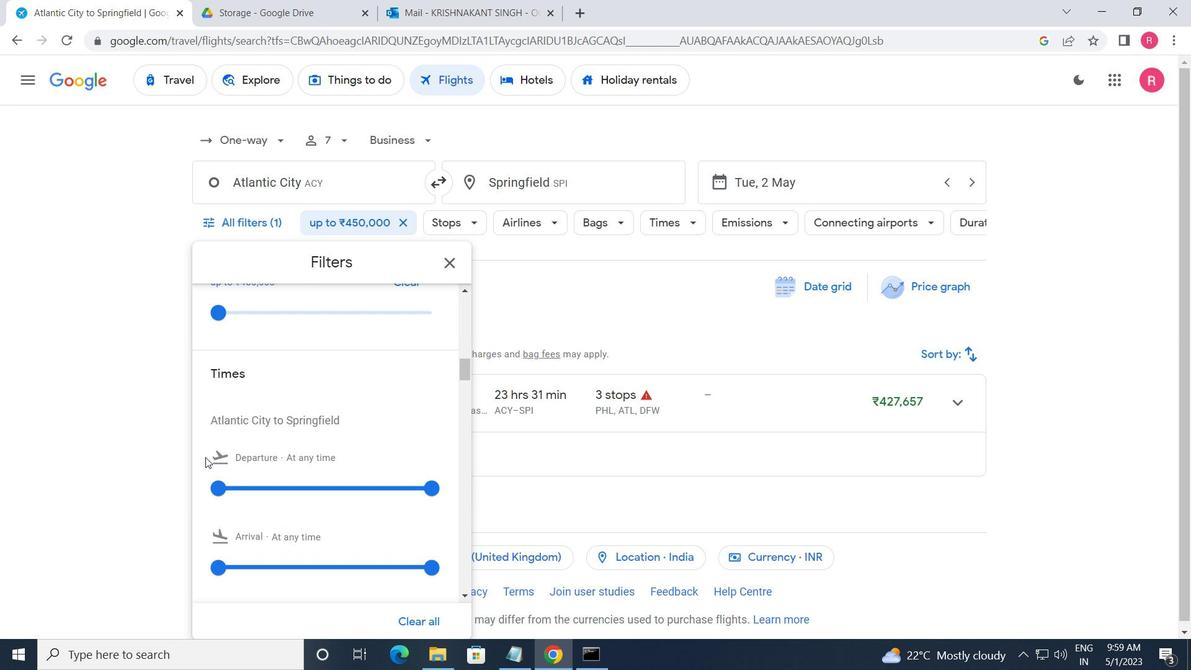 
Action: Mouse moved to (214, 400)
Screenshot: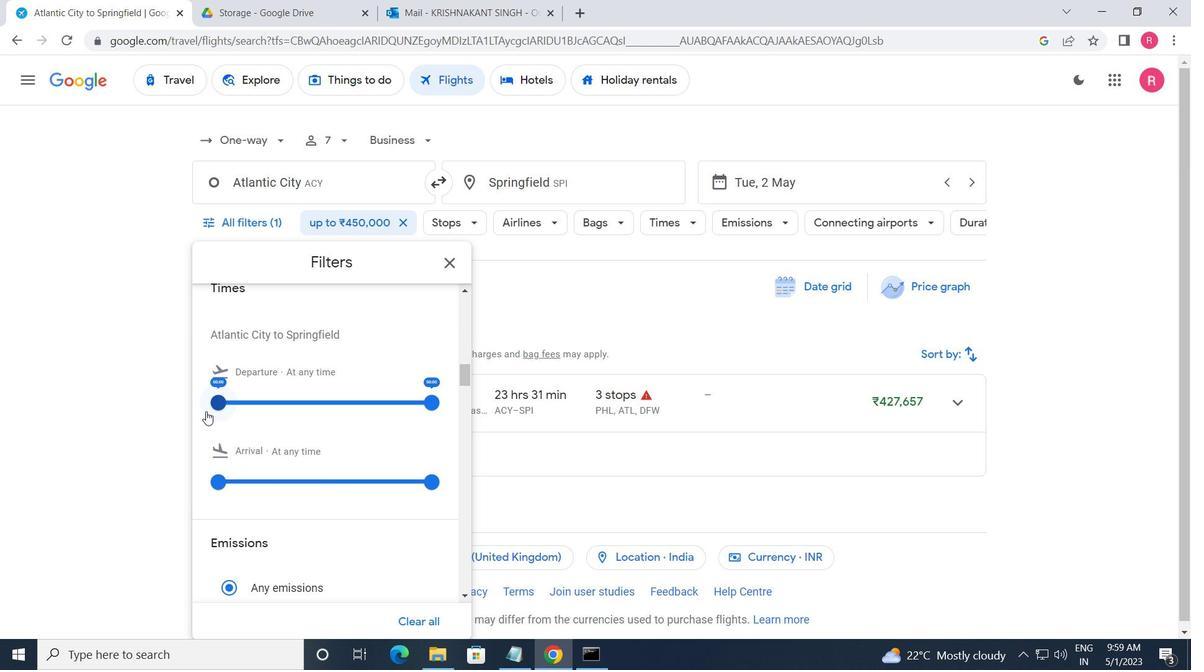 
Action: Mouse pressed left at (214, 400)
Screenshot: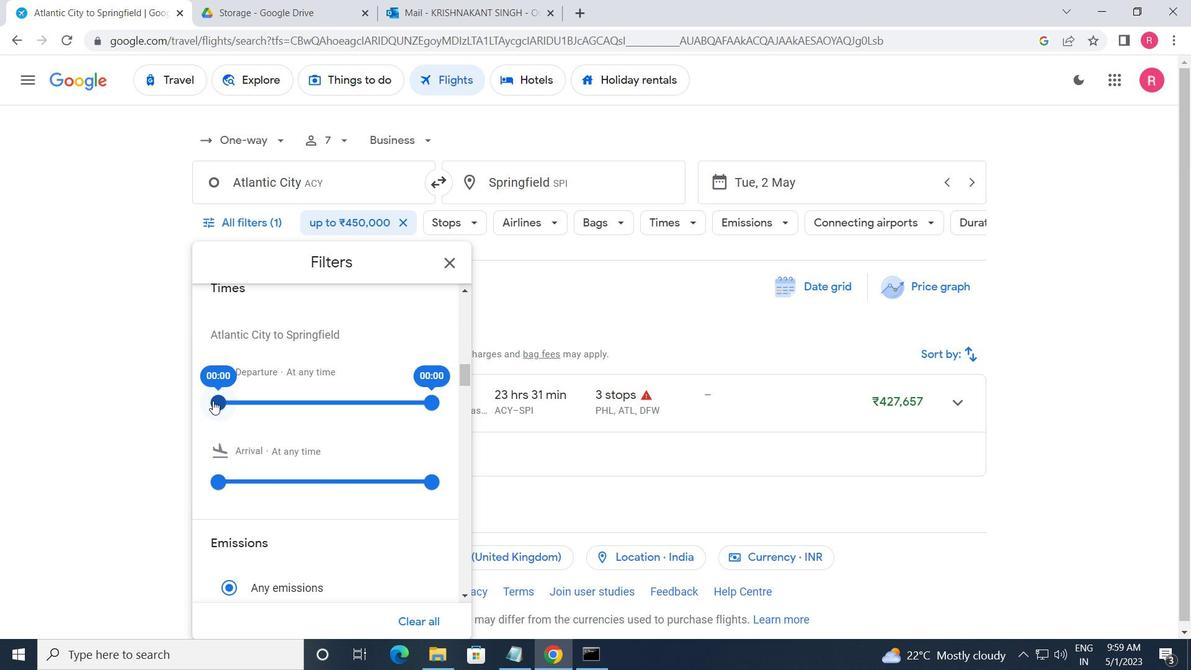 
Action: Mouse moved to (431, 402)
Screenshot: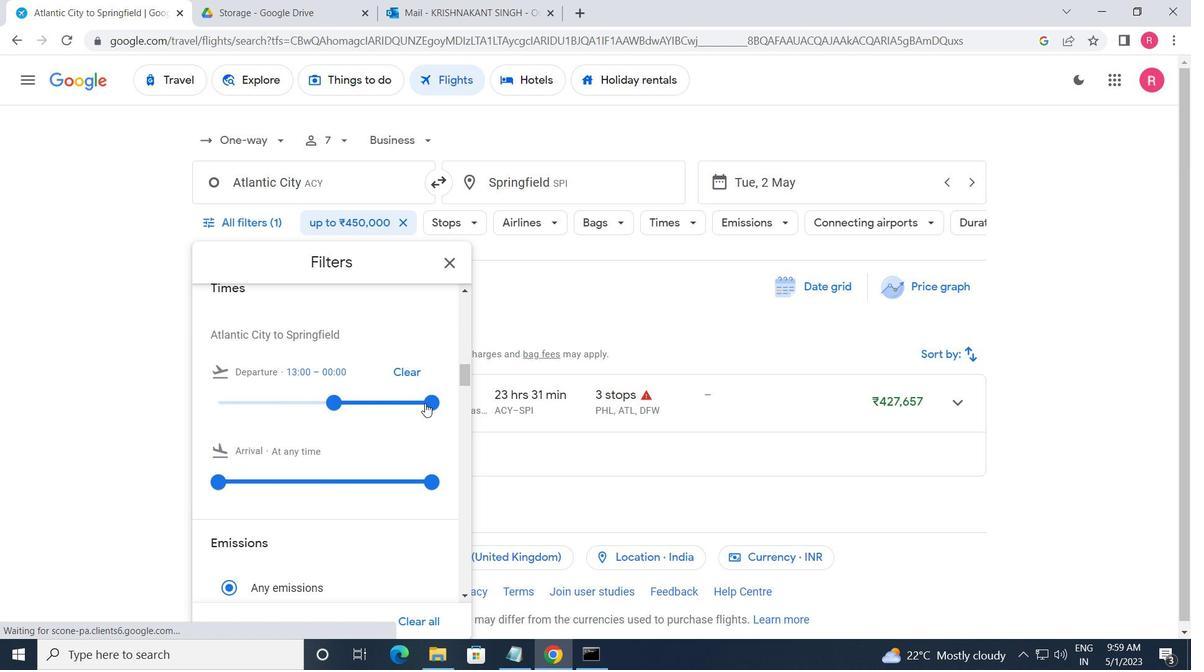 
Action: Mouse pressed left at (431, 402)
Screenshot: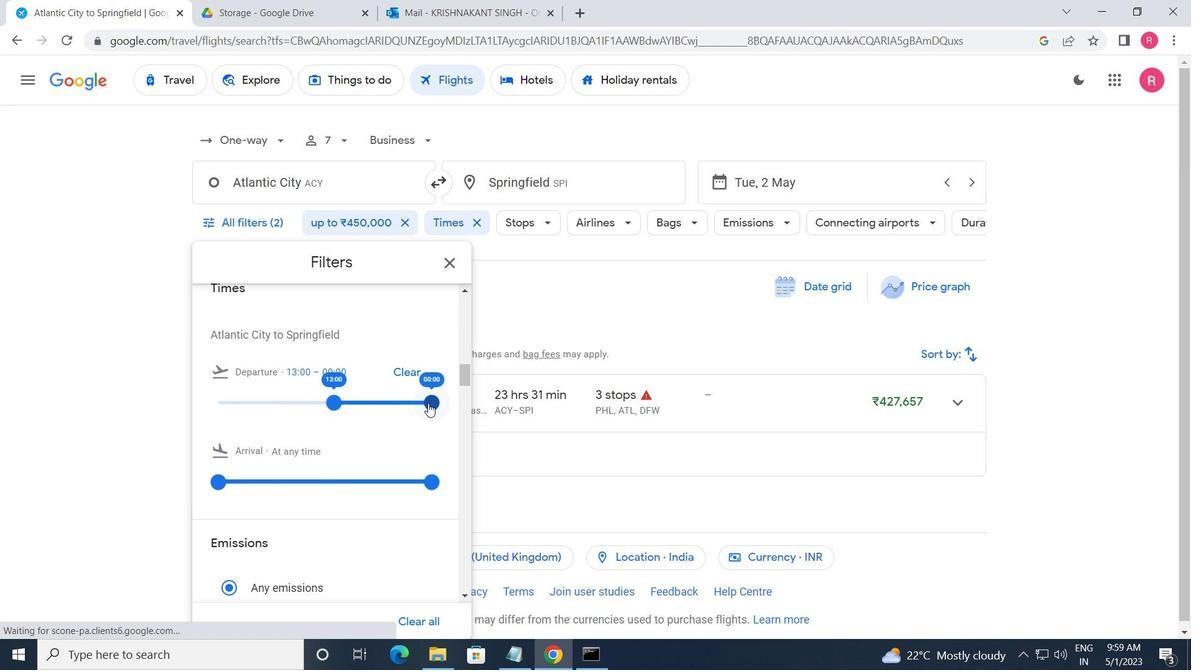 
Action: Mouse moved to (447, 268)
Screenshot: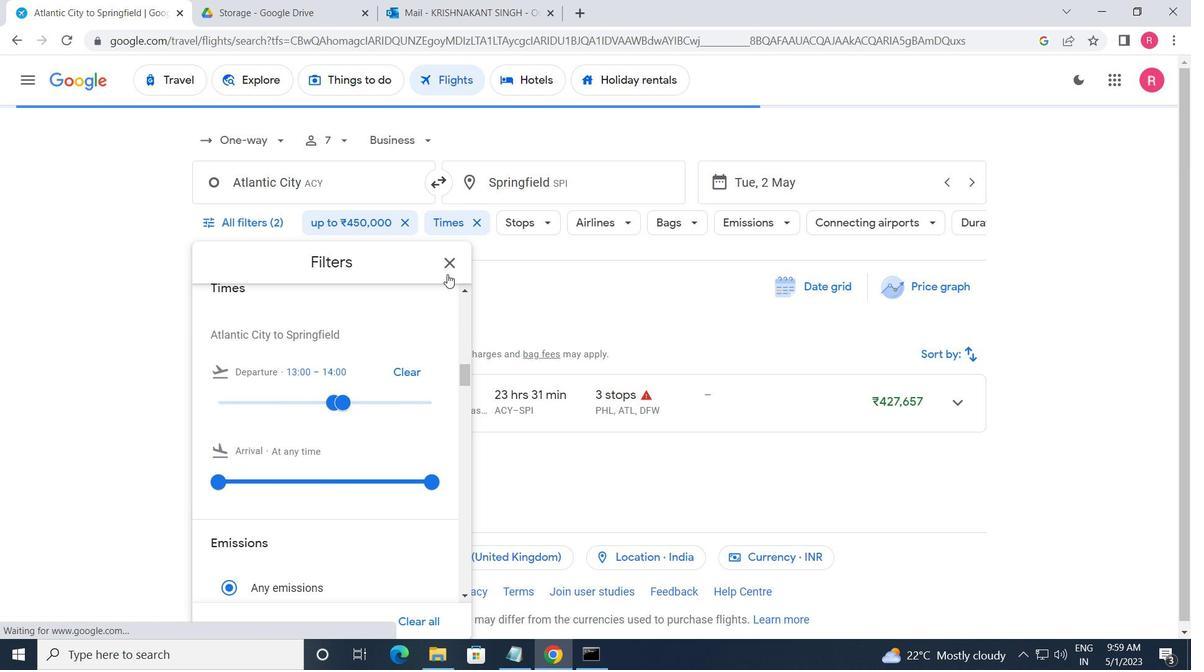 
Action: Mouse pressed left at (447, 268)
Screenshot: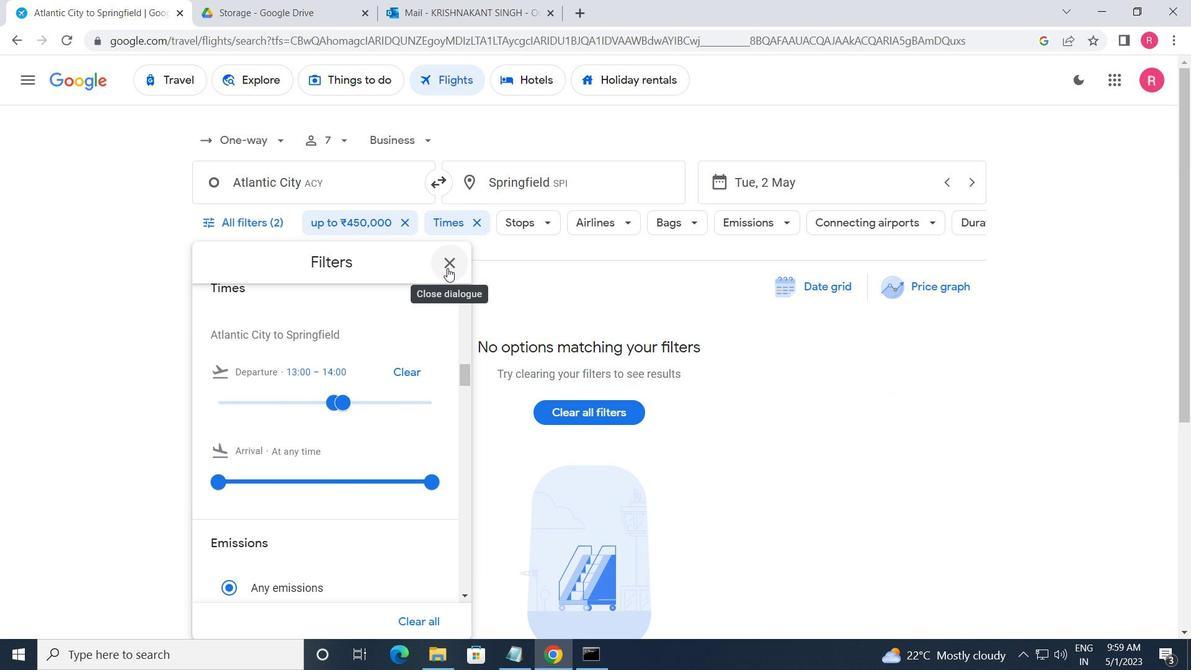
